 Task: Look for space in Tizayuca, Mexico from 12th August, 2023 to 16th August, 2023 for 8 adults in price range Rs.10000 to Rs.16000. Place can be private room with 8 bedrooms having 8 beds and 8 bathrooms. Property type can be house, flat, guest house, hotel. Amenities needed are: wifi, TV, free parkinig on premises, gym, breakfast. Booking option can be shelf check-in. Required host language is English.
Action: Mouse moved to (416, 81)
Screenshot: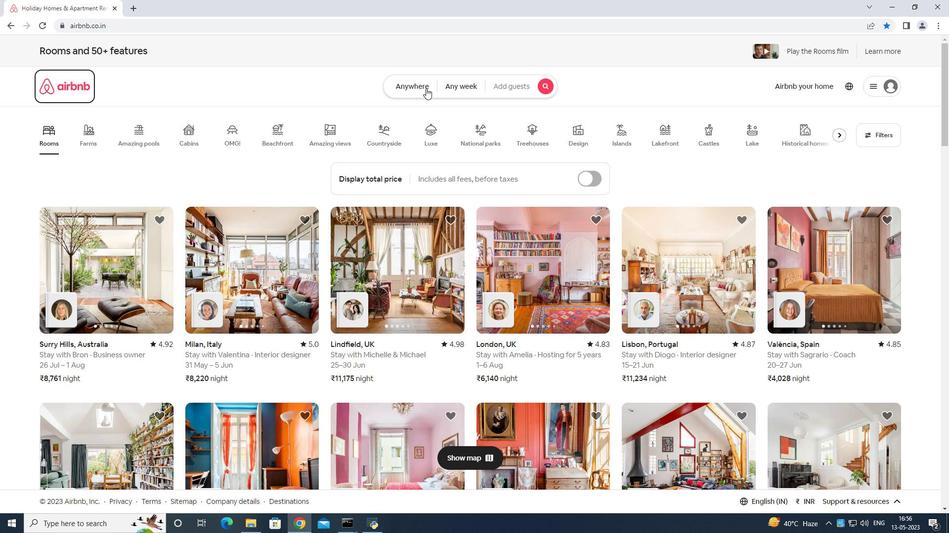 
Action: Mouse pressed left at (416, 81)
Screenshot: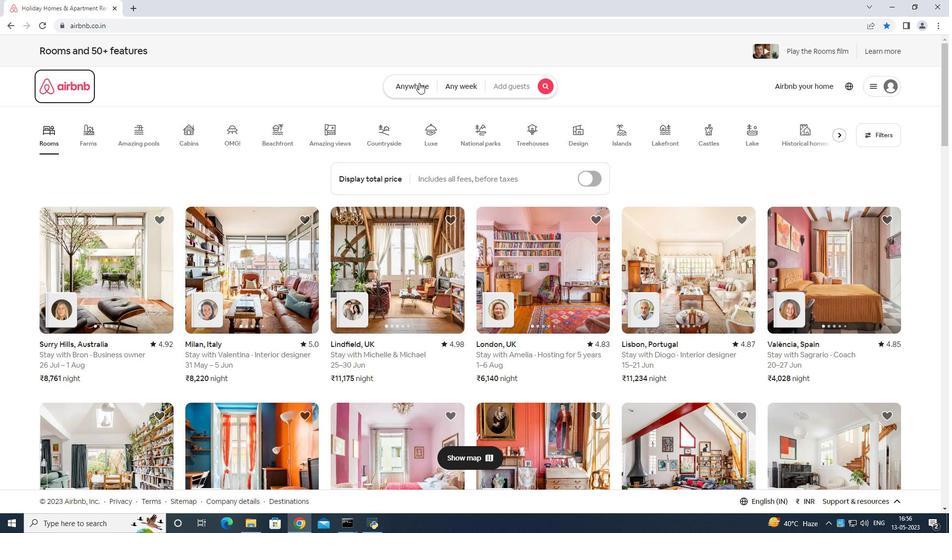 
Action: Mouse moved to (396, 117)
Screenshot: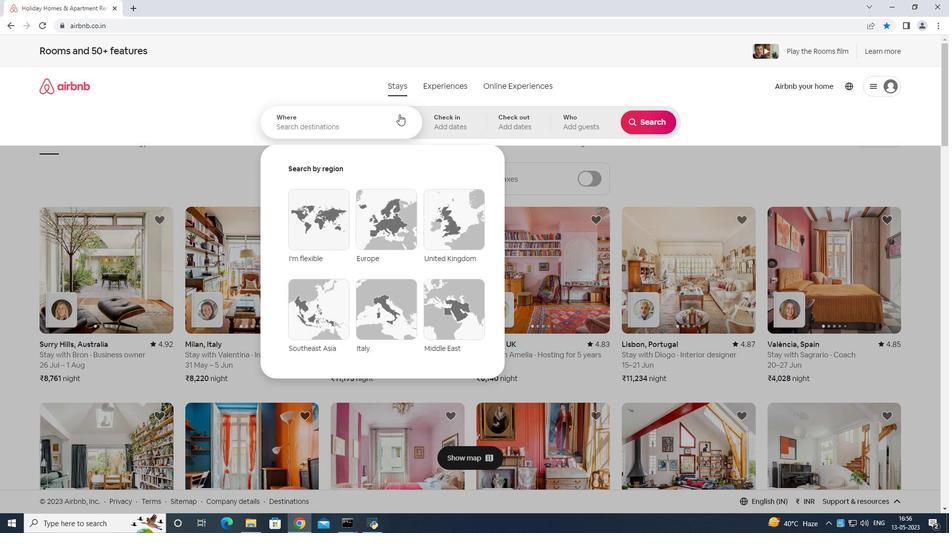 
Action: Mouse pressed left at (396, 117)
Screenshot: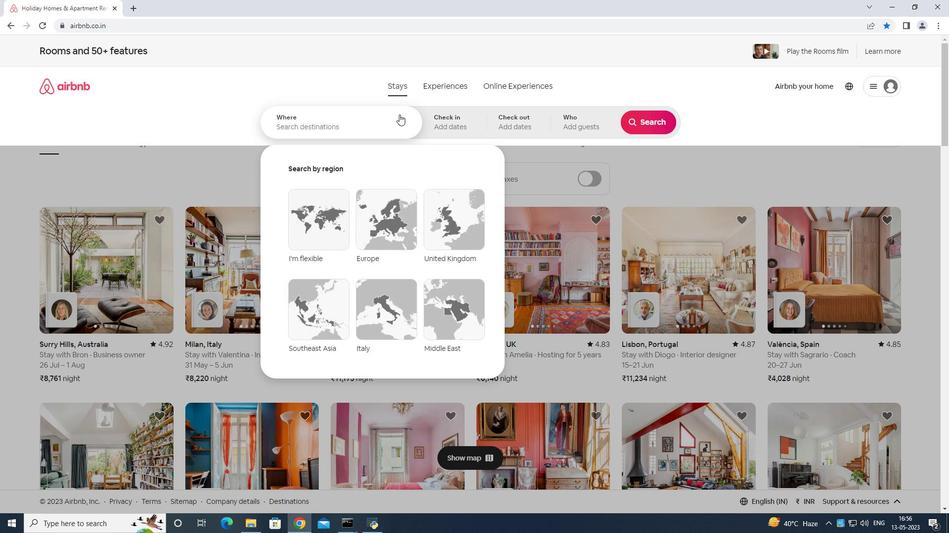 
Action: Mouse moved to (391, 118)
Screenshot: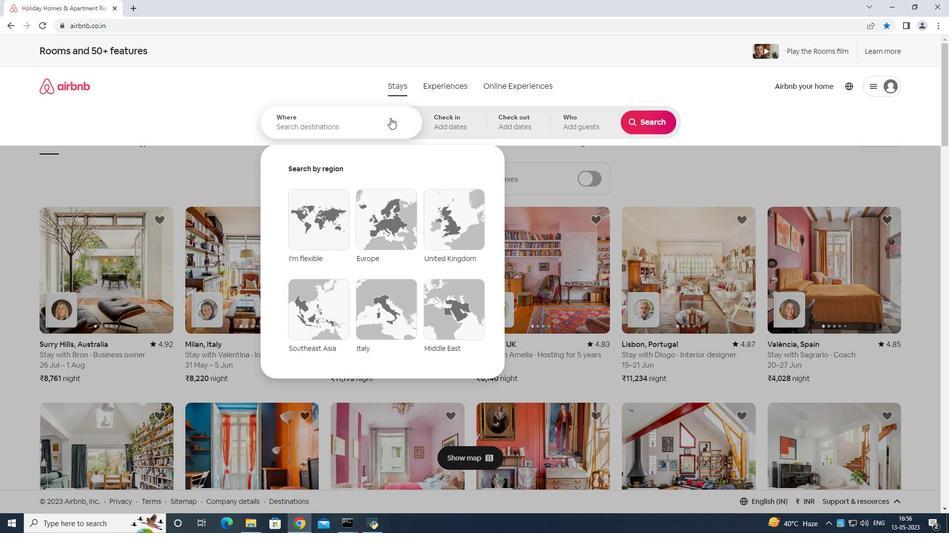 
Action: Key pressed <Key.shift>Tizayuca<Key.space>mexico<Key.enter>
Screenshot: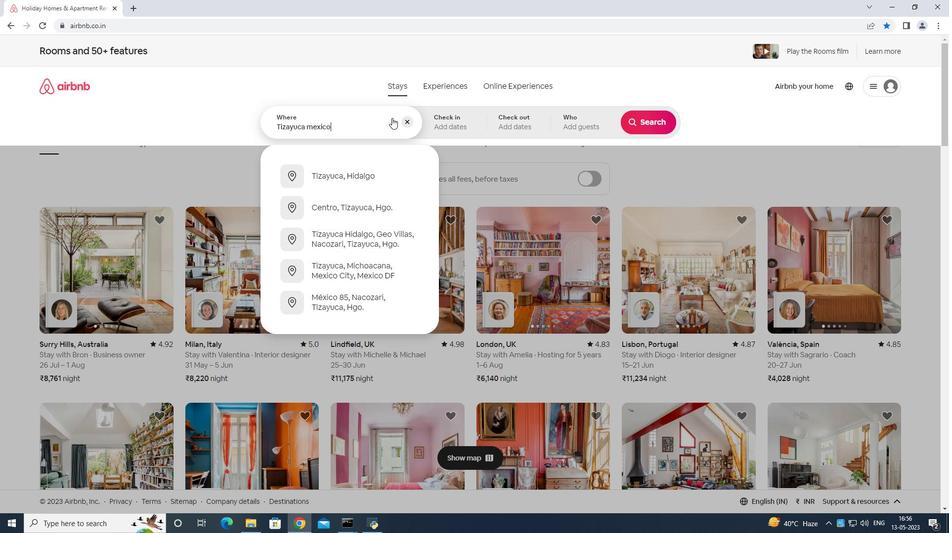
Action: Mouse moved to (639, 203)
Screenshot: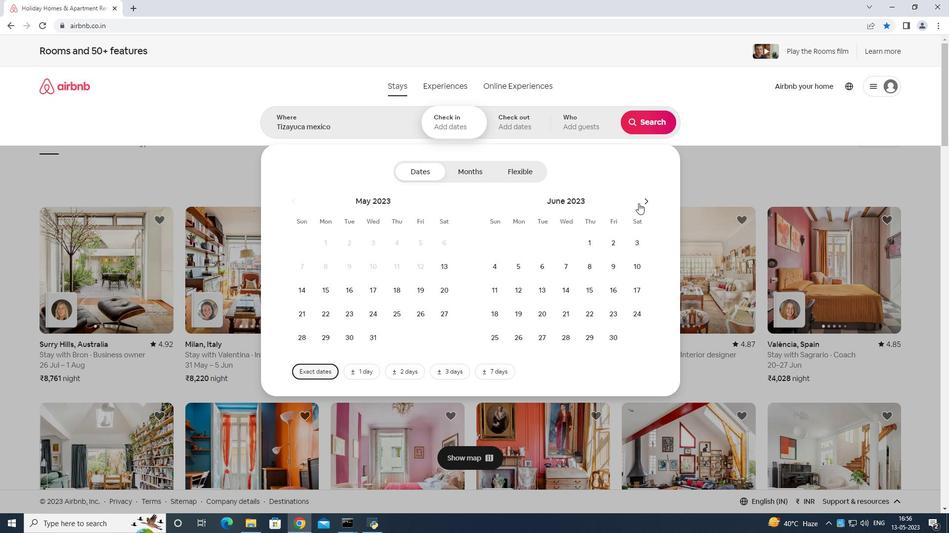 
Action: Mouse pressed left at (639, 203)
Screenshot: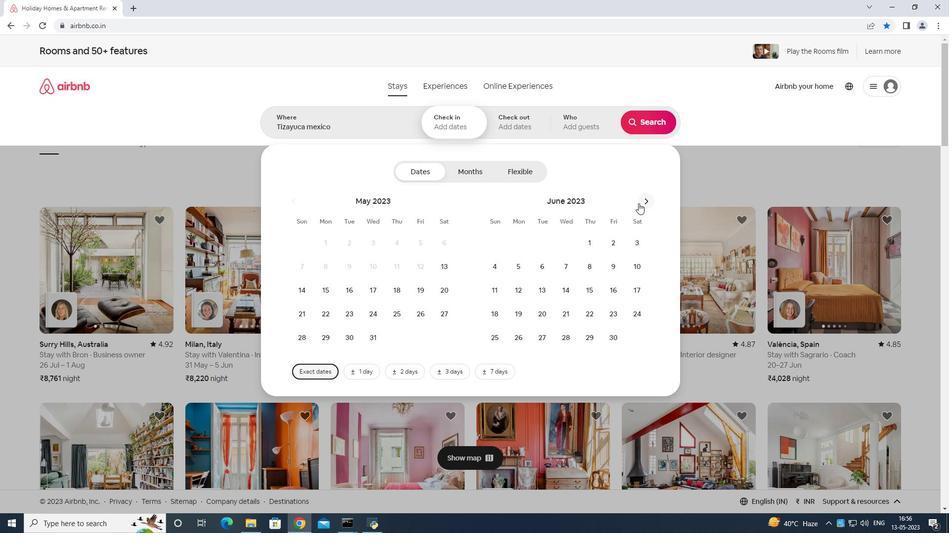 
Action: Mouse moved to (639, 203)
Screenshot: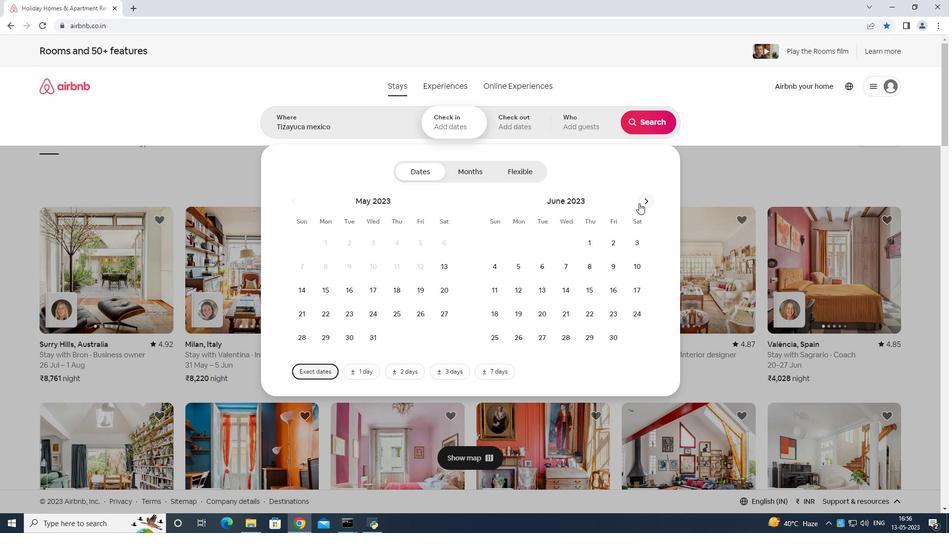 
Action: Mouse pressed left at (639, 203)
Screenshot: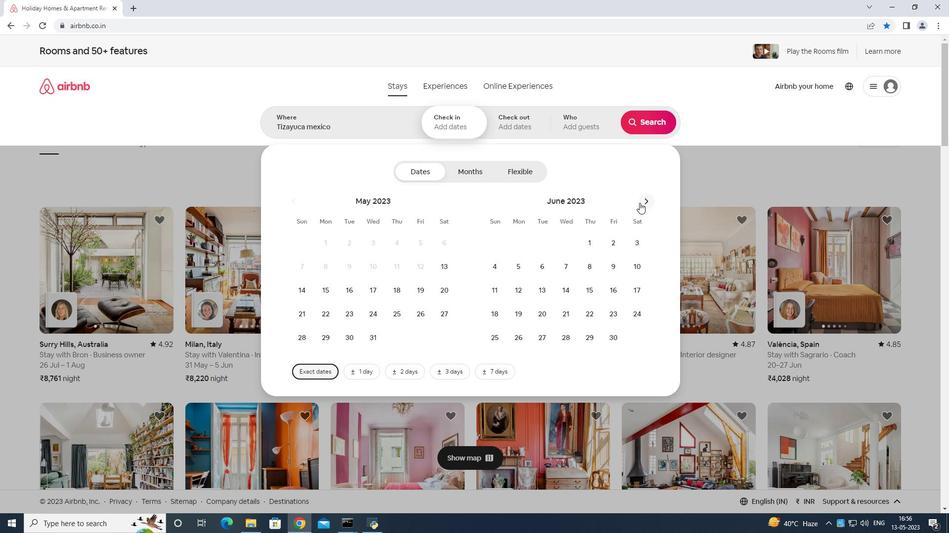 
Action: Mouse moved to (628, 263)
Screenshot: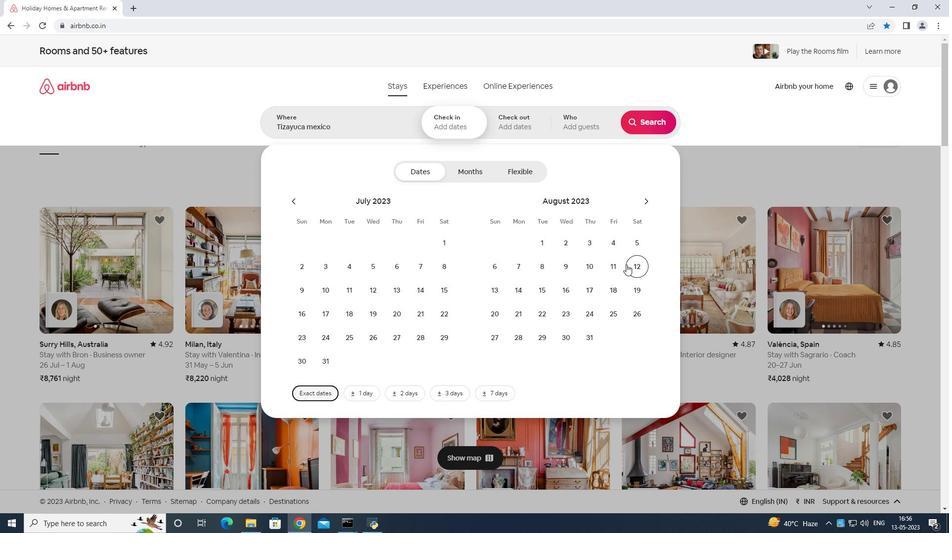 
Action: Mouse pressed left at (628, 263)
Screenshot: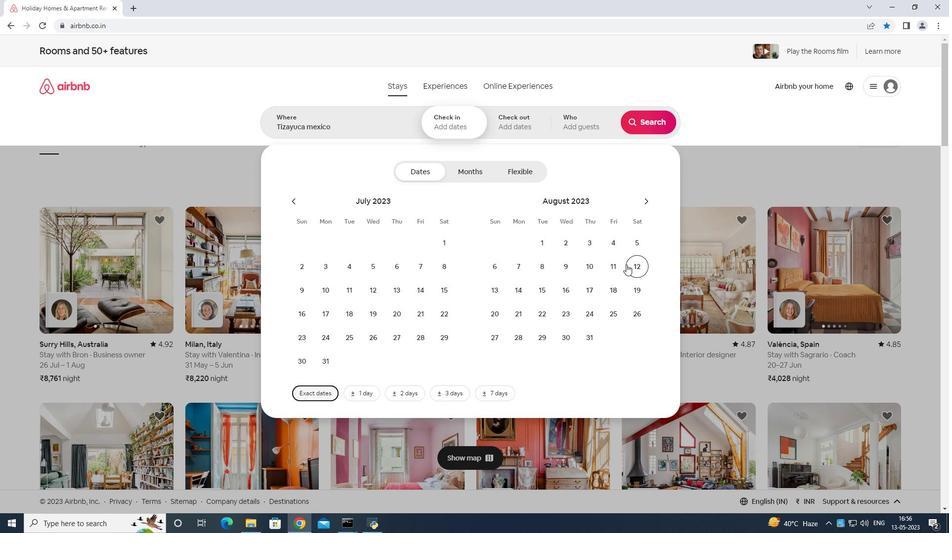 
Action: Mouse moved to (560, 288)
Screenshot: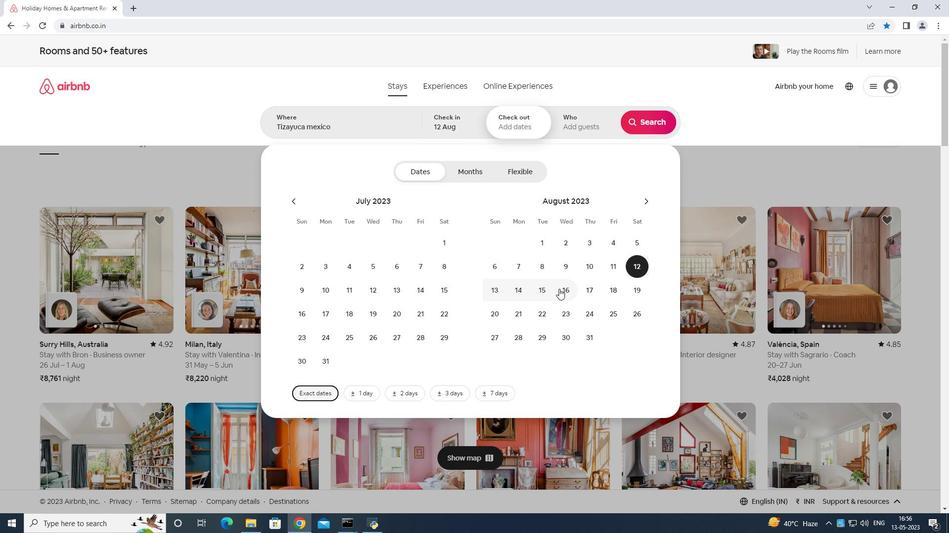 
Action: Mouse pressed left at (560, 288)
Screenshot: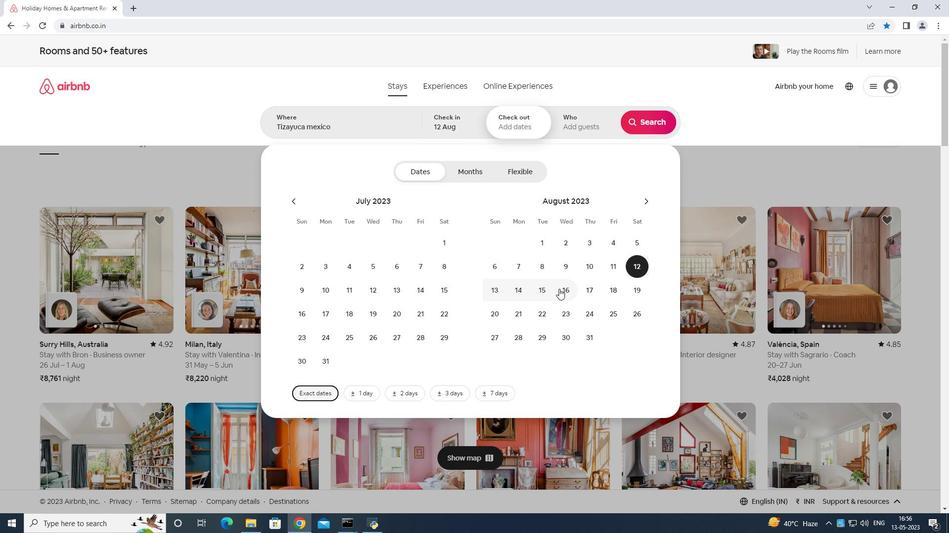 
Action: Mouse moved to (572, 121)
Screenshot: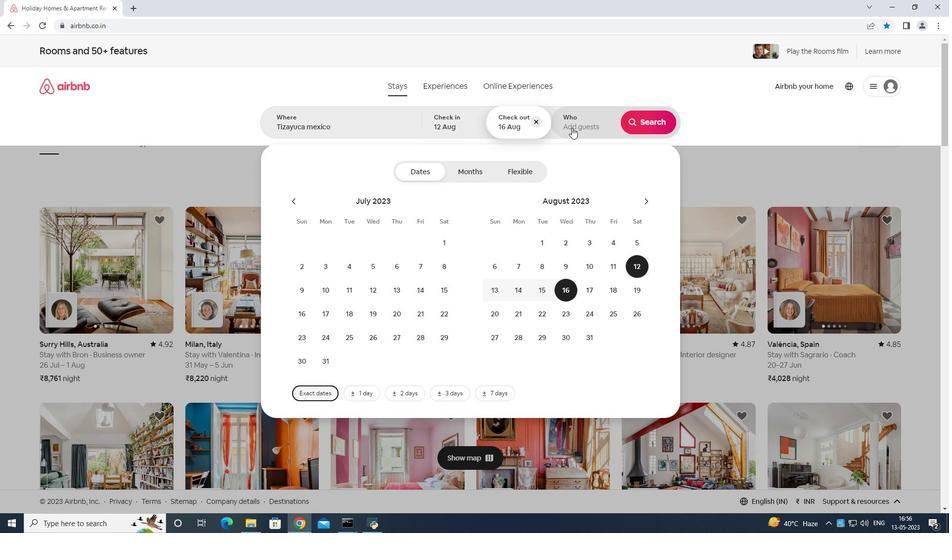 
Action: Mouse pressed left at (572, 121)
Screenshot: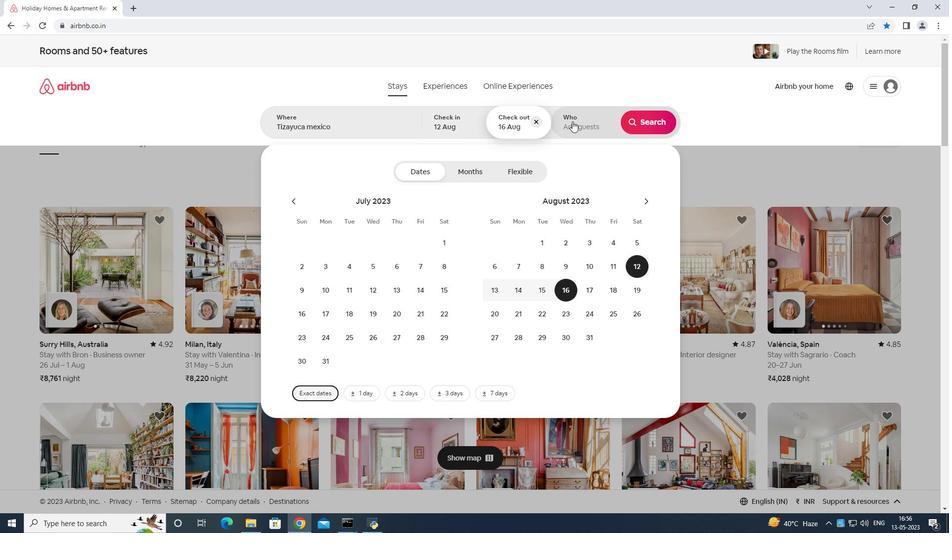 
Action: Mouse moved to (651, 176)
Screenshot: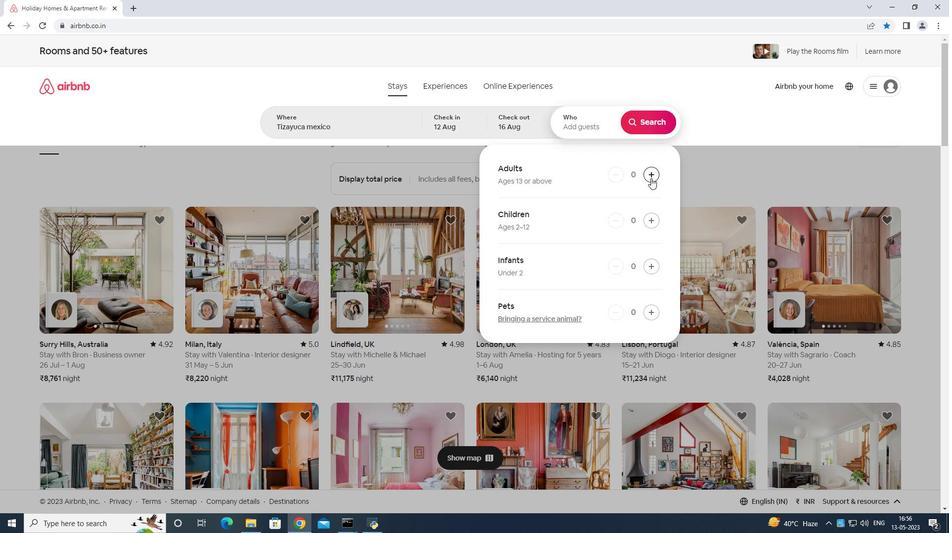 
Action: Mouse pressed left at (651, 176)
Screenshot: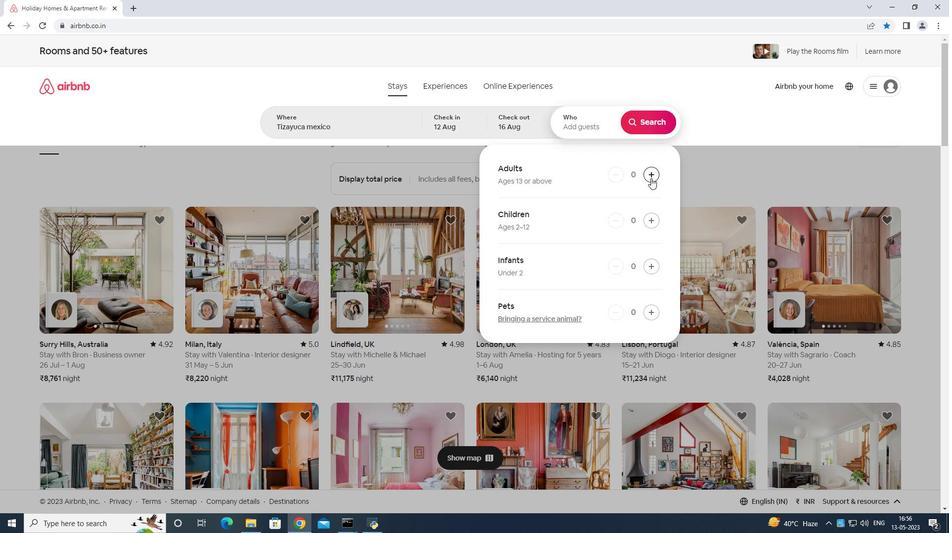 
Action: Mouse moved to (651, 176)
Screenshot: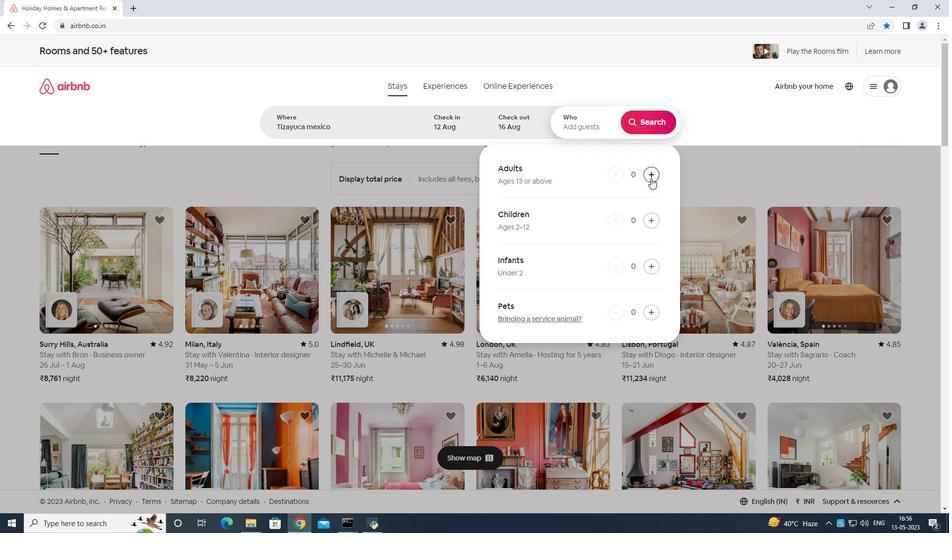 
Action: Mouse pressed left at (651, 176)
Screenshot: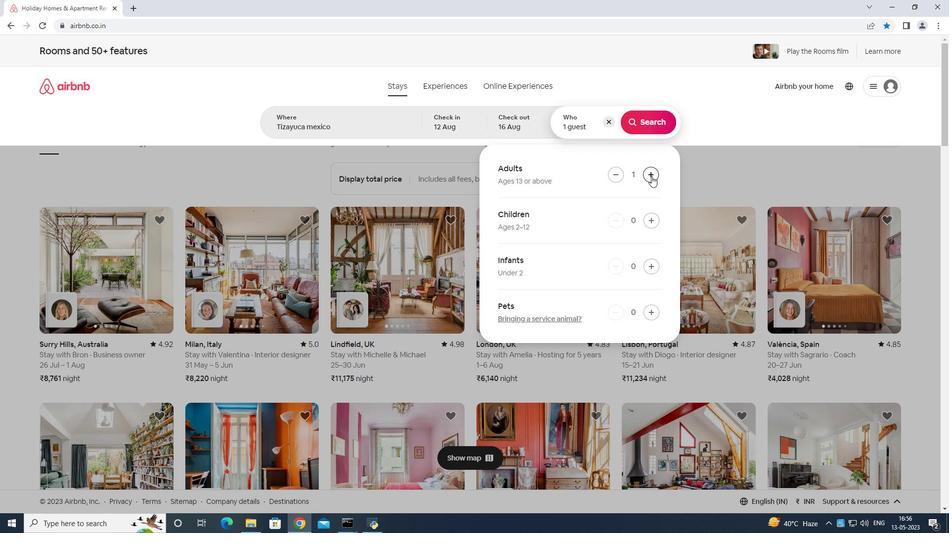 
Action: Mouse pressed left at (651, 176)
Screenshot: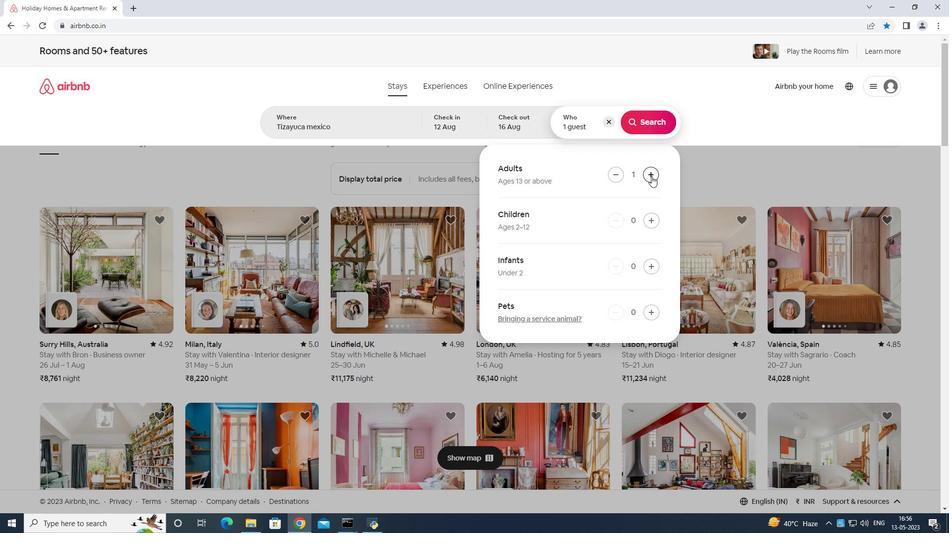 
Action: Mouse pressed left at (651, 176)
Screenshot: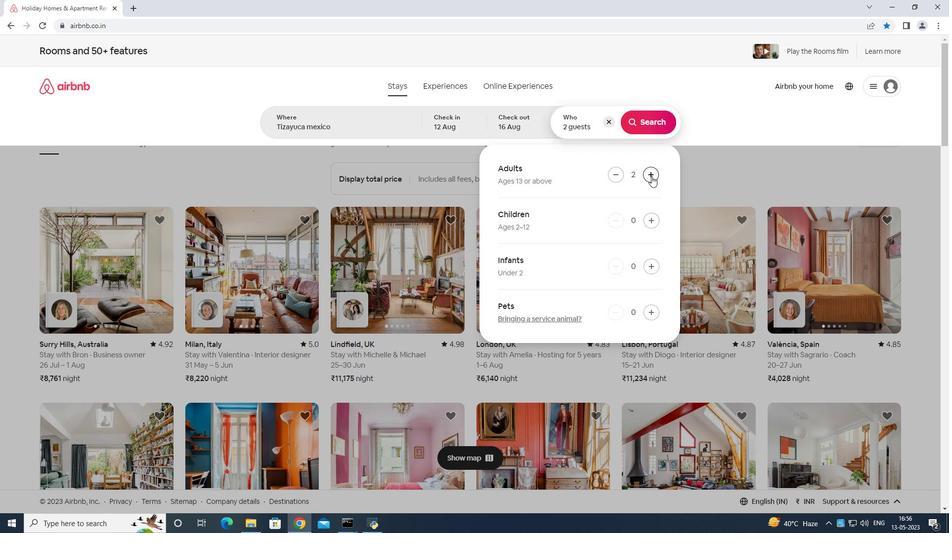 
Action: Mouse pressed left at (651, 176)
Screenshot: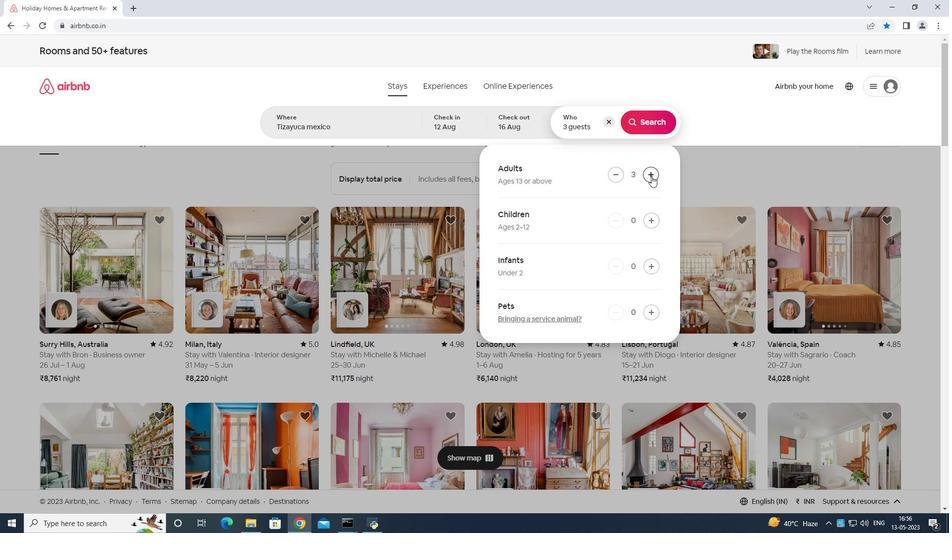 
Action: Mouse pressed left at (651, 176)
Screenshot: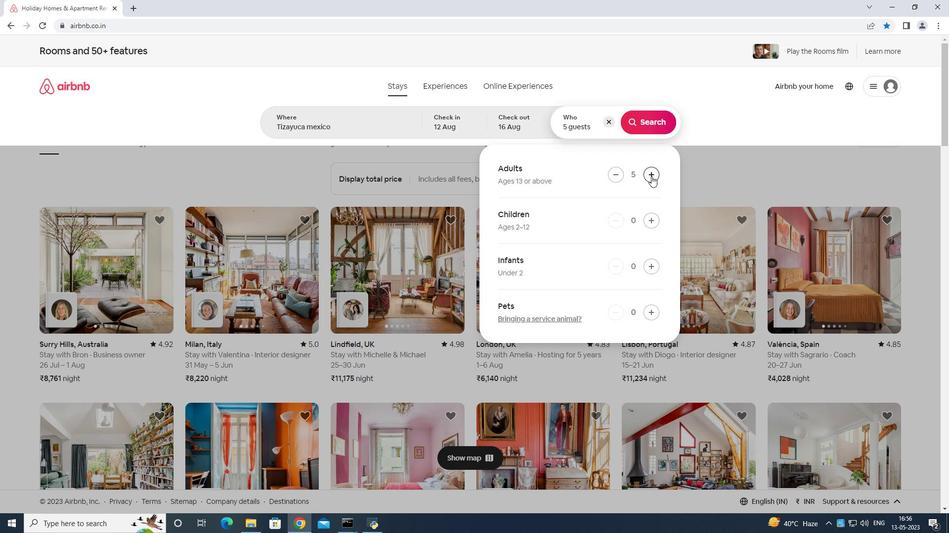 
Action: Mouse pressed left at (651, 176)
Screenshot: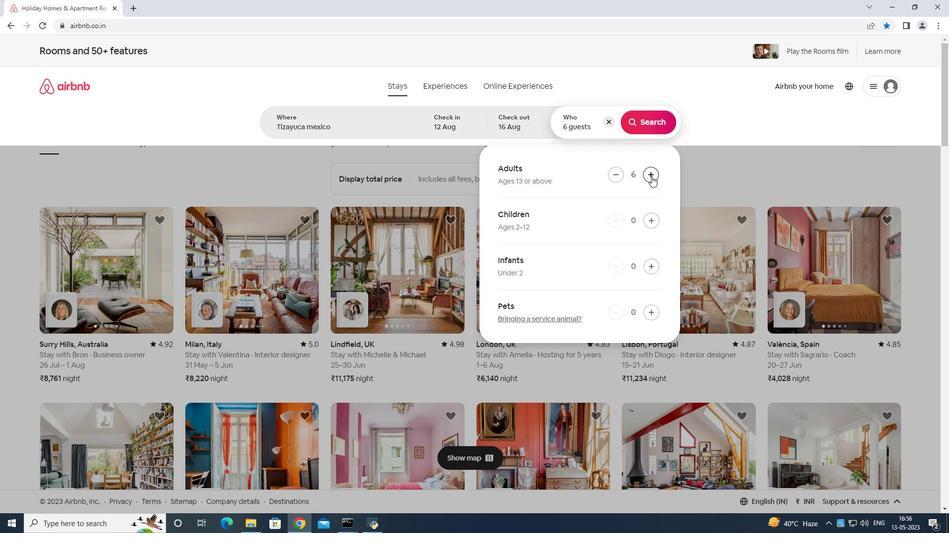 
Action: Mouse moved to (650, 175)
Screenshot: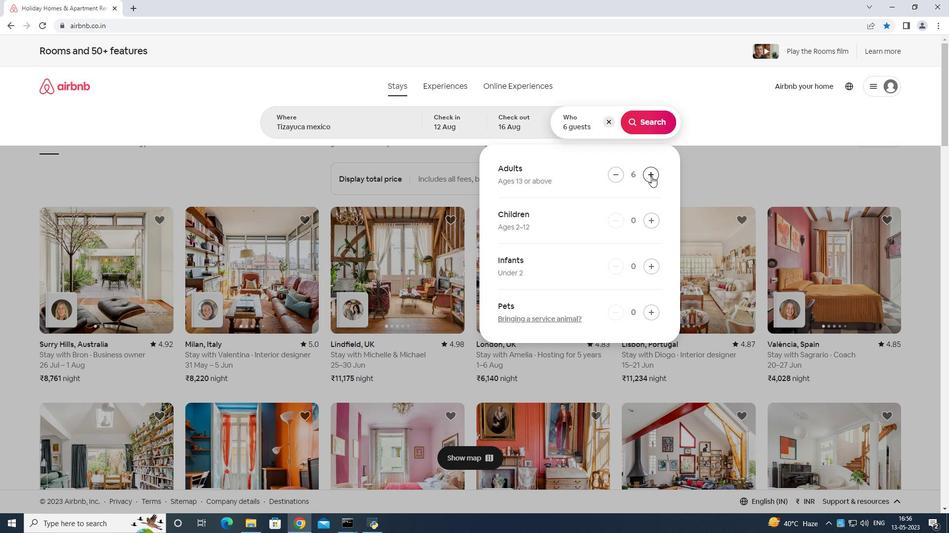 
Action: Mouse pressed left at (650, 175)
Screenshot: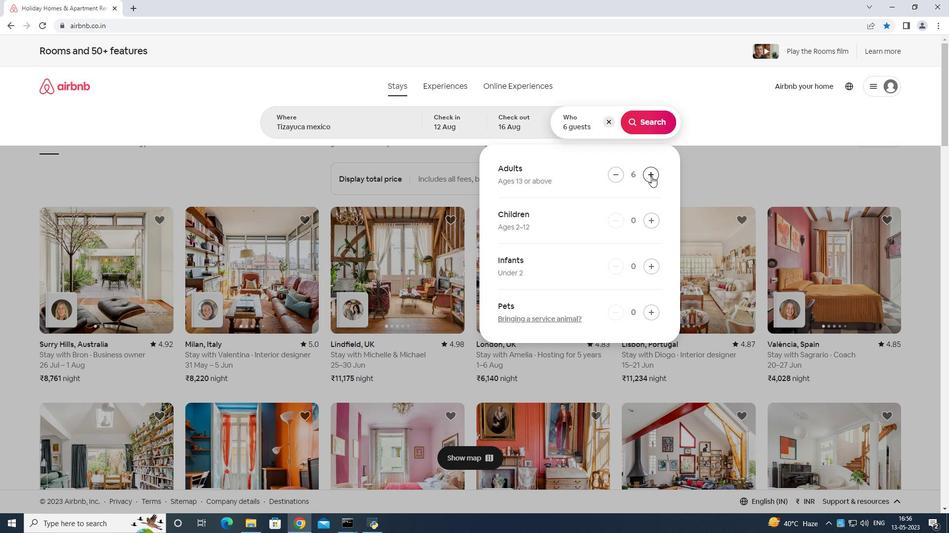 
Action: Mouse moved to (652, 123)
Screenshot: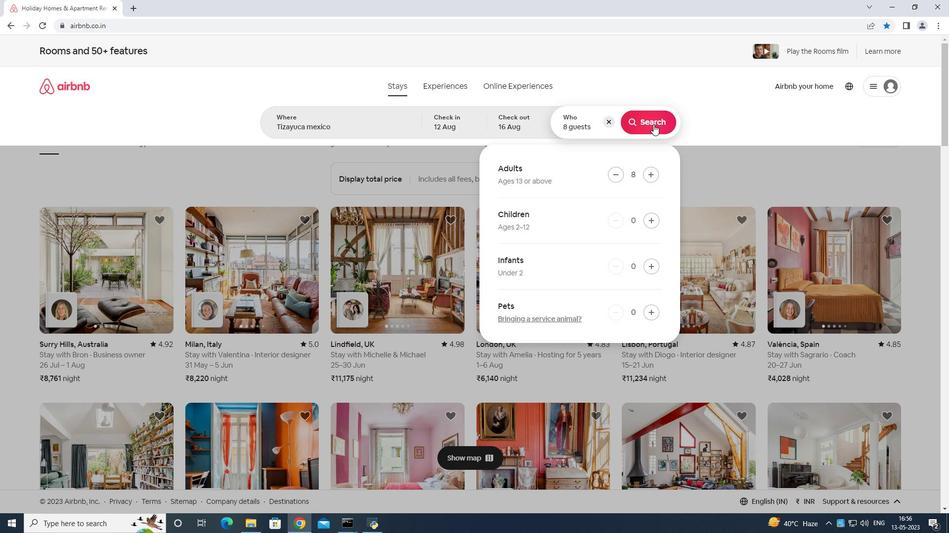 
Action: Mouse pressed left at (652, 123)
Screenshot: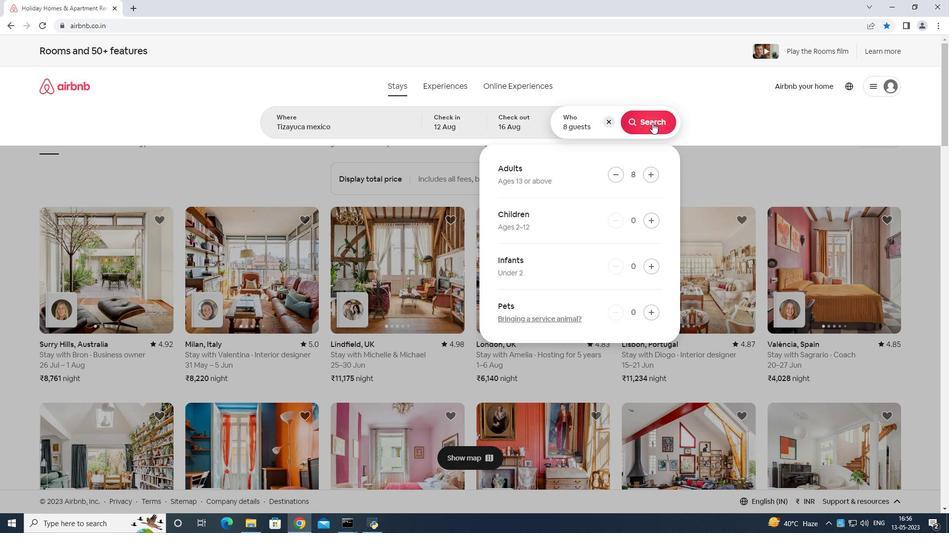 
Action: Mouse moved to (900, 91)
Screenshot: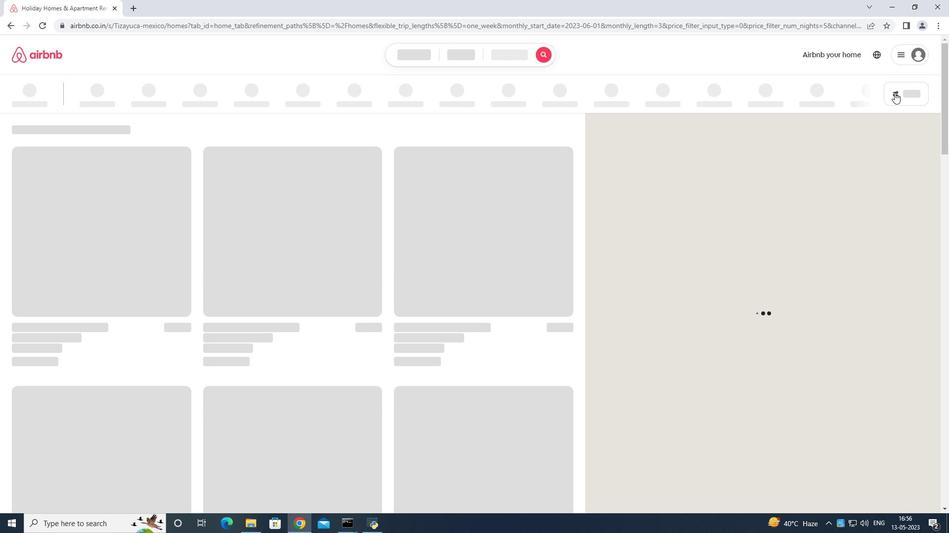 
Action: Mouse pressed left at (900, 91)
Screenshot: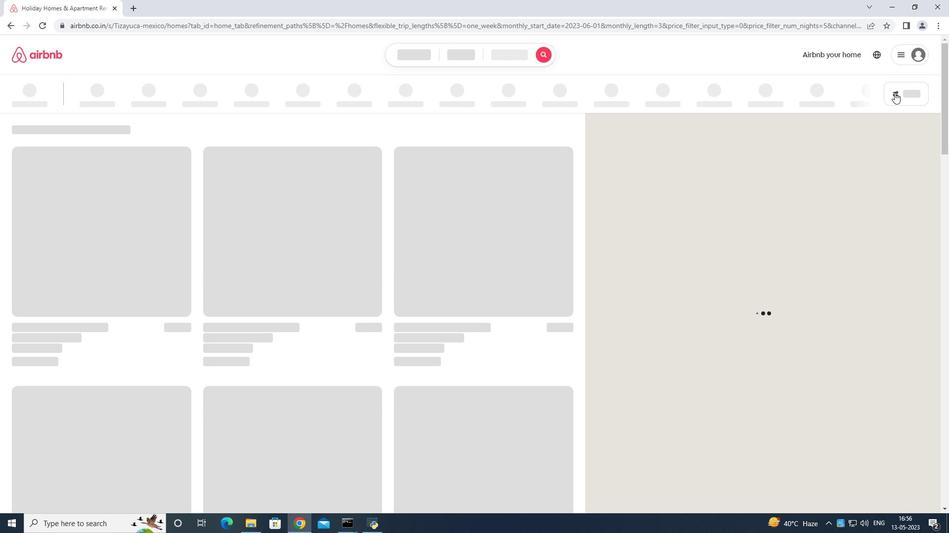 
Action: Mouse moved to (376, 331)
Screenshot: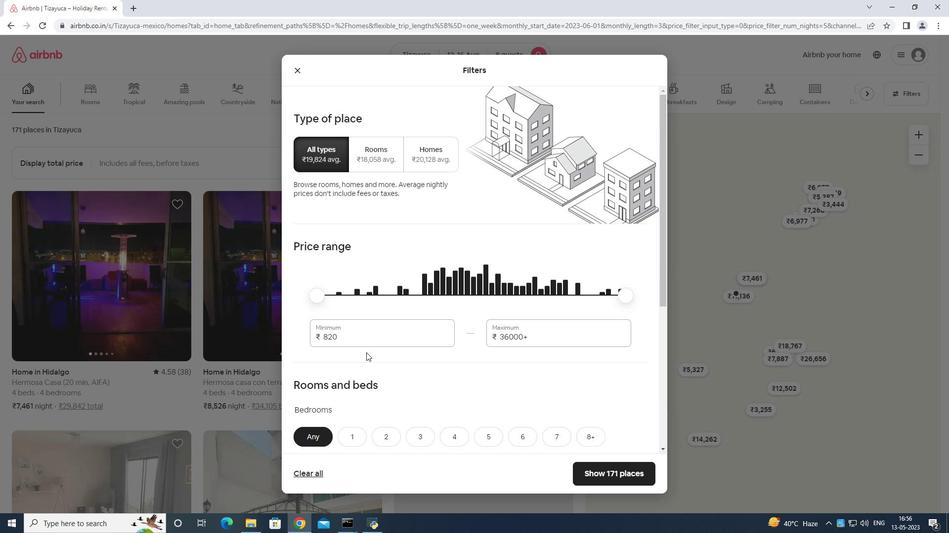 
Action: Mouse pressed left at (376, 331)
Screenshot: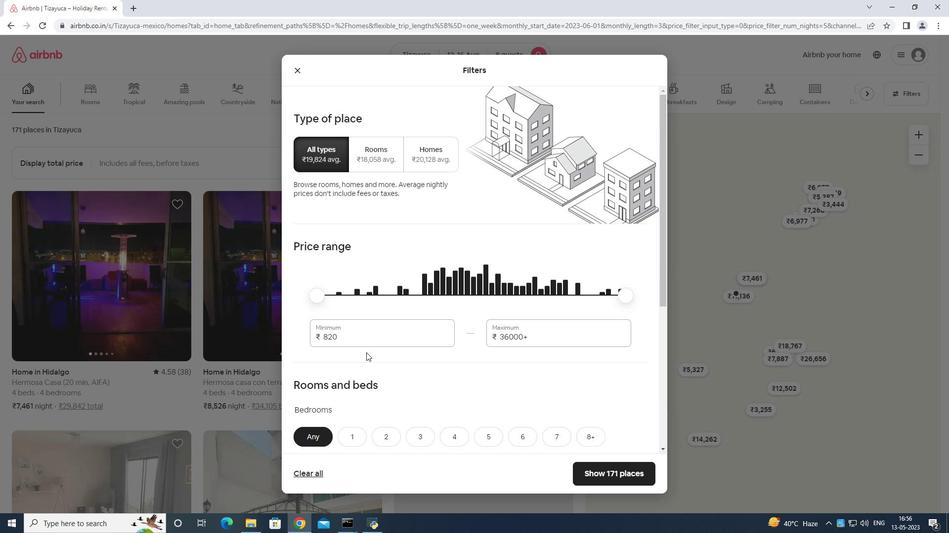 
Action: Mouse moved to (378, 332)
Screenshot: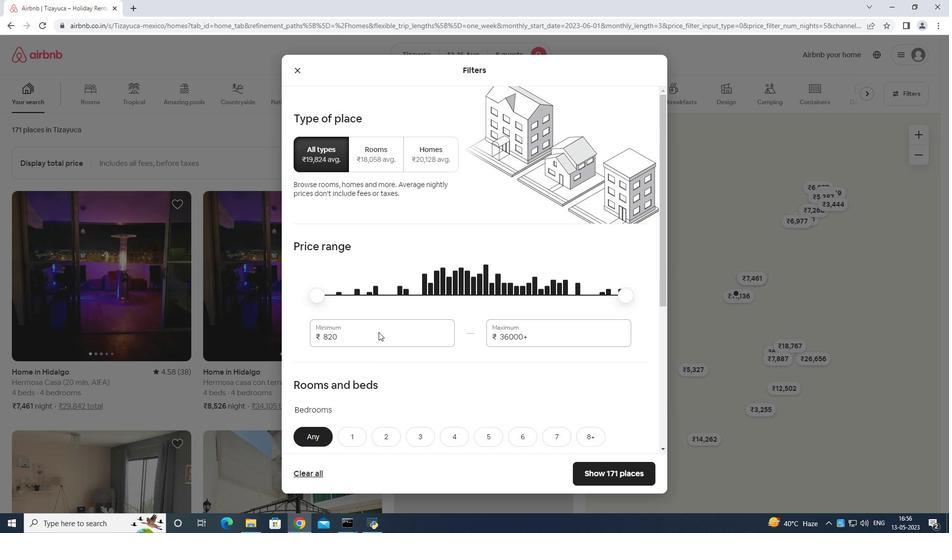 
Action: Key pressed <Key.backspace><Key.backspace><Key.backspace><Key.backspace><Key.backspace><Key.backspace><Key.backspace><Key.backspace>
Screenshot: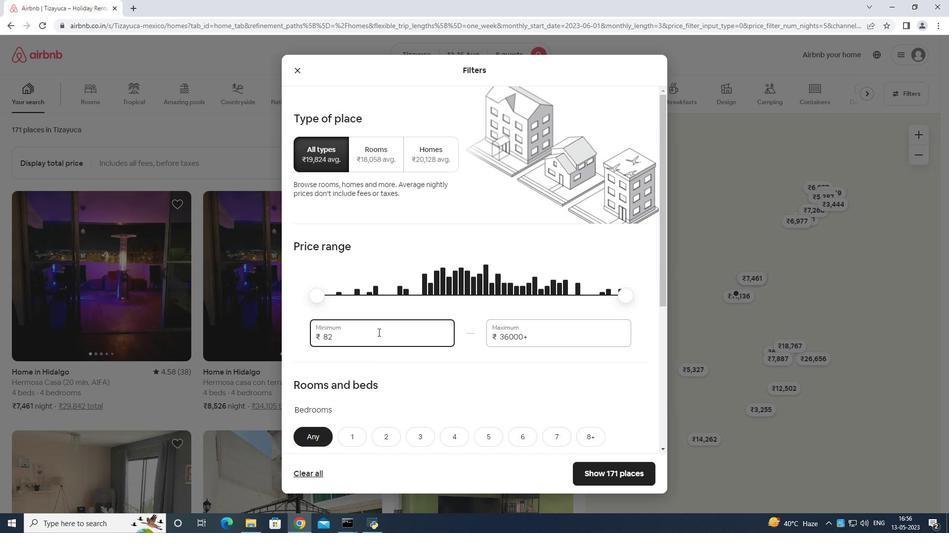 
Action: Mouse moved to (378, 332)
Screenshot: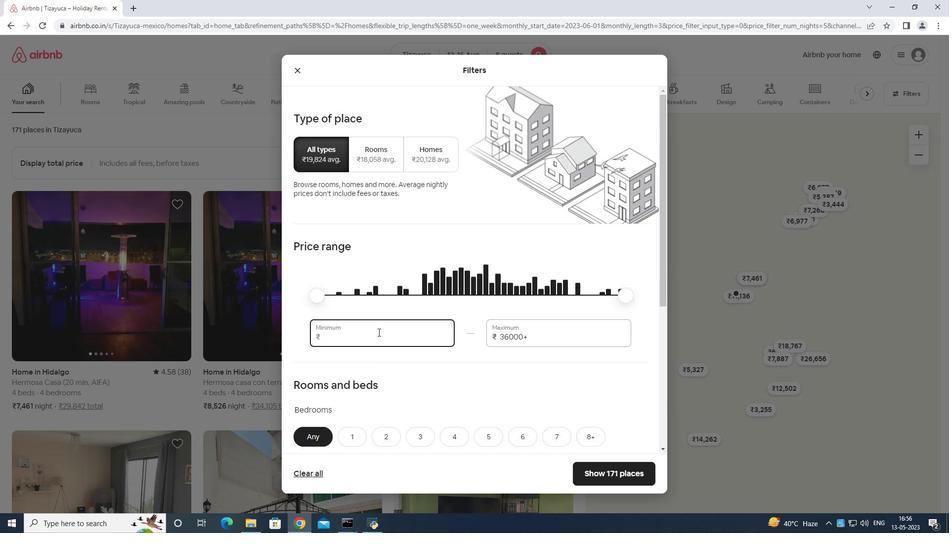 
Action: Key pressed 1
Screenshot: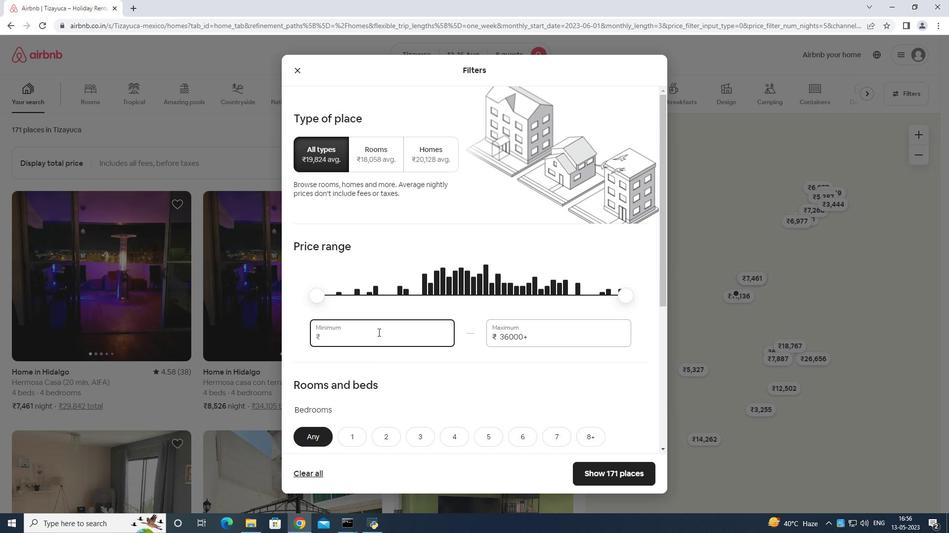 
Action: Mouse moved to (378, 332)
Screenshot: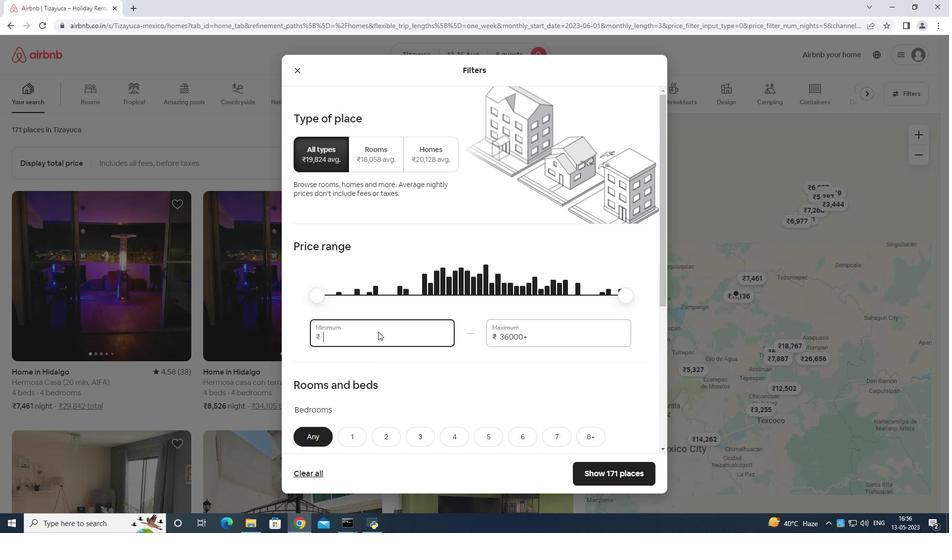 
Action: Key pressed 000
Screenshot: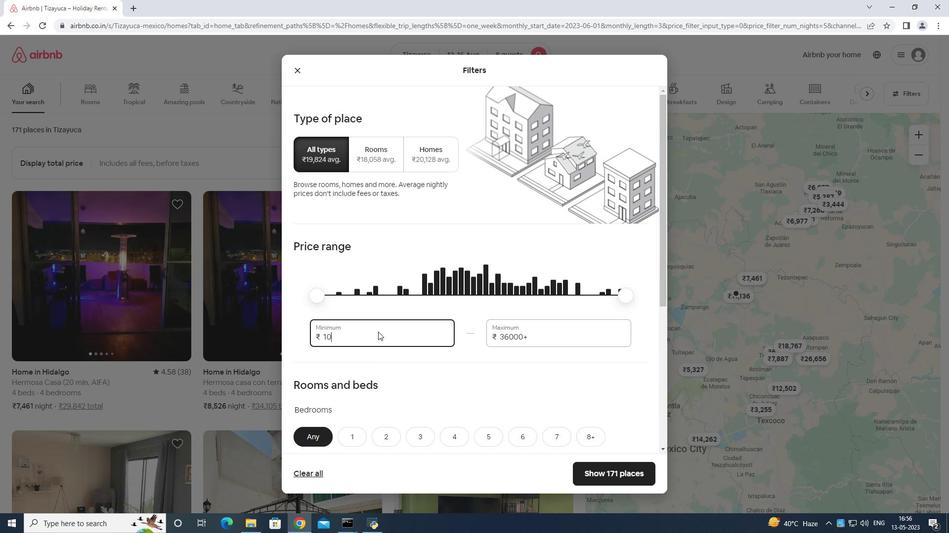 
Action: Mouse moved to (398, 332)
Screenshot: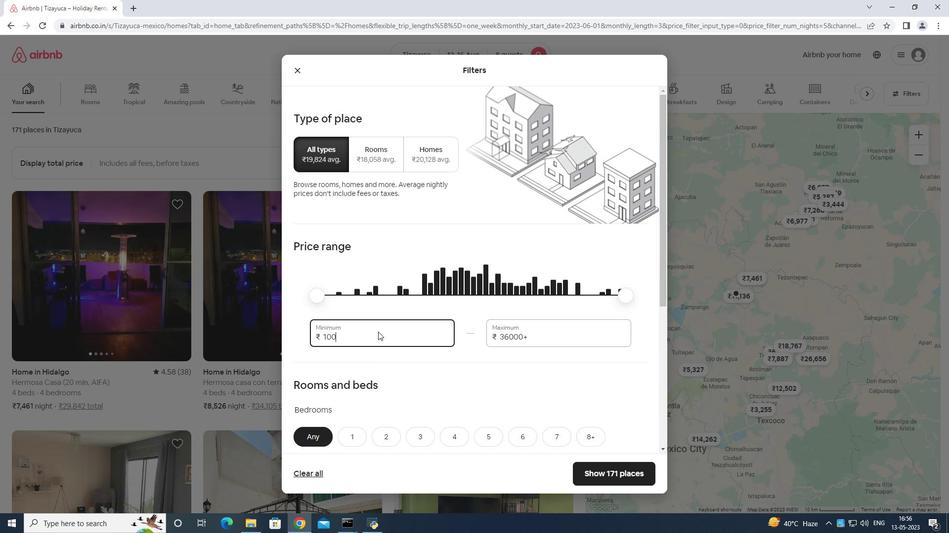 
Action: Key pressed 0
Screenshot: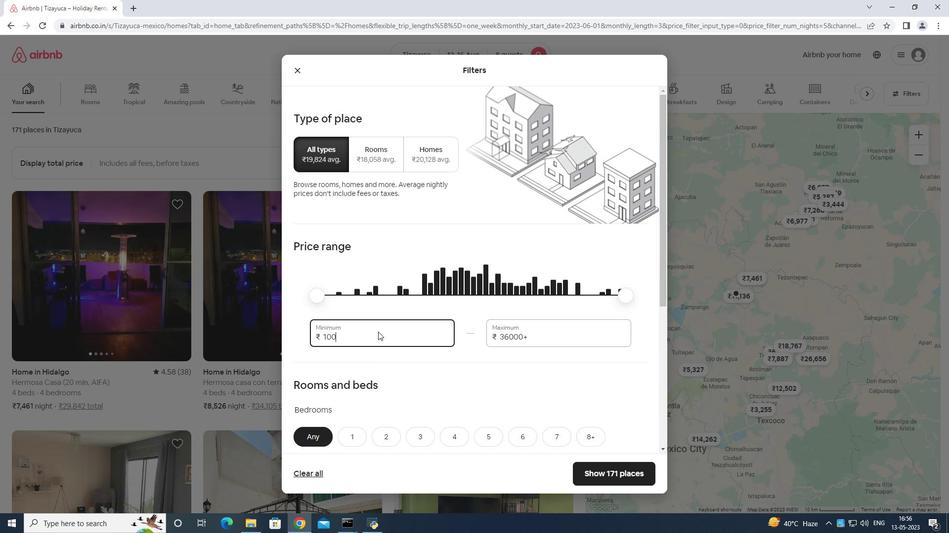 
Action: Mouse moved to (569, 328)
Screenshot: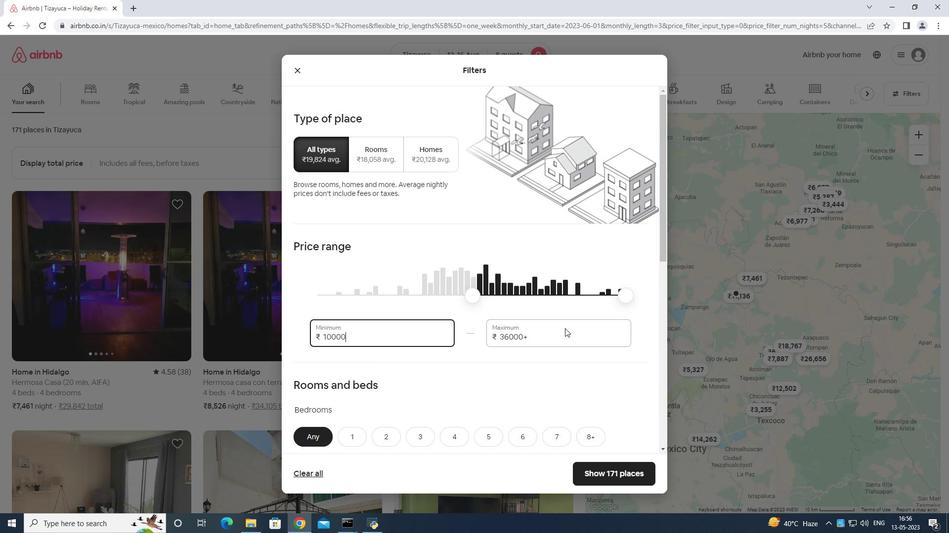 
Action: Mouse pressed left at (569, 328)
Screenshot: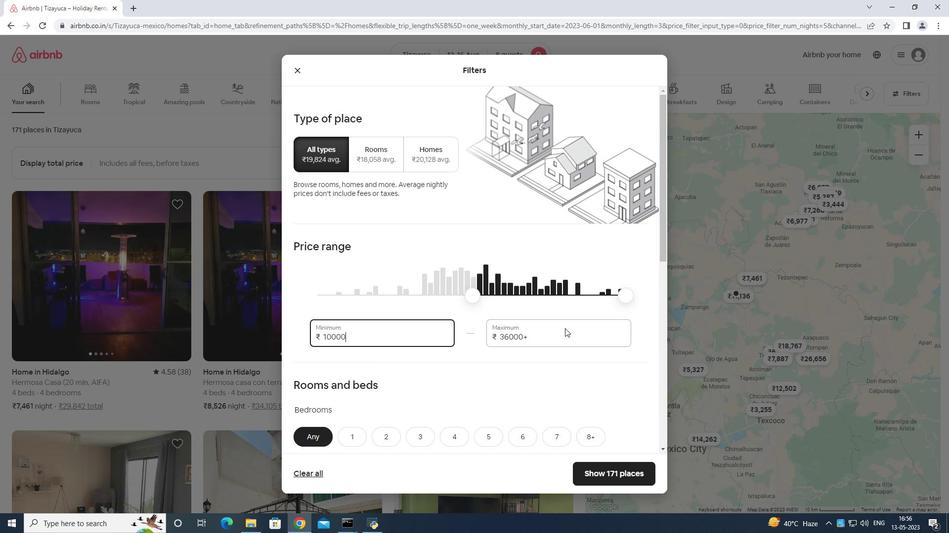 
Action: Mouse moved to (568, 328)
Screenshot: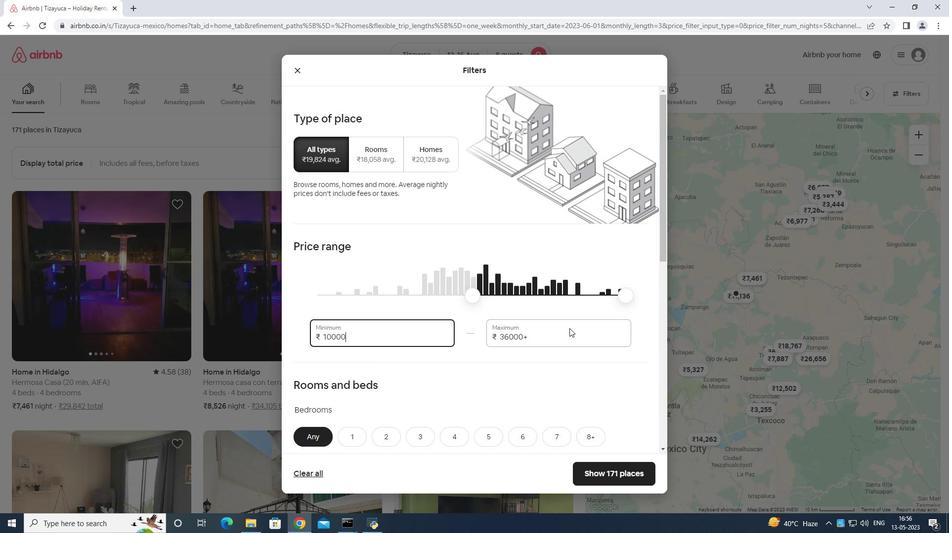
Action: Key pressed <Key.backspace><Key.backspace><Key.backspace><Key.backspace><Key.backspace>
Screenshot: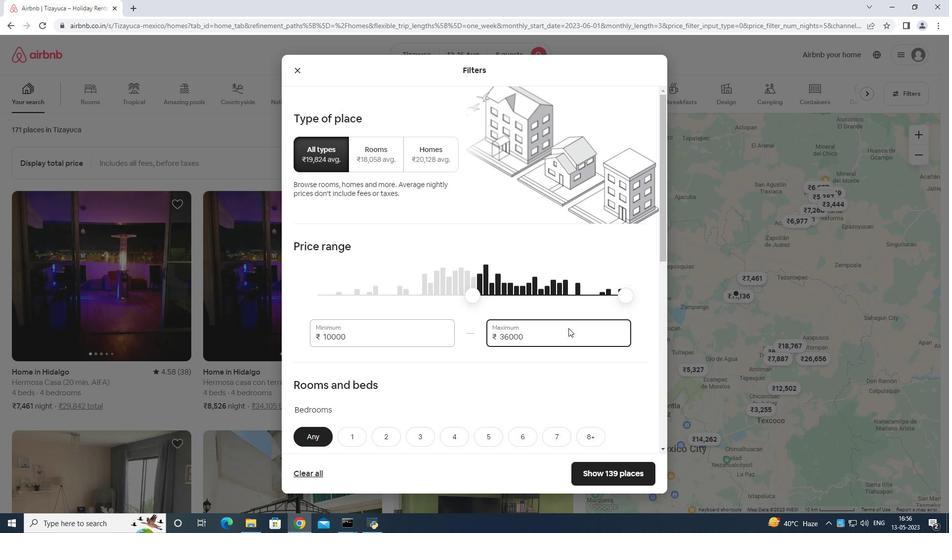 
Action: Mouse moved to (567, 328)
Screenshot: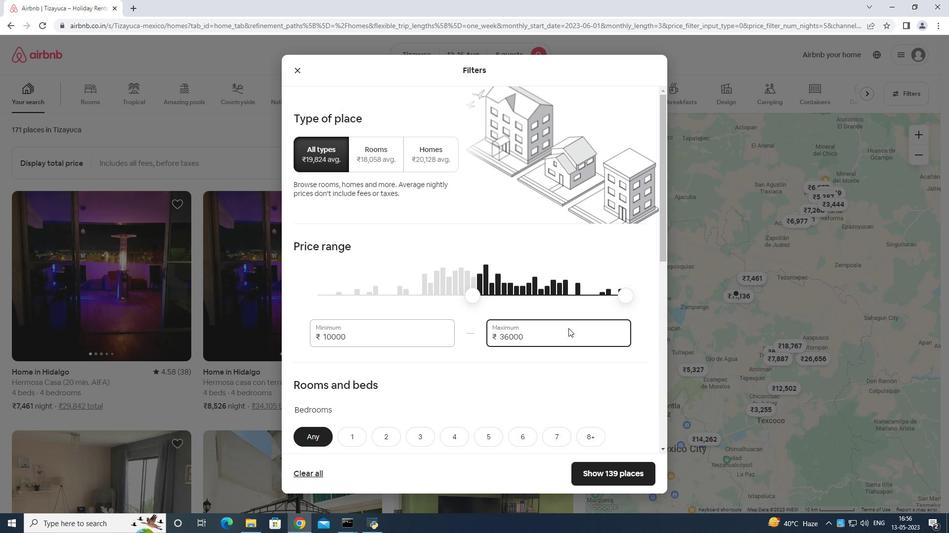 
Action: Key pressed <Key.backspace><Key.backspace><Key.backspace><Key.backspace><Key.backspace><Key.backspace><Key.backspace><Key.backspace>
Screenshot: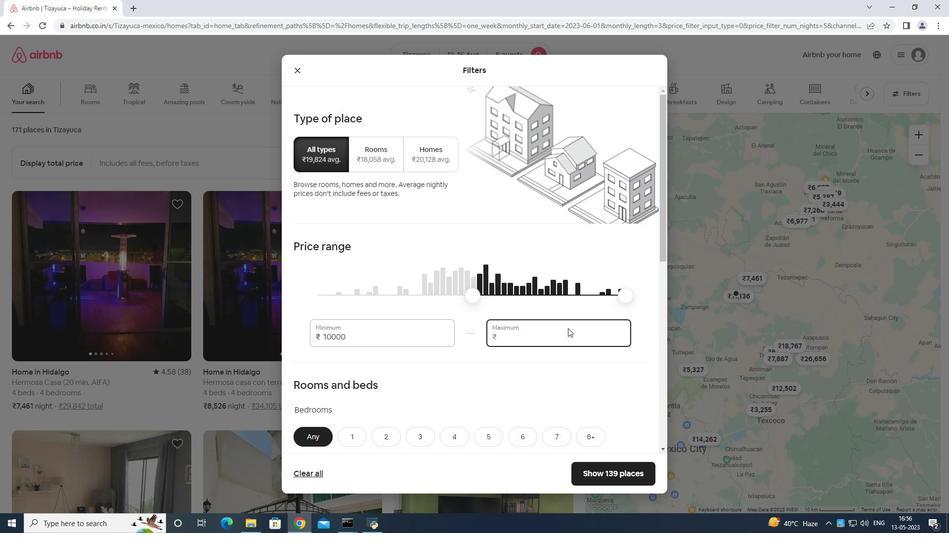
Action: Mouse moved to (567, 328)
Screenshot: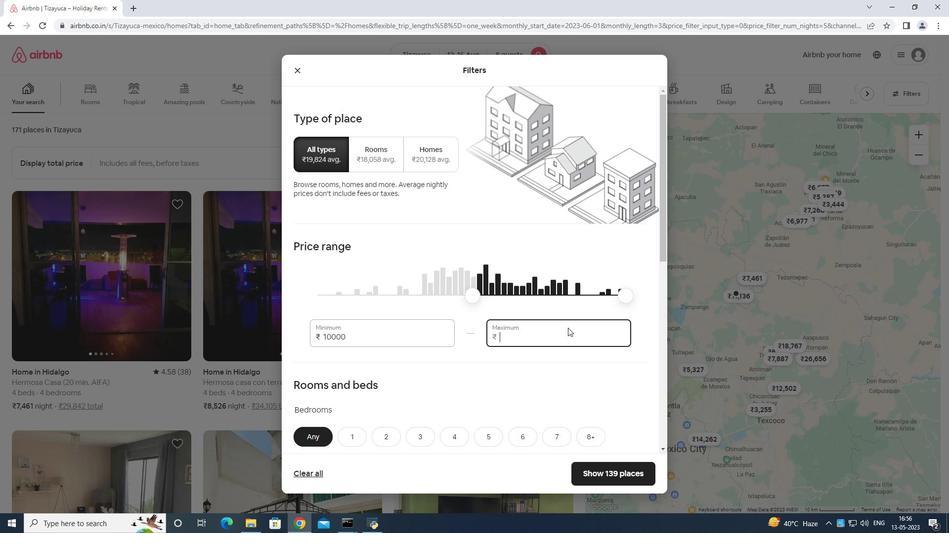 
Action: Key pressed 1
Screenshot: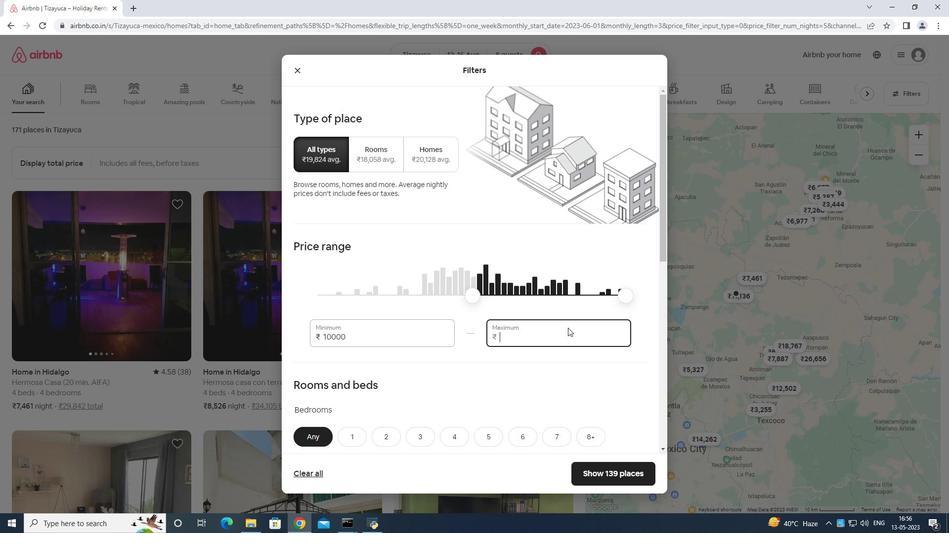
Action: Mouse moved to (567, 327)
Screenshot: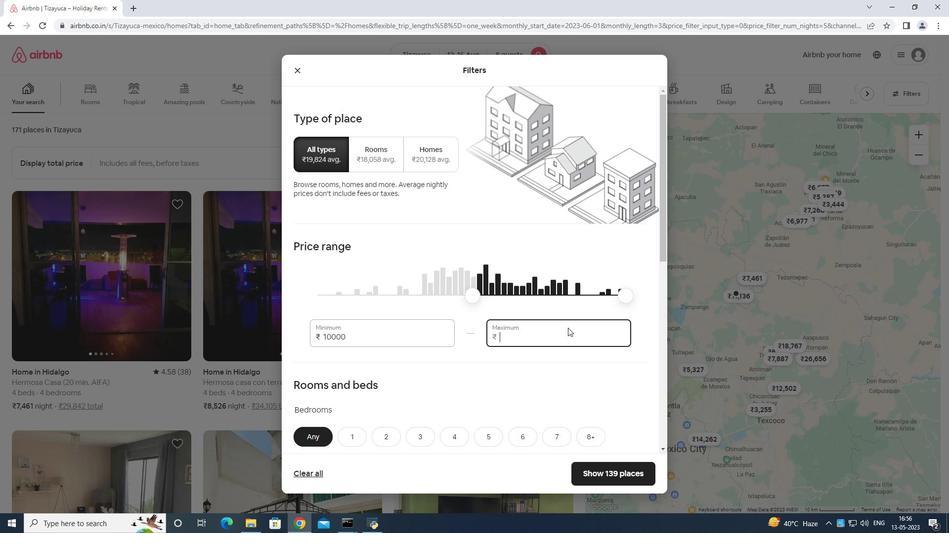
Action: Key pressed 6000
Screenshot: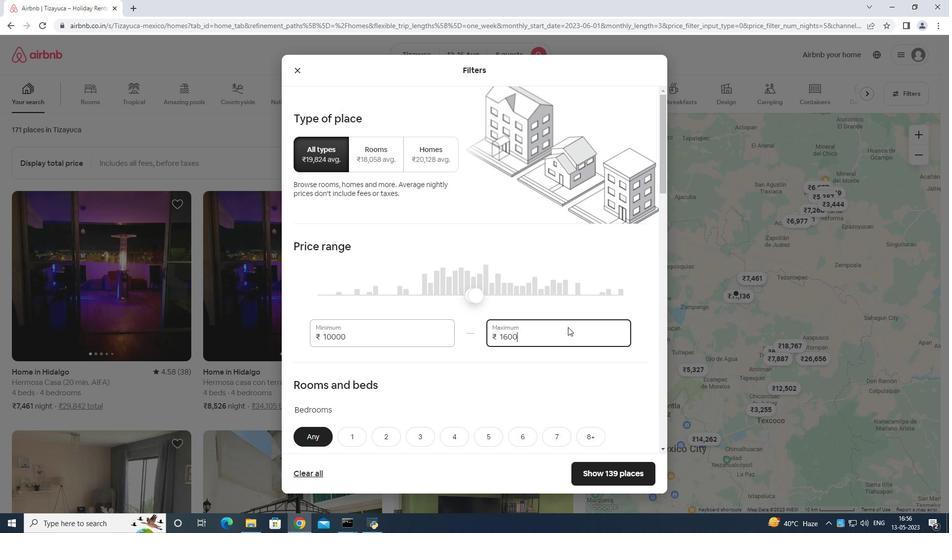 
Action: Mouse moved to (567, 323)
Screenshot: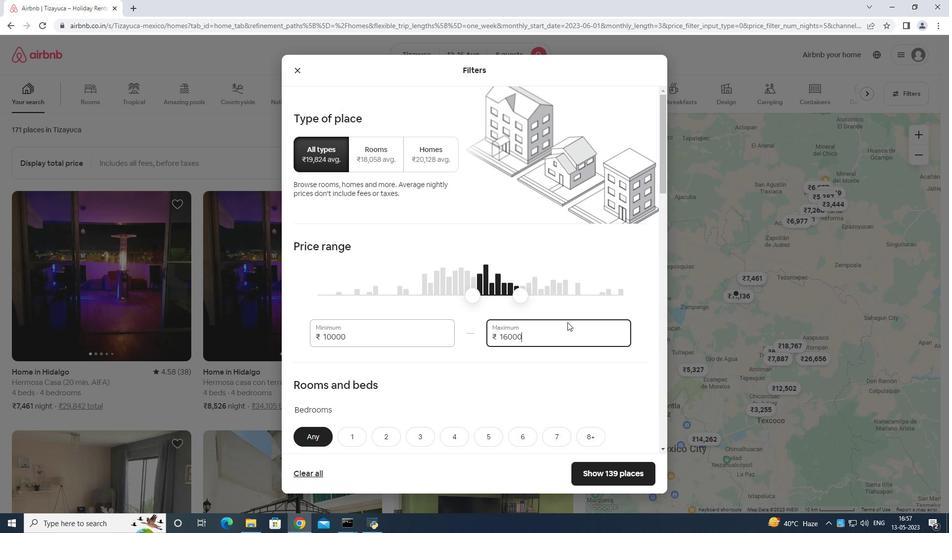 
Action: Mouse scrolled (567, 322) with delta (0, 0)
Screenshot: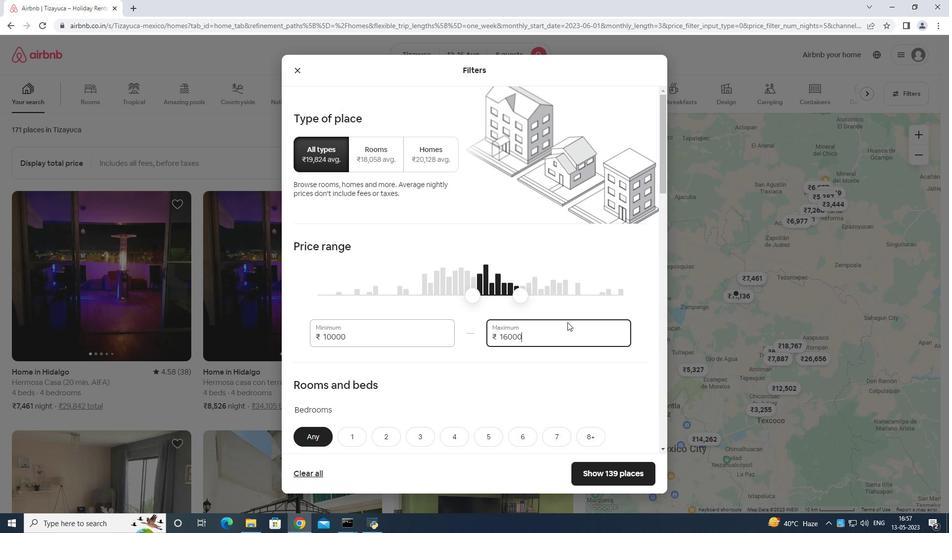 
Action: Mouse moved to (567, 324)
Screenshot: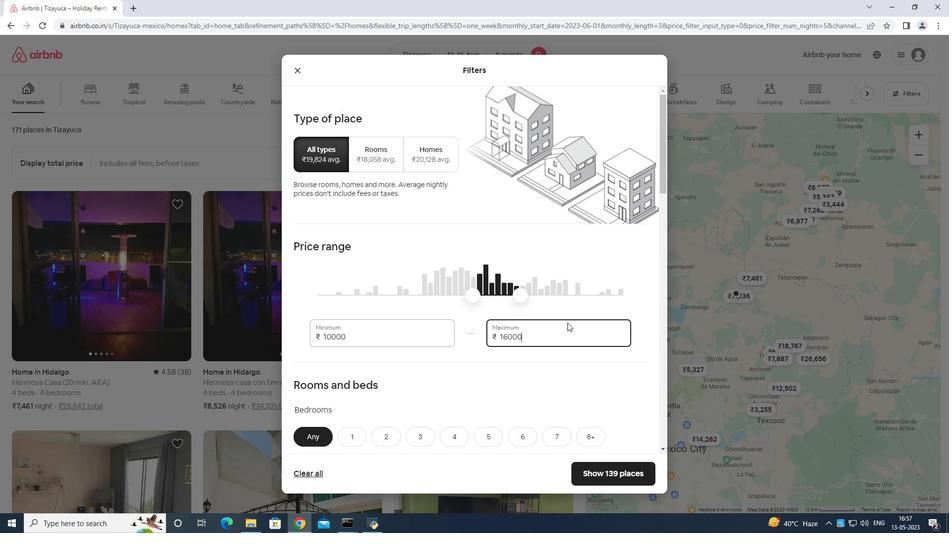 
Action: Mouse scrolled (567, 324) with delta (0, 0)
Screenshot: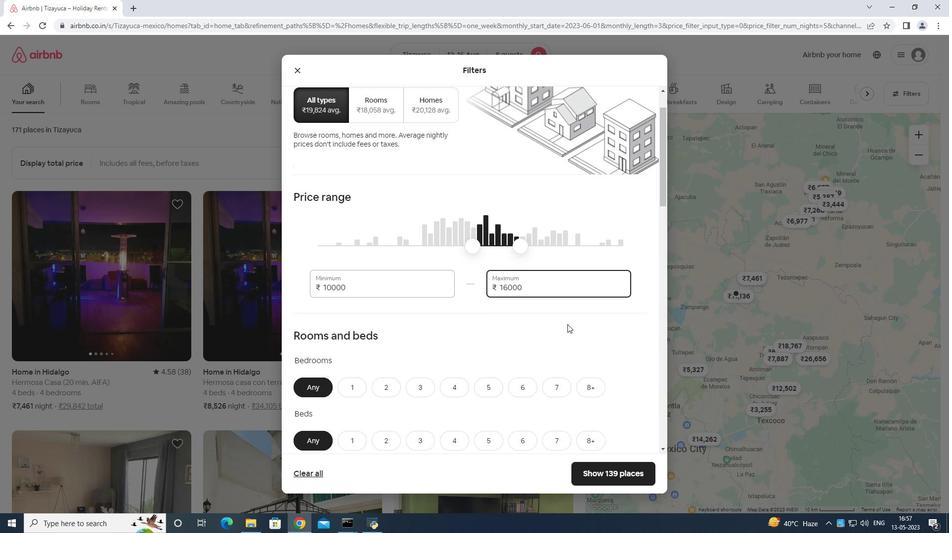 
Action: Mouse moved to (581, 332)
Screenshot: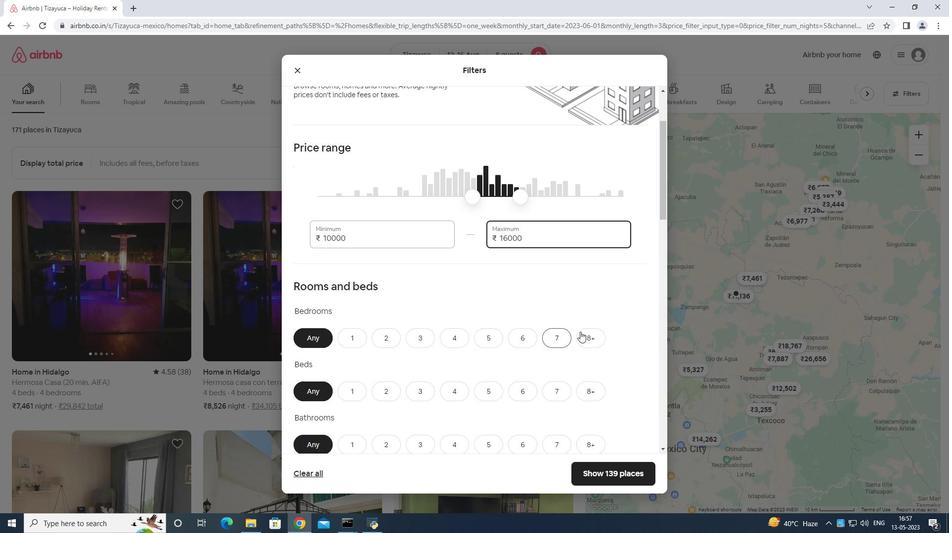 
Action: Mouse pressed left at (581, 332)
Screenshot: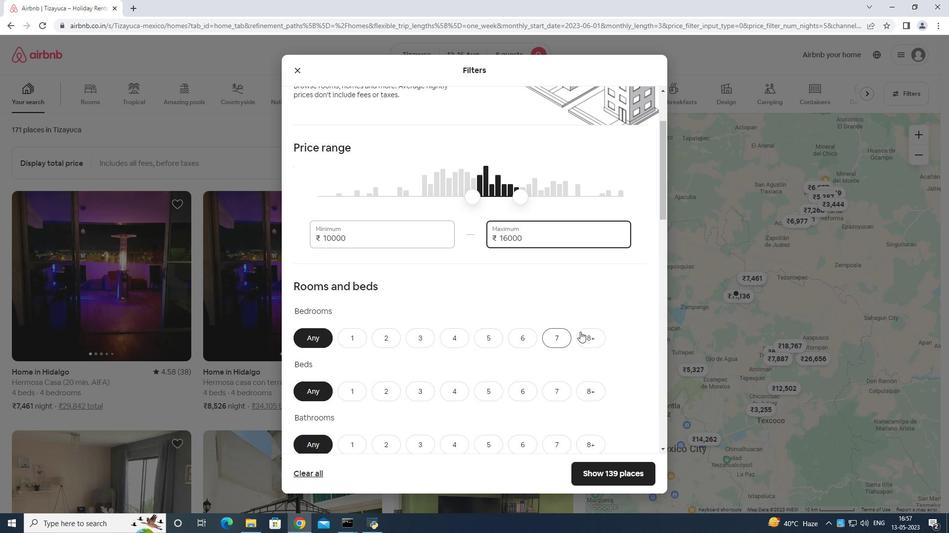 
Action: Mouse moved to (589, 389)
Screenshot: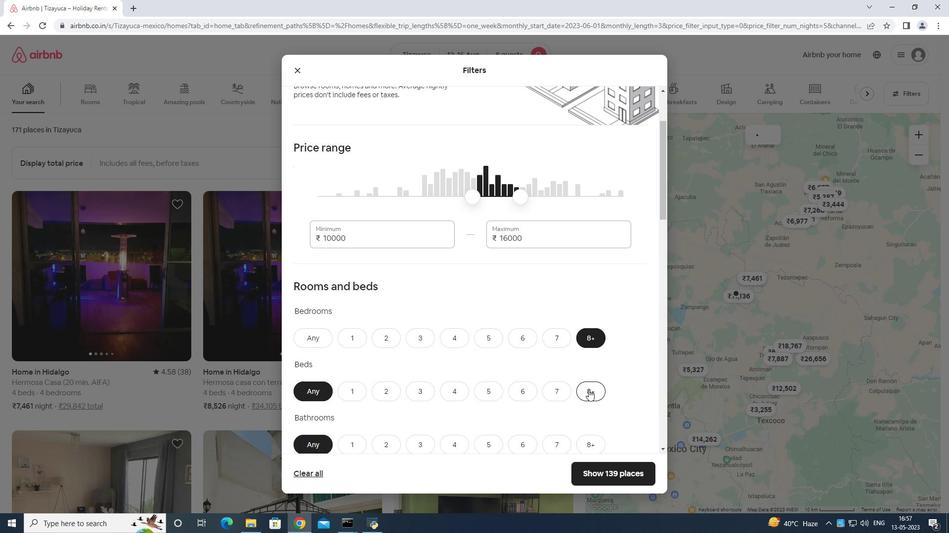 
Action: Mouse pressed left at (589, 389)
Screenshot: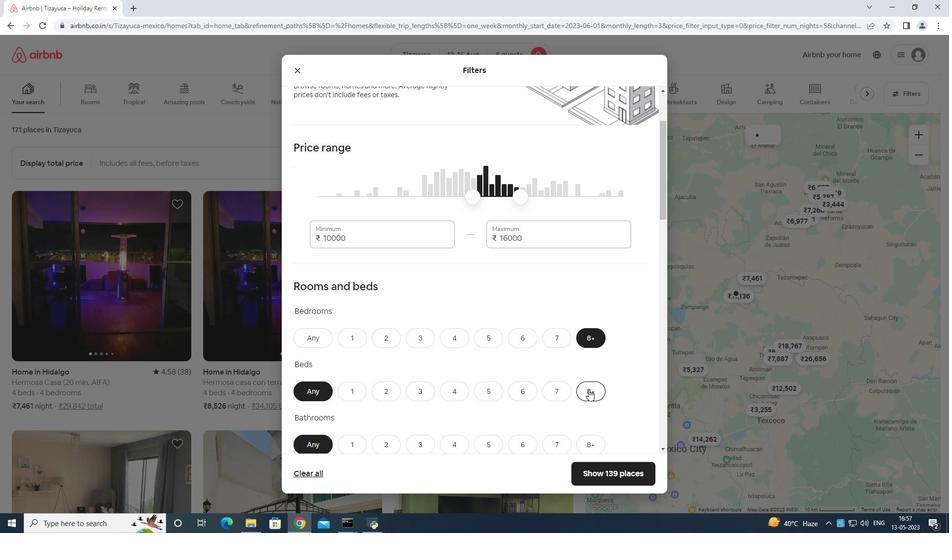 
Action: Mouse moved to (586, 446)
Screenshot: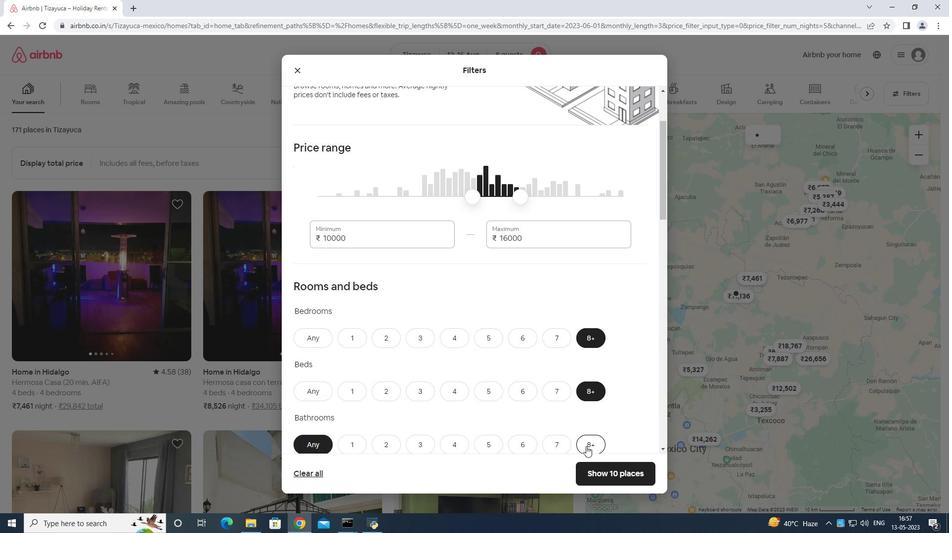 
Action: Mouse pressed left at (586, 446)
Screenshot: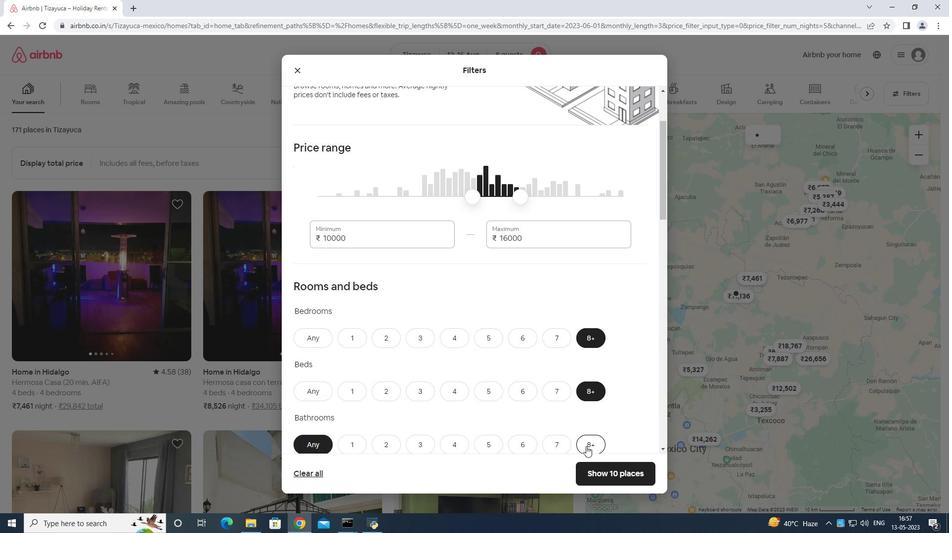 
Action: Mouse moved to (589, 428)
Screenshot: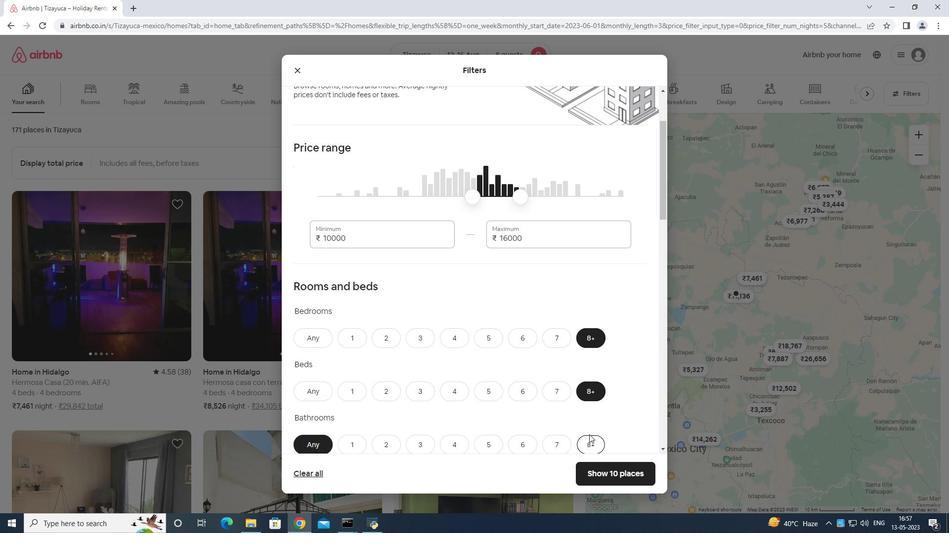 
Action: Mouse scrolled (589, 428) with delta (0, 0)
Screenshot: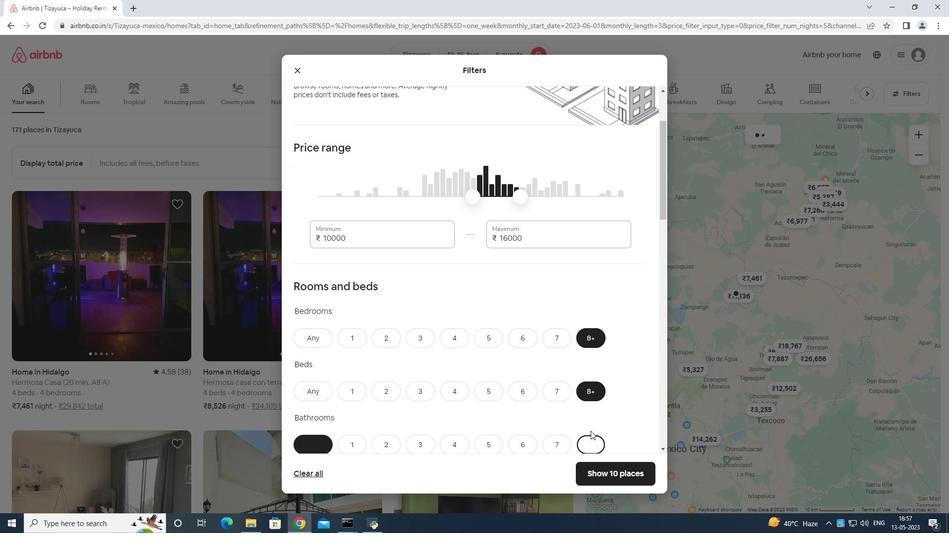 
Action: Mouse moved to (588, 428)
Screenshot: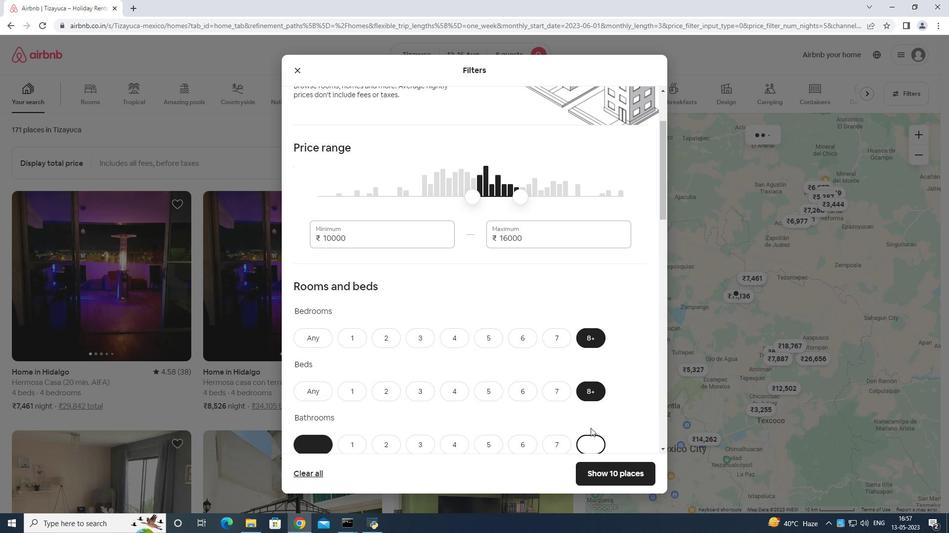 
Action: Mouse scrolled (588, 428) with delta (0, 0)
Screenshot: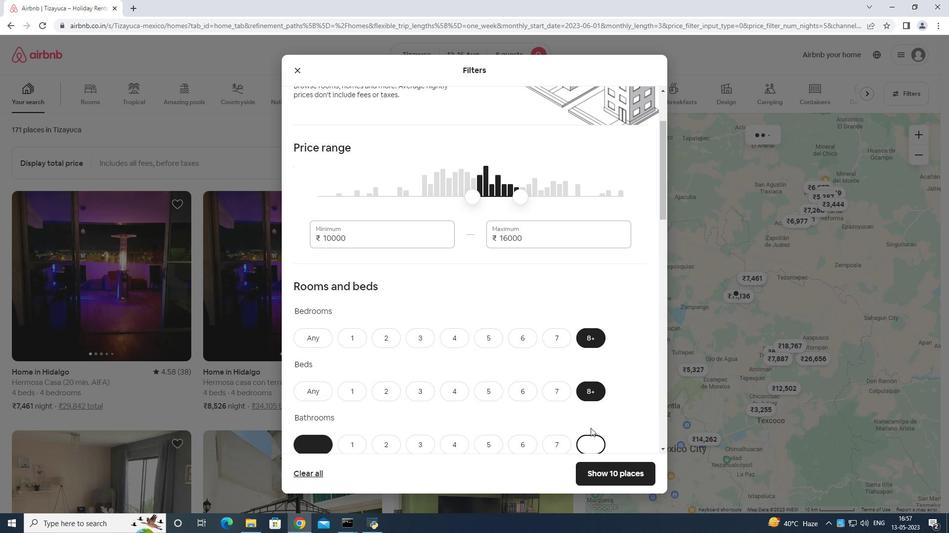
Action: Mouse moved to (587, 429)
Screenshot: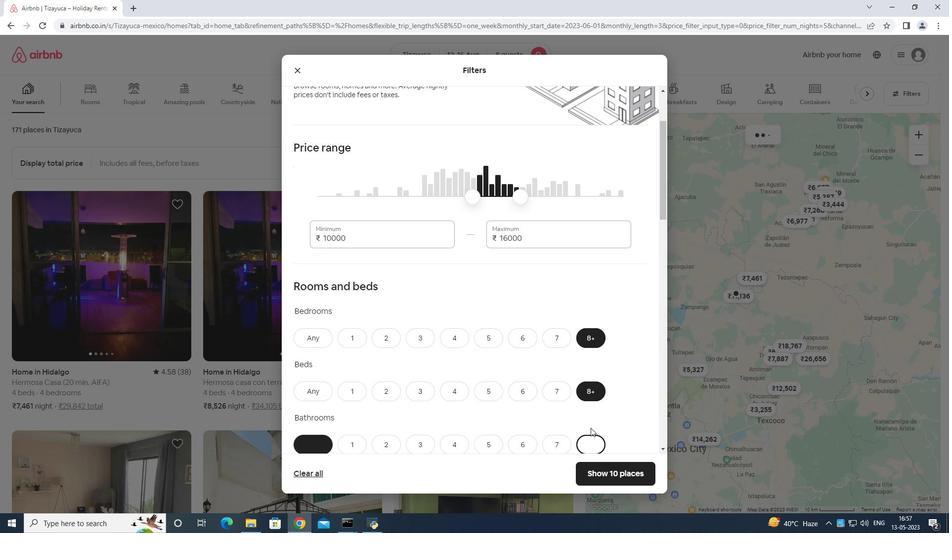 
Action: Mouse scrolled (587, 428) with delta (0, 0)
Screenshot: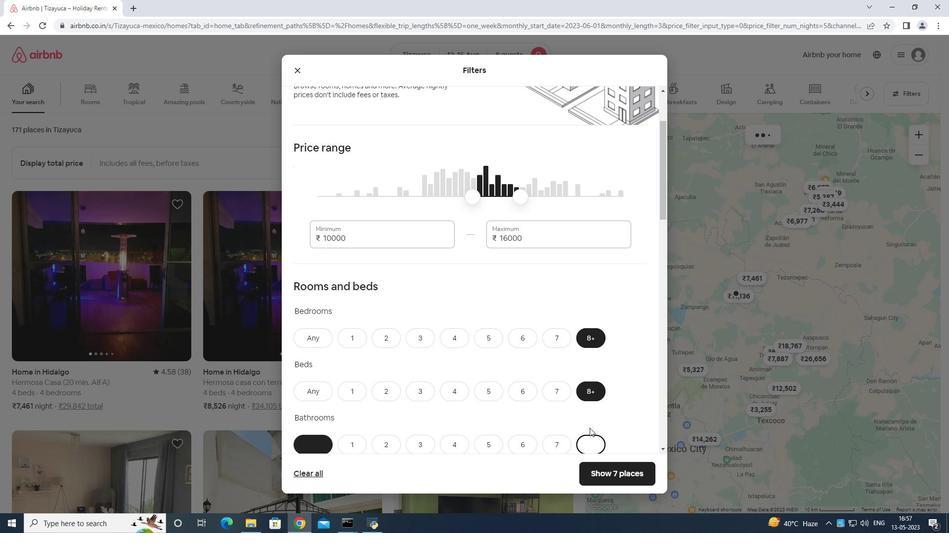 
Action: Mouse moved to (586, 428)
Screenshot: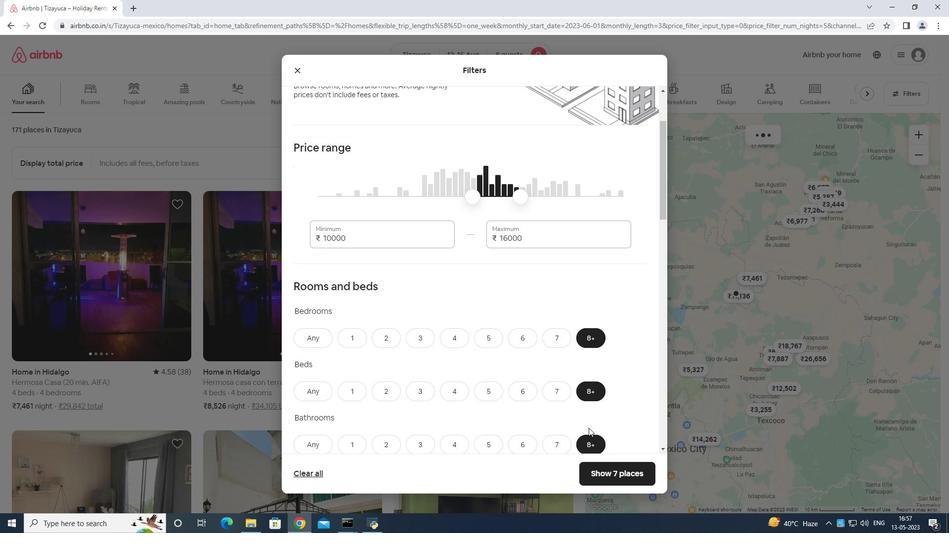 
Action: Mouse scrolled (586, 428) with delta (0, 0)
Screenshot: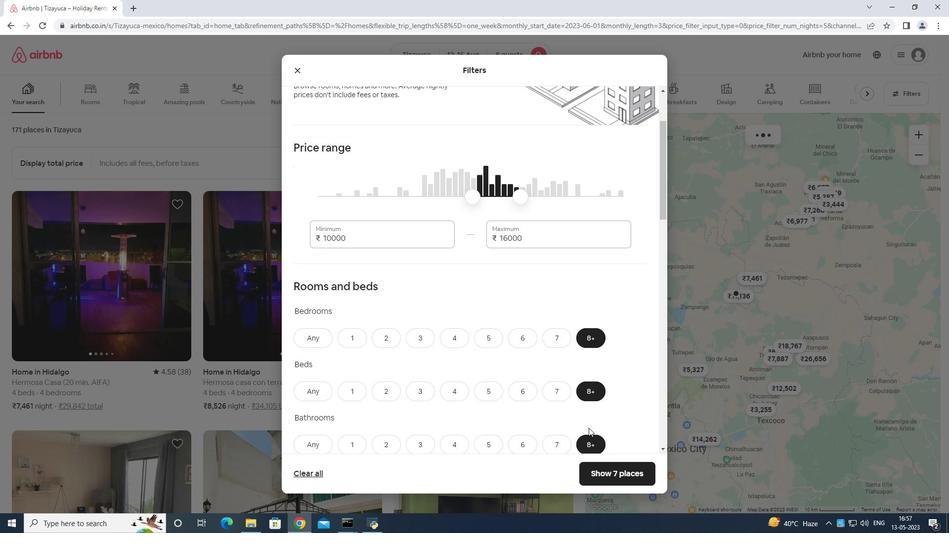 
Action: Mouse moved to (586, 425)
Screenshot: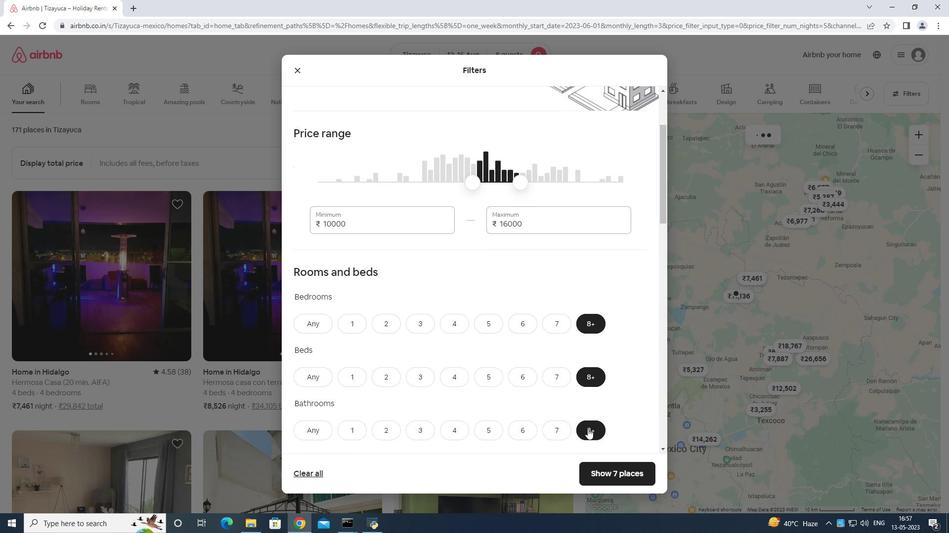 
Action: Mouse scrolled (586, 425) with delta (0, 0)
Screenshot: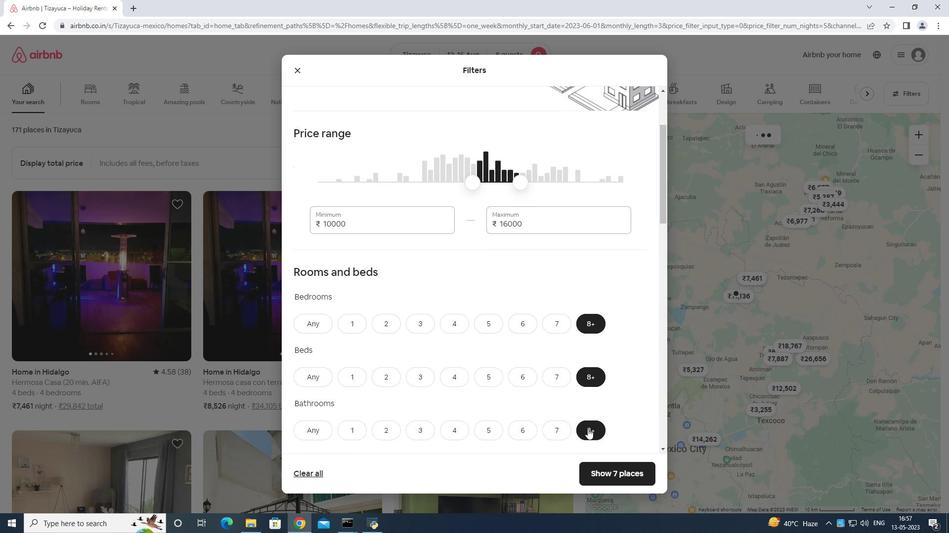 
Action: Mouse moved to (327, 306)
Screenshot: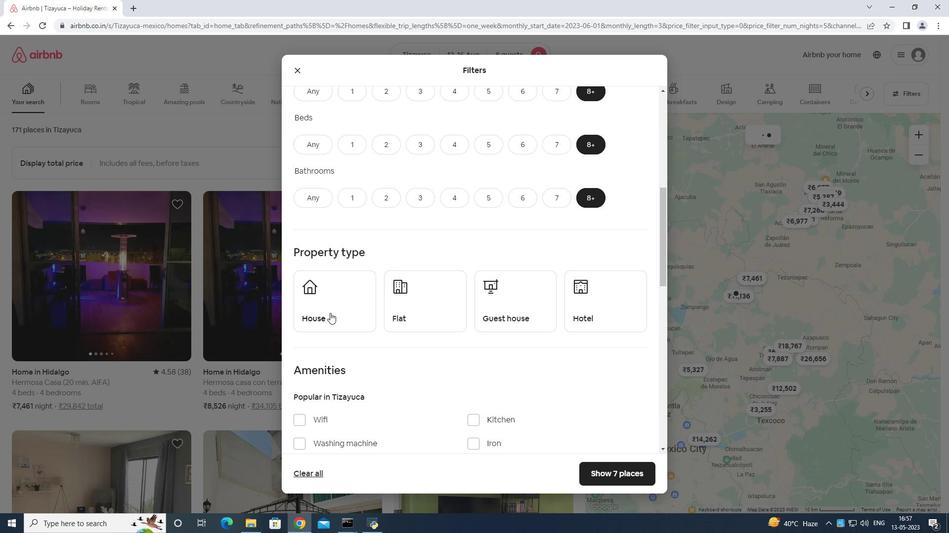 
Action: Mouse pressed left at (327, 306)
Screenshot: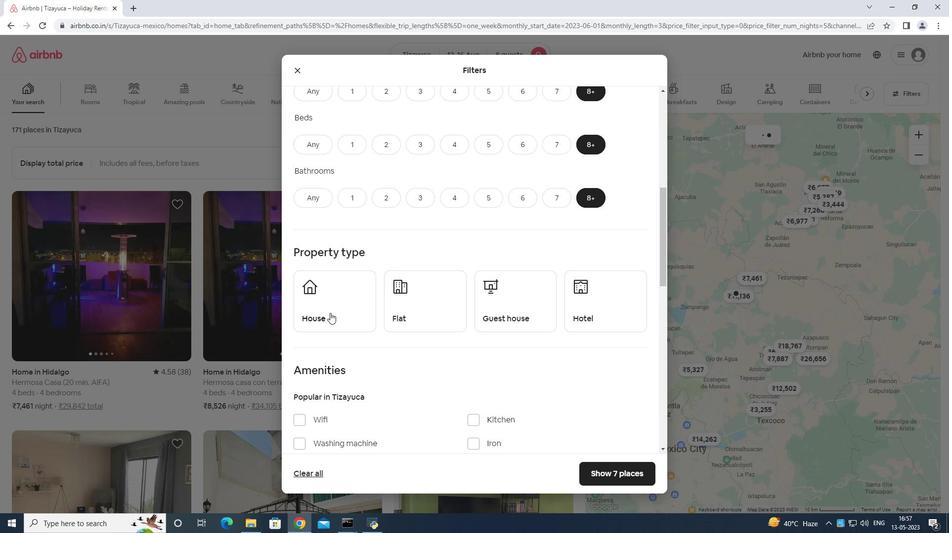
Action: Mouse moved to (412, 295)
Screenshot: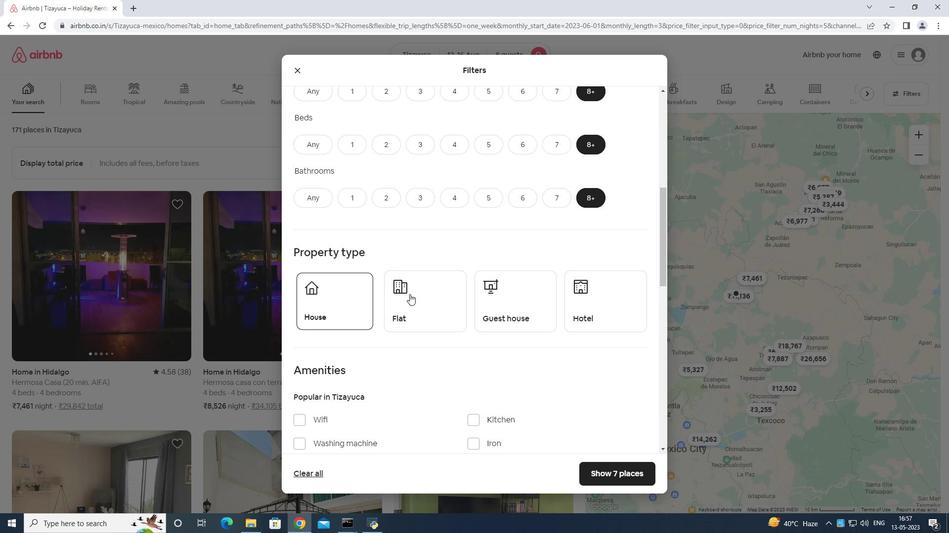 
Action: Mouse pressed left at (411, 294)
Screenshot: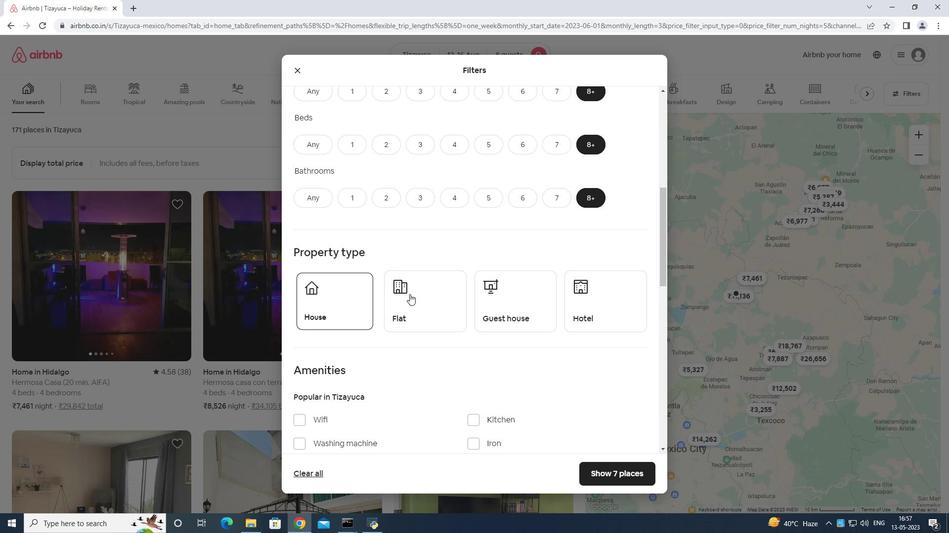 
Action: Mouse moved to (497, 297)
Screenshot: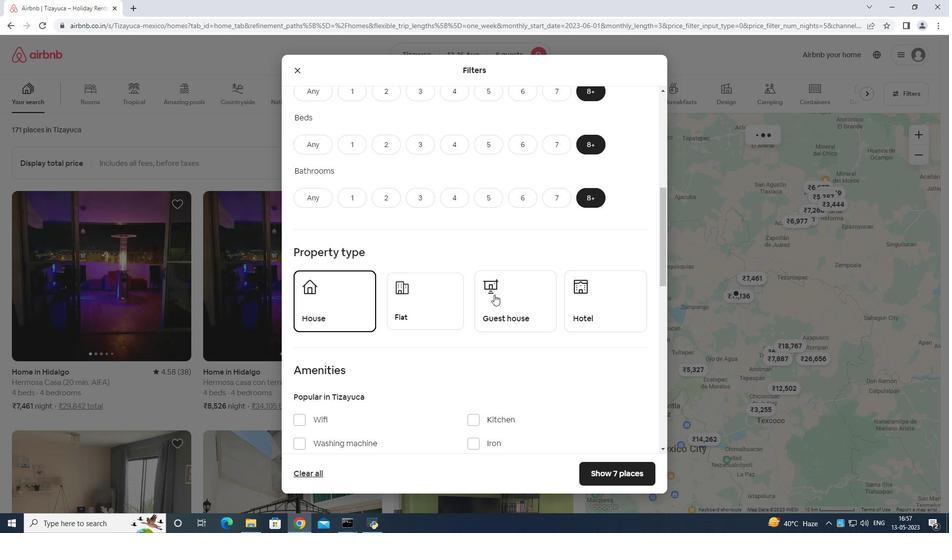 
Action: Mouse pressed left at (497, 297)
Screenshot: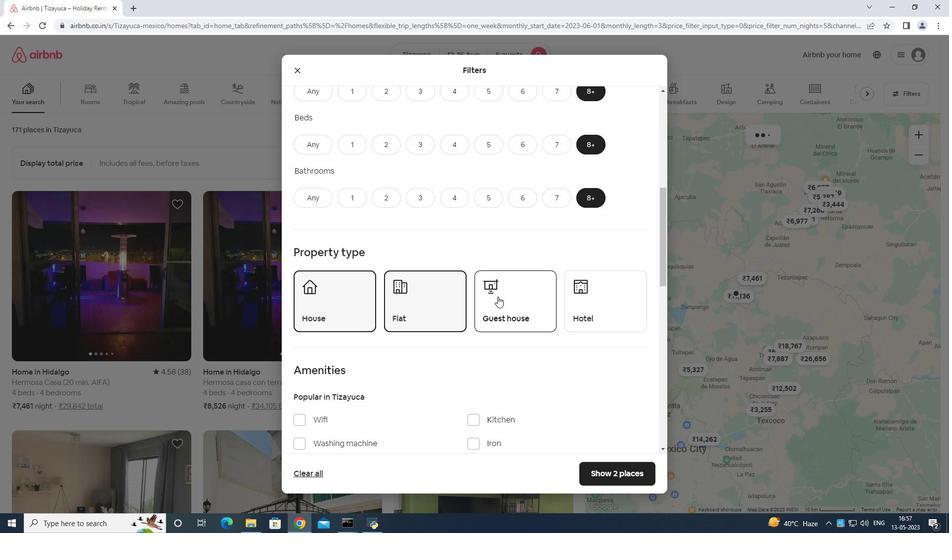 
Action: Mouse moved to (616, 311)
Screenshot: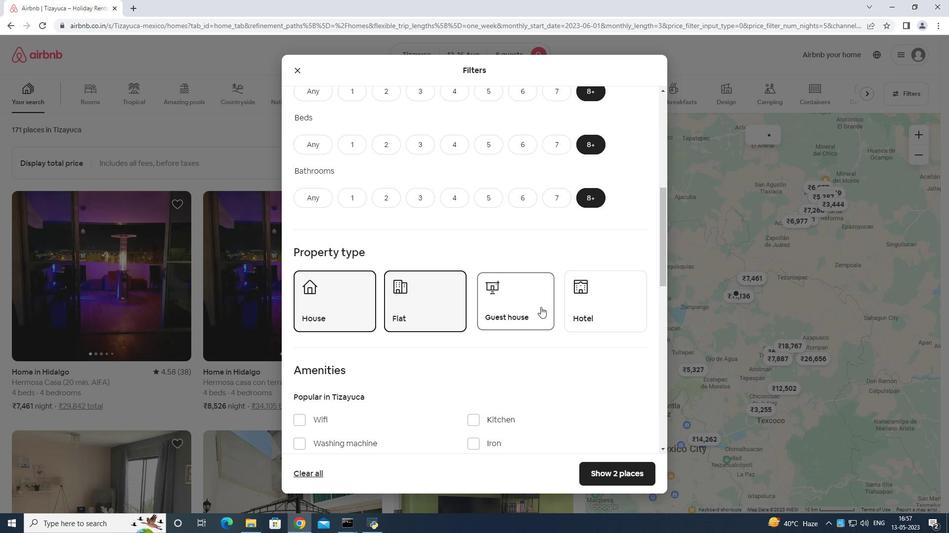 
Action: Mouse pressed left at (616, 311)
Screenshot: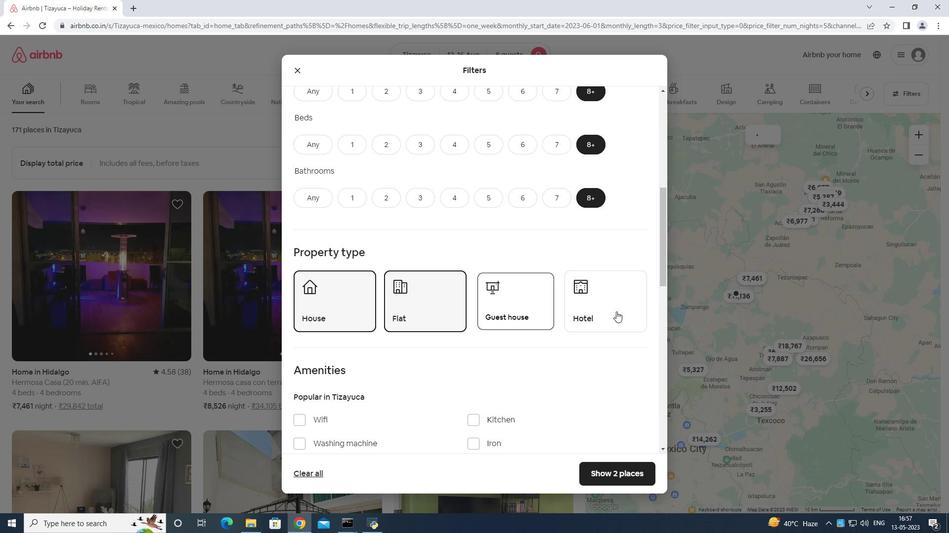 
Action: Mouse moved to (605, 307)
Screenshot: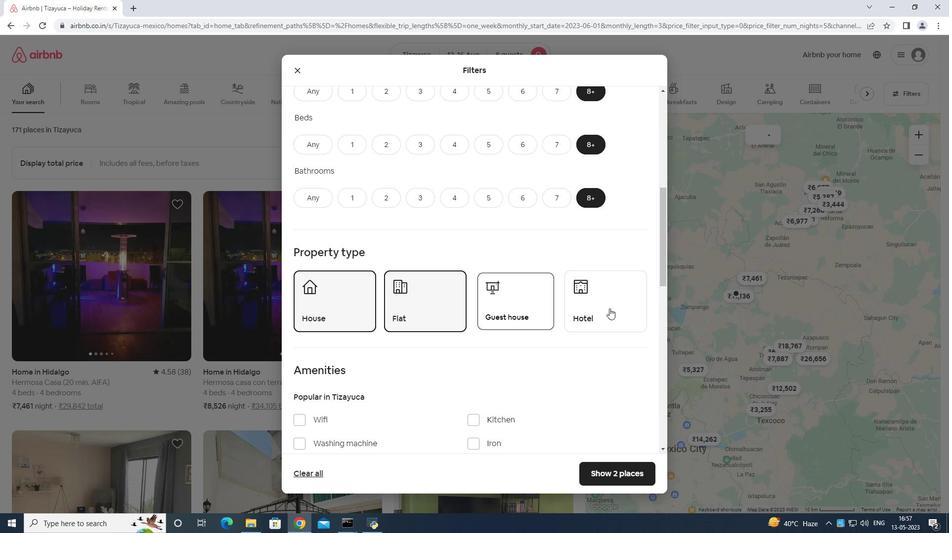 
Action: Mouse pressed left at (605, 307)
Screenshot: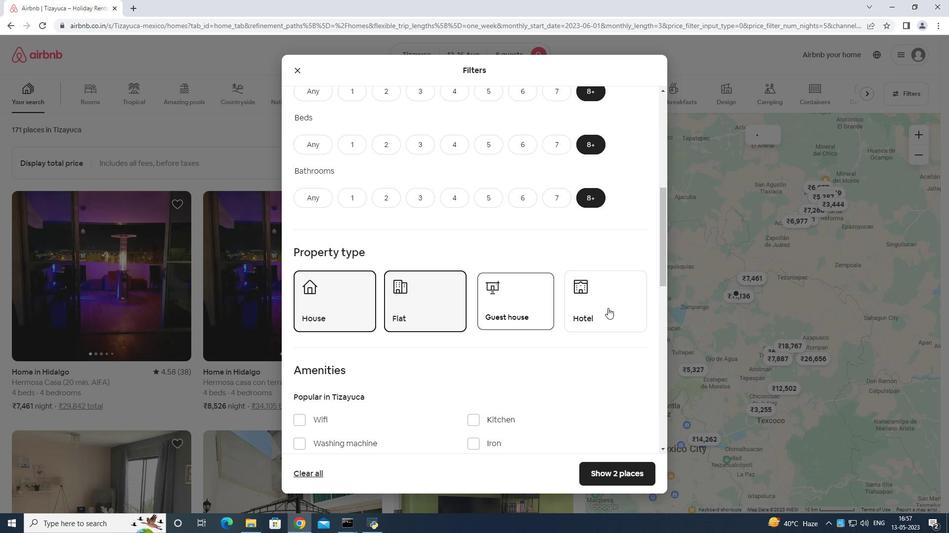
Action: Mouse moved to (602, 296)
Screenshot: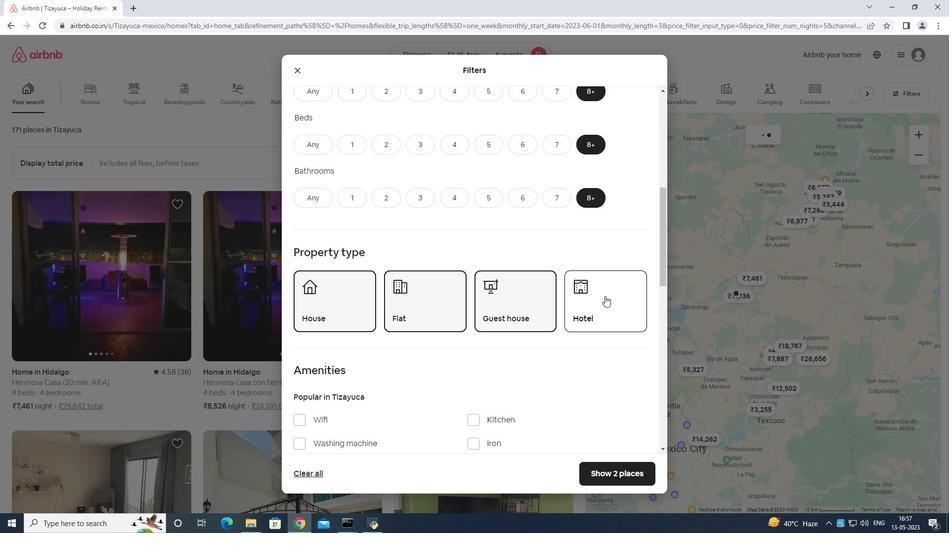 
Action: Mouse scrolled (602, 296) with delta (0, 0)
Screenshot: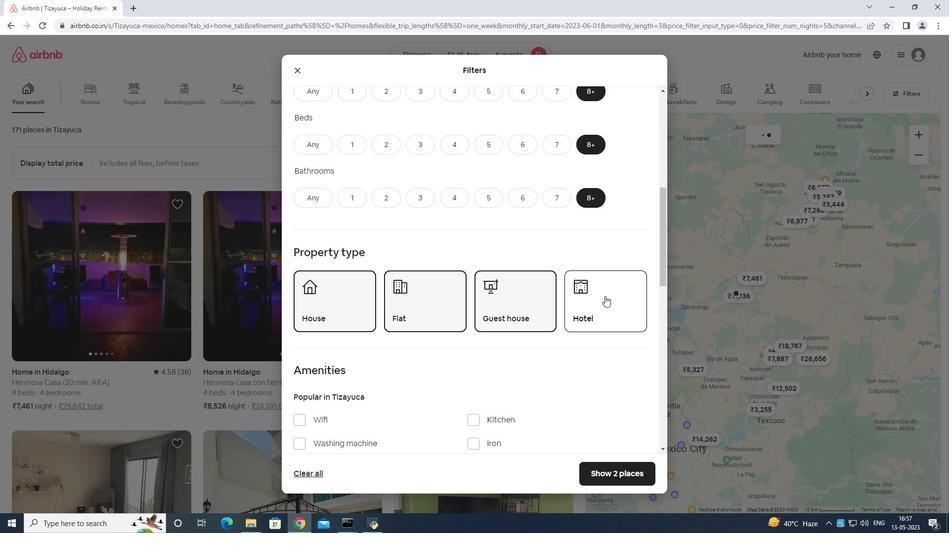 
Action: Mouse moved to (602, 298)
Screenshot: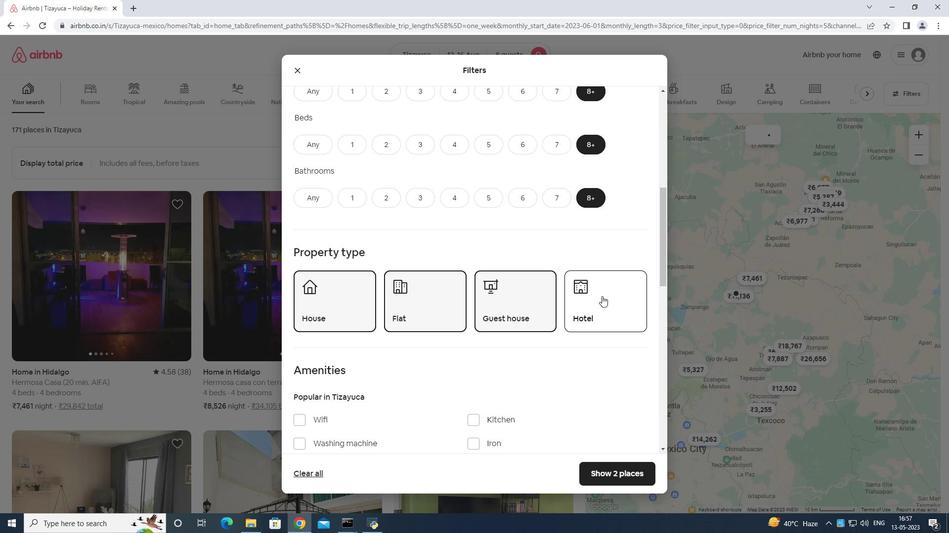 
Action: Mouse scrolled (602, 297) with delta (0, 0)
Screenshot: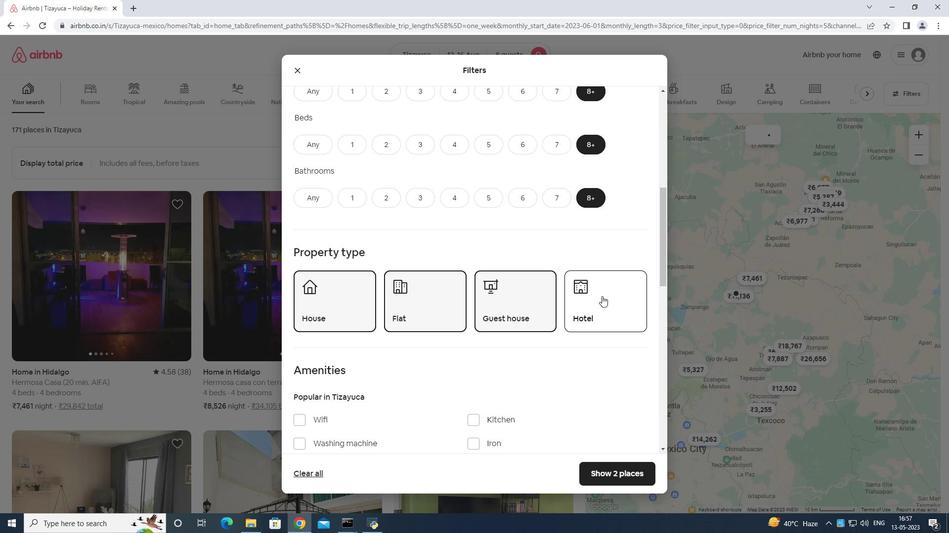 
Action: Mouse moved to (602, 298)
Screenshot: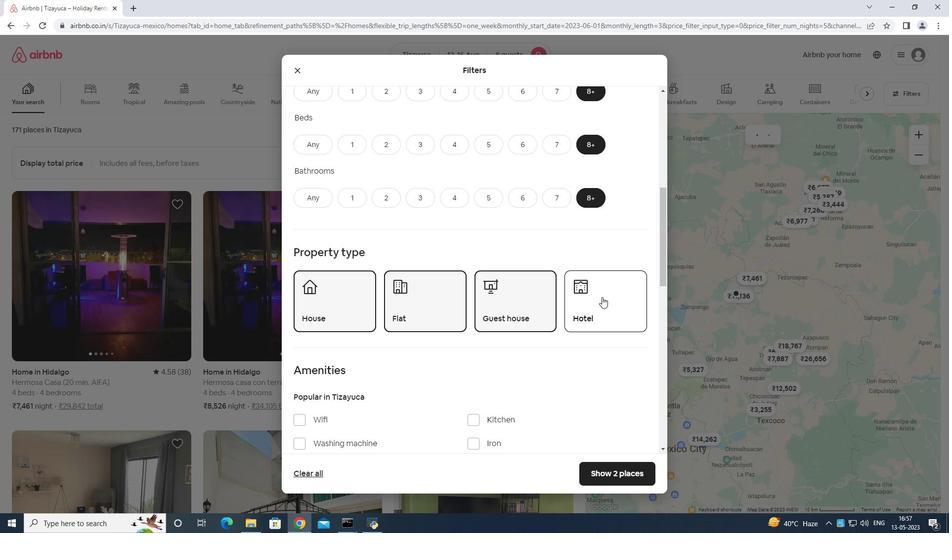
Action: Mouse scrolled (602, 297) with delta (0, 0)
Screenshot: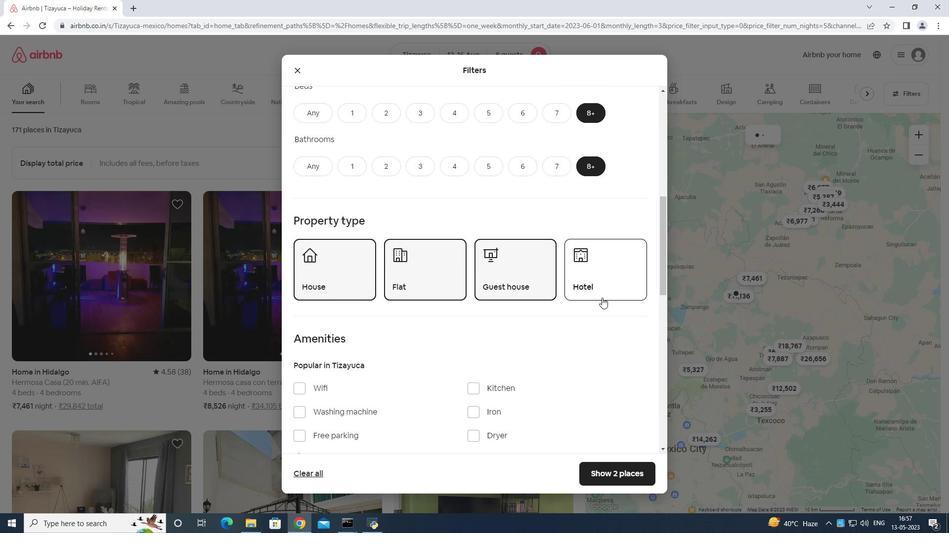 
Action: Mouse moved to (295, 270)
Screenshot: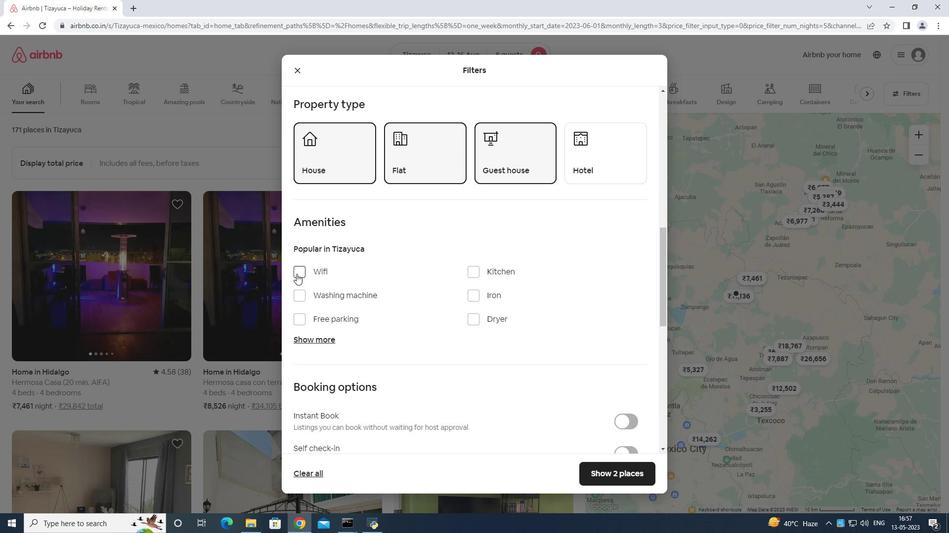 
Action: Mouse pressed left at (295, 270)
Screenshot: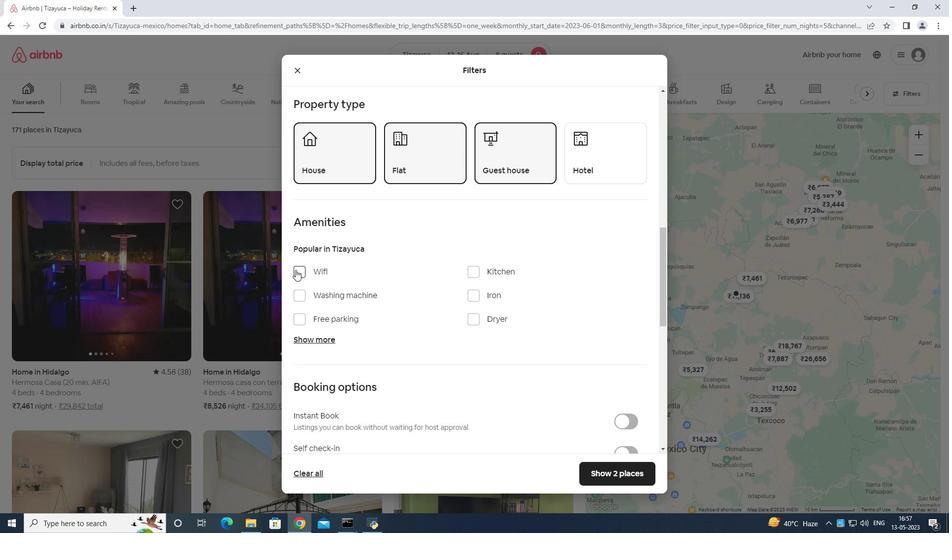 
Action: Mouse moved to (303, 317)
Screenshot: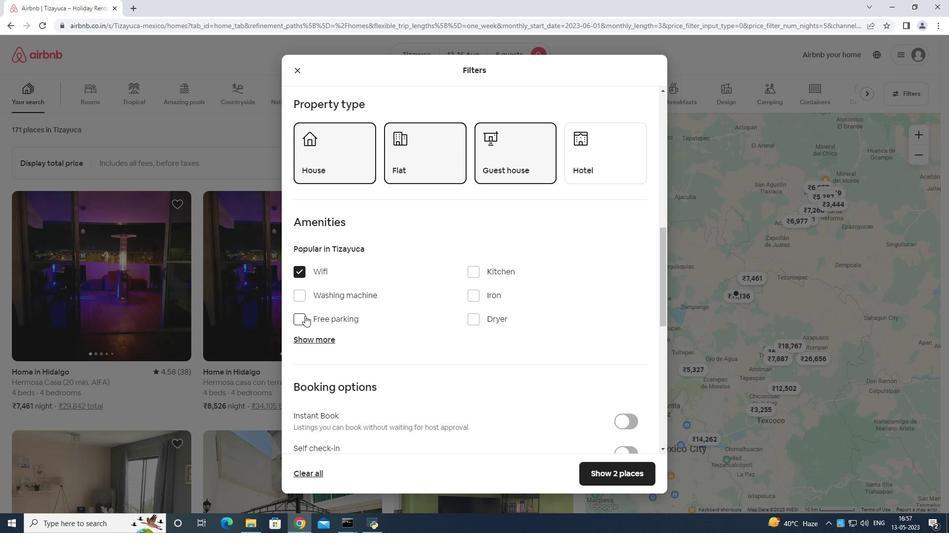 
Action: Mouse pressed left at (303, 317)
Screenshot: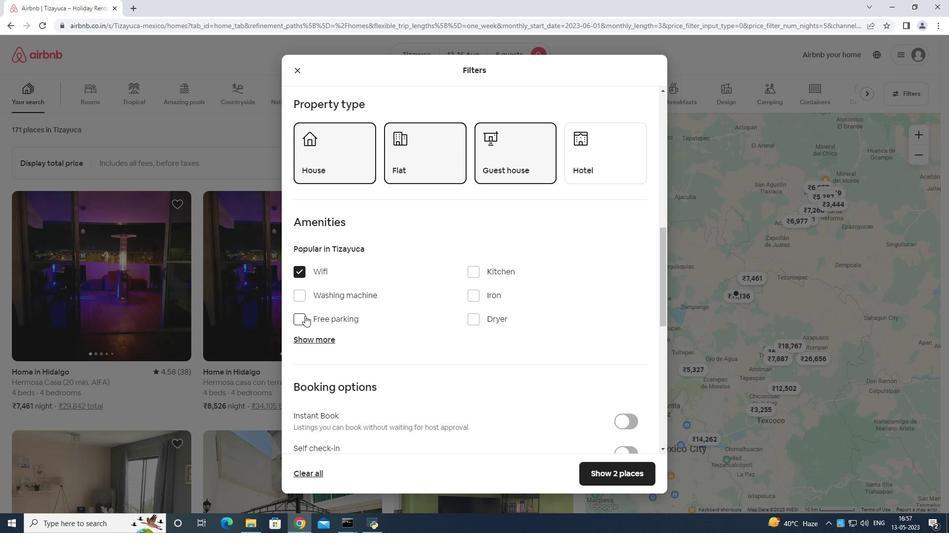 
Action: Mouse moved to (299, 339)
Screenshot: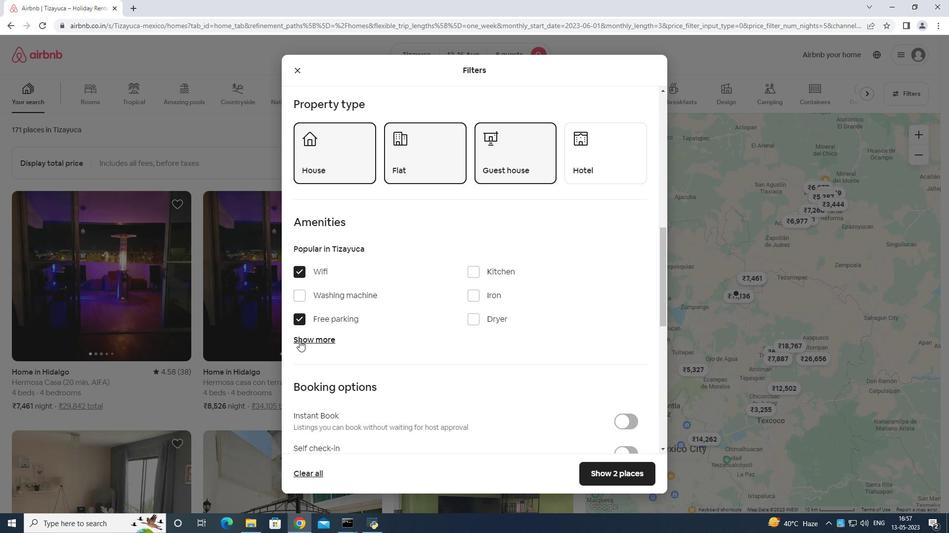 
Action: Mouse pressed left at (299, 339)
Screenshot: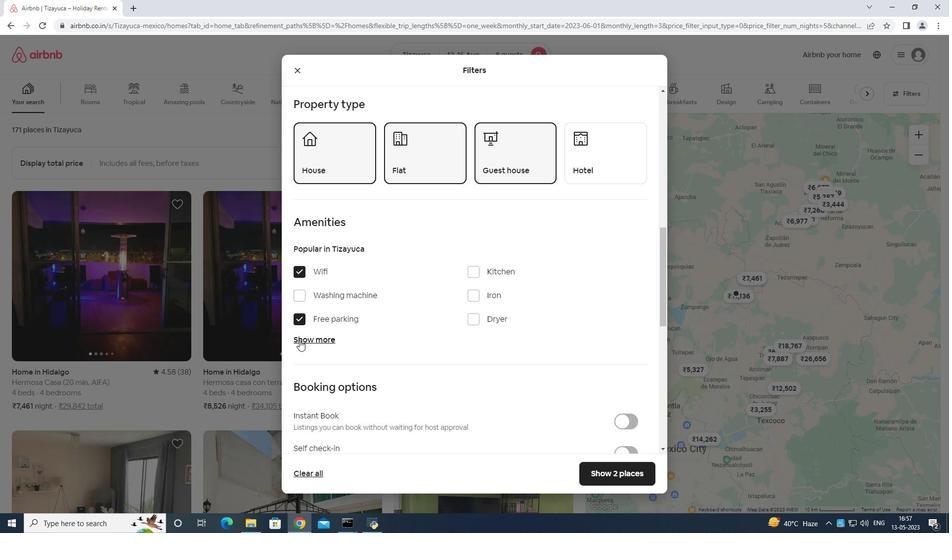 
Action: Mouse moved to (320, 325)
Screenshot: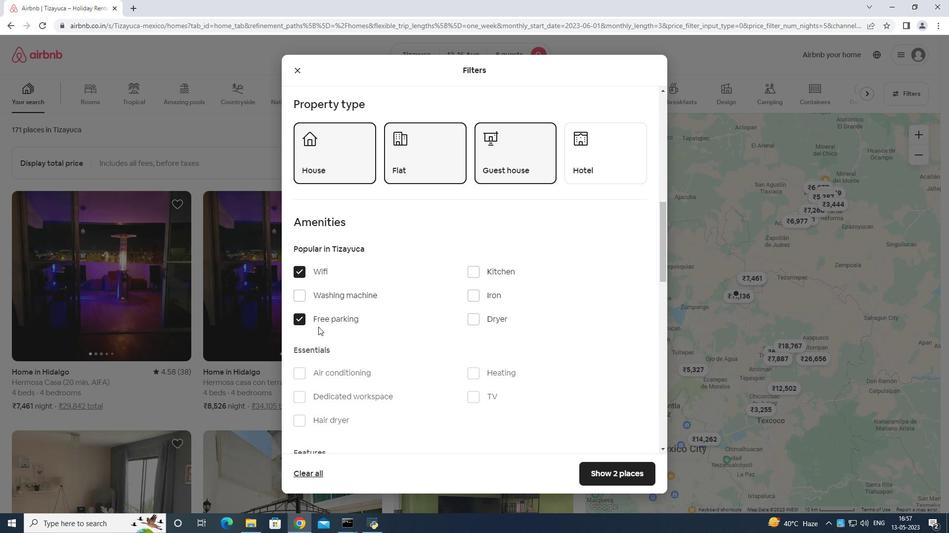 
Action: Mouse scrolled (320, 325) with delta (0, 0)
Screenshot: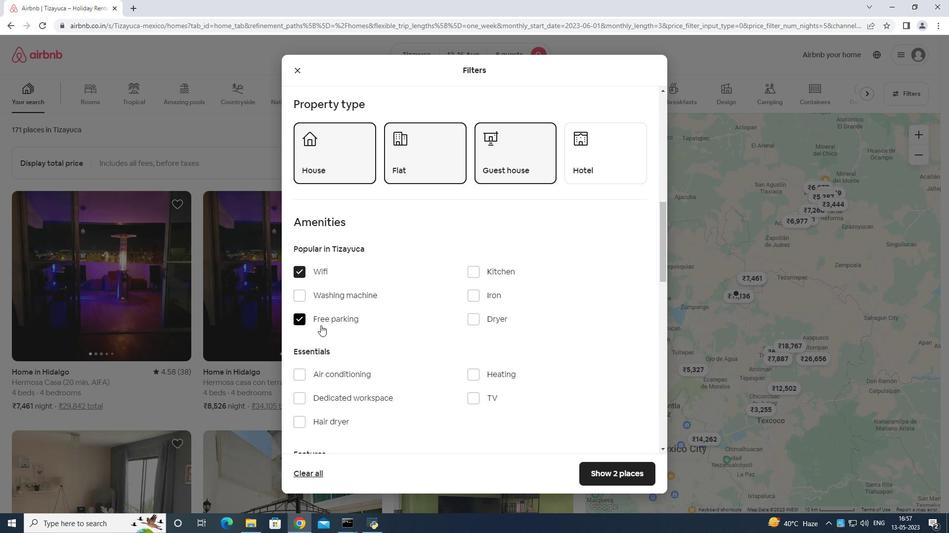 
Action: Mouse scrolled (320, 325) with delta (0, 0)
Screenshot: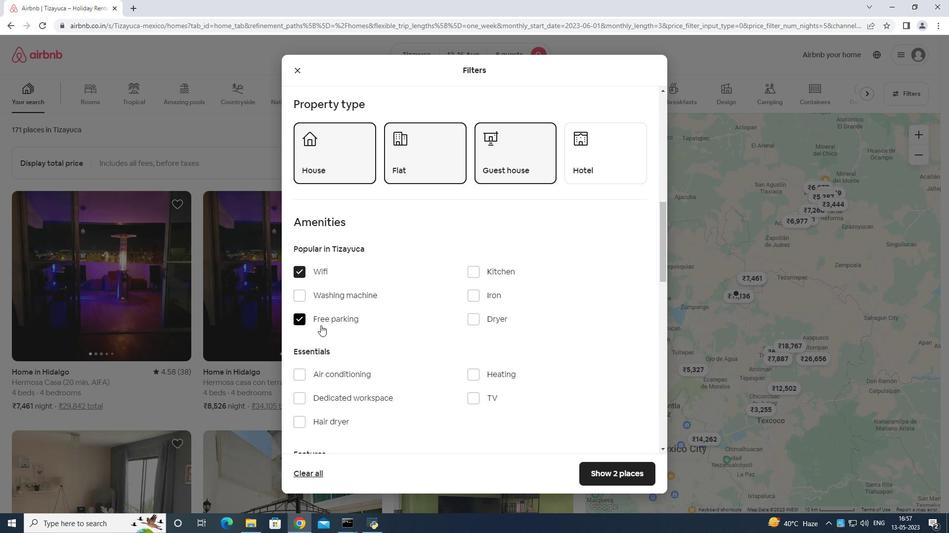 
Action: Mouse moved to (472, 302)
Screenshot: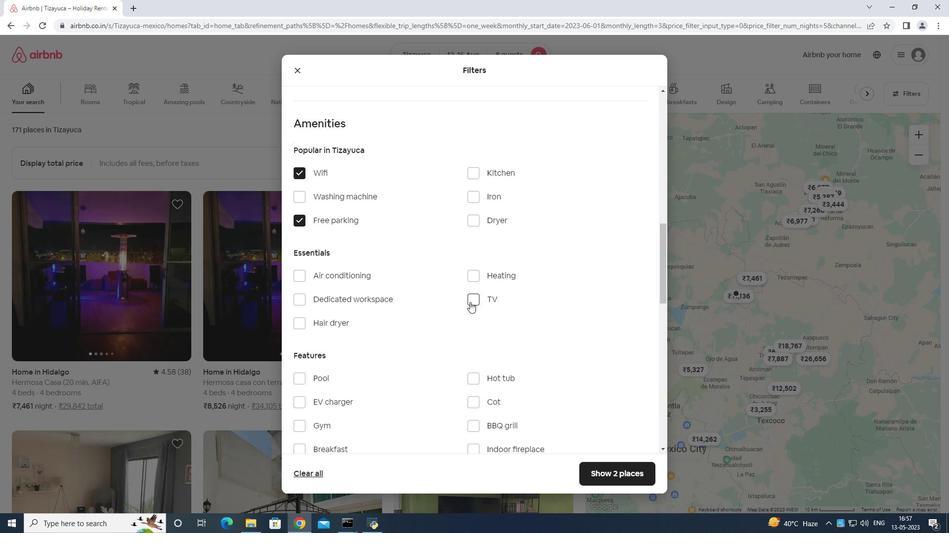 
Action: Mouse pressed left at (472, 302)
Screenshot: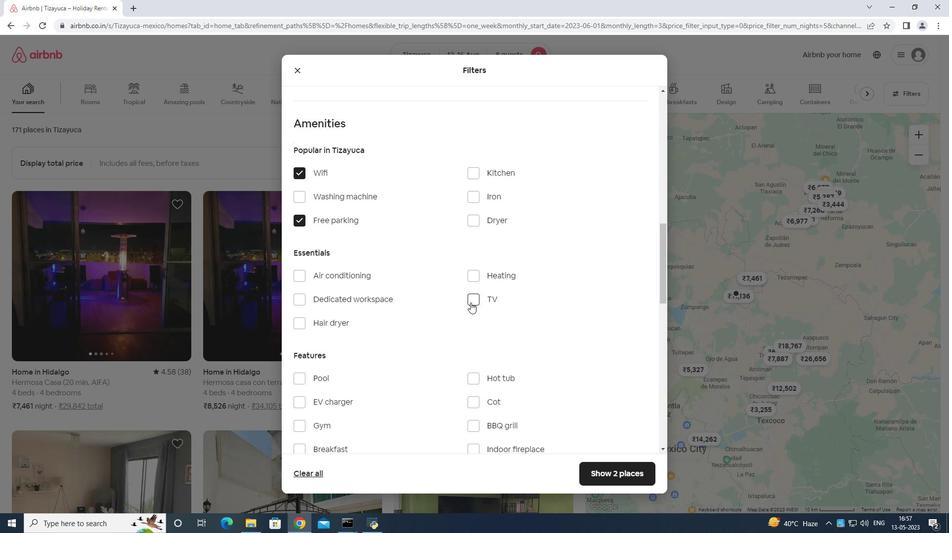 
Action: Mouse moved to (474, 300)
Screenshot: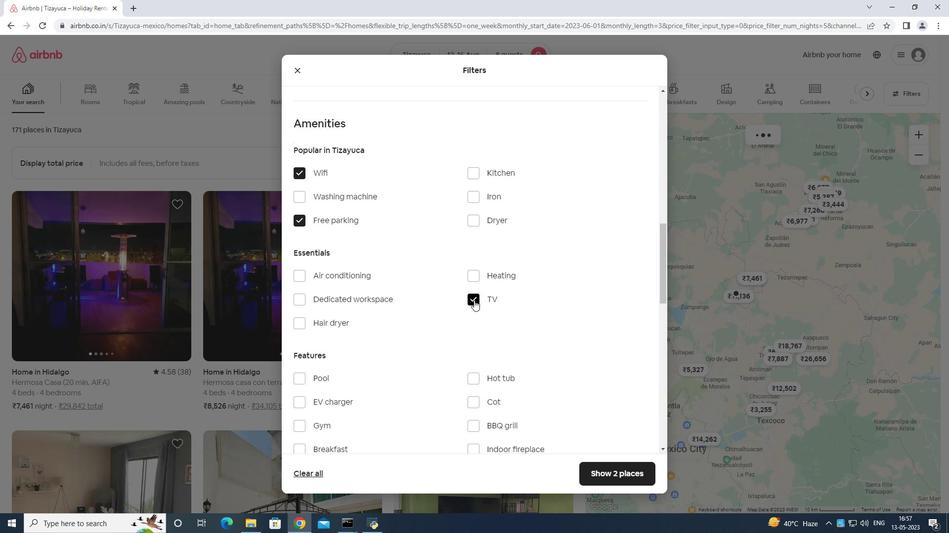 
Action: Mouse scrolled (474, 299) with delta (0, 0)
Screenshot: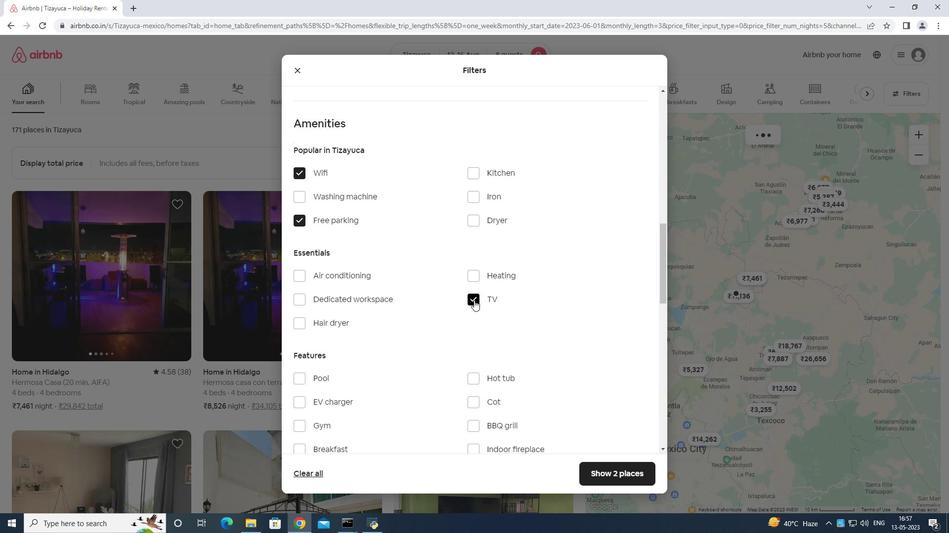 
Action: Mouse moved to (473, 301)
Screenshot: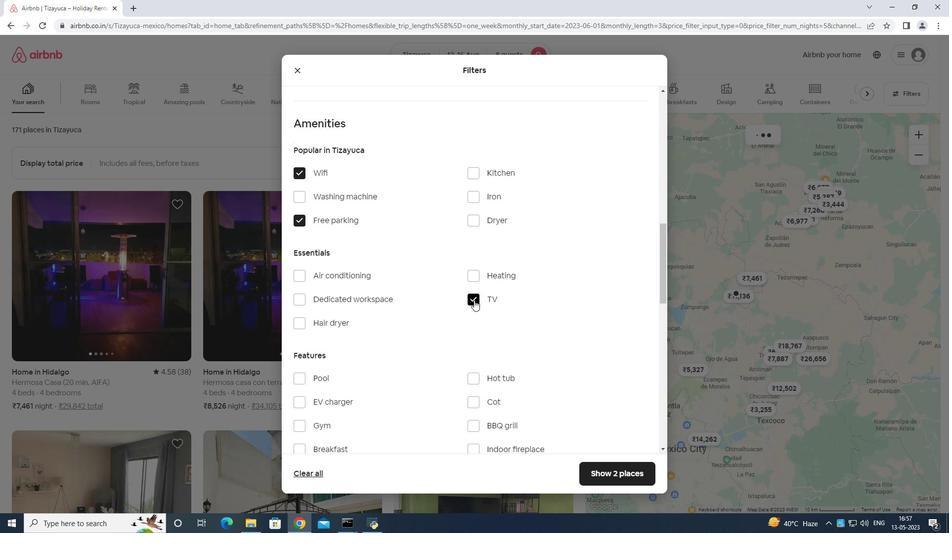 
Action: Mouse scrolled (473, 300) with delta (0, 0)
Screenshot: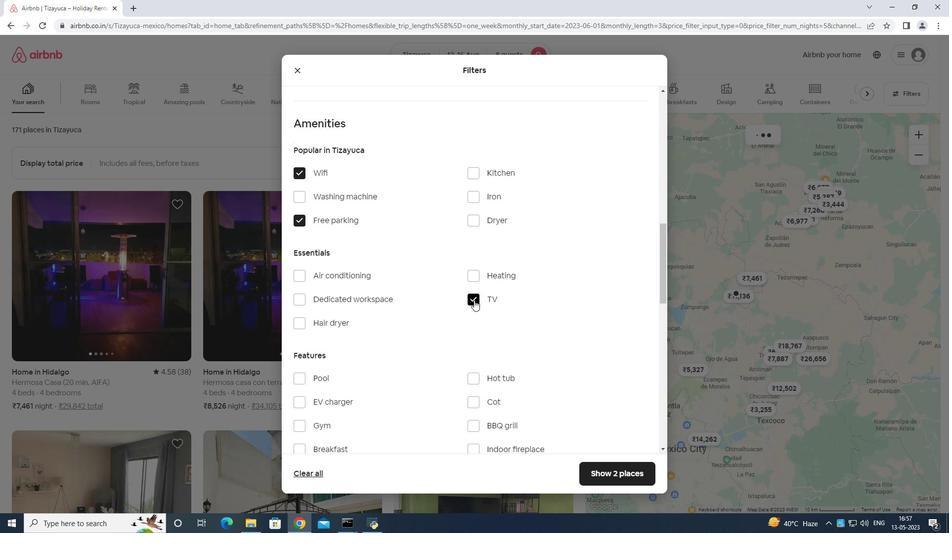 
Action: Mouse scrolled (473, 300) with delta (0, 0)
Screenshot: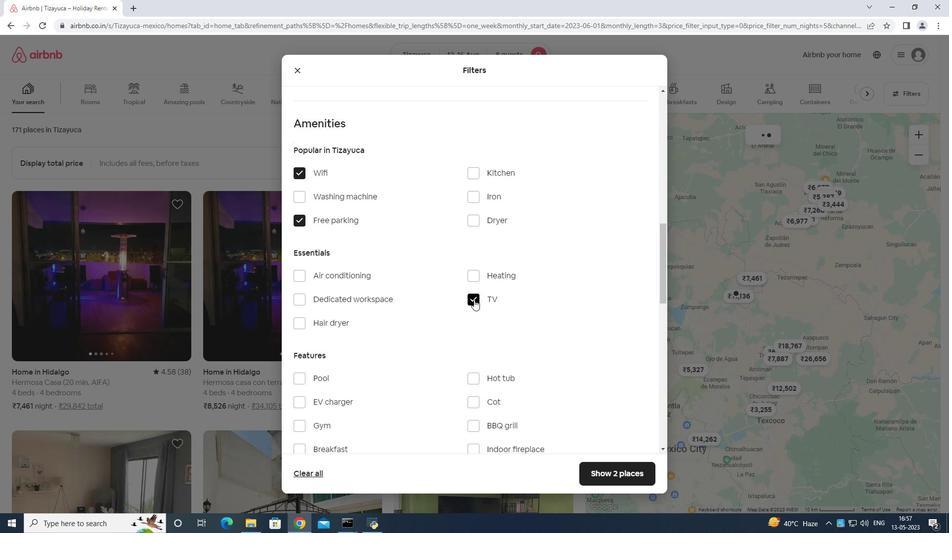 
Action: Mouse moved to (299, 279)
Screenshot: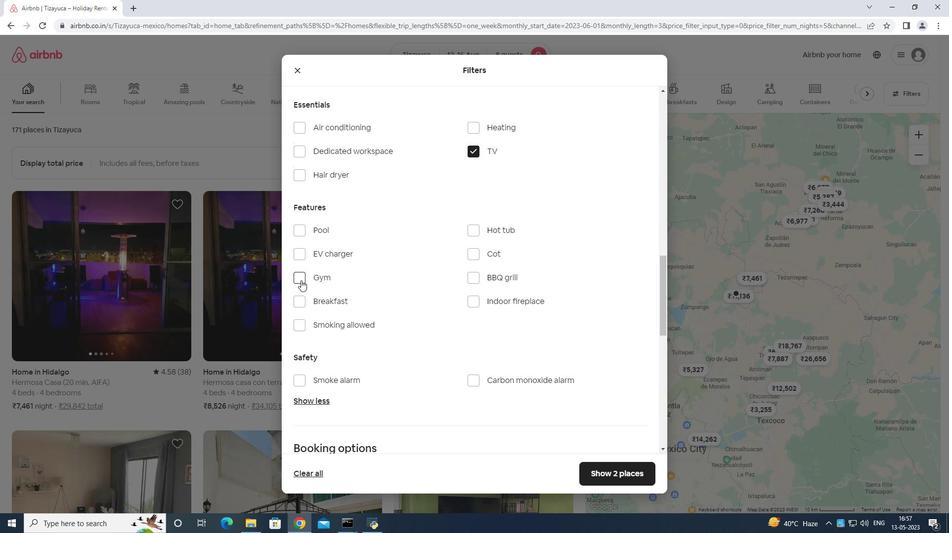 
Action: Mouse pressed left at (299, 279)
Screenshot: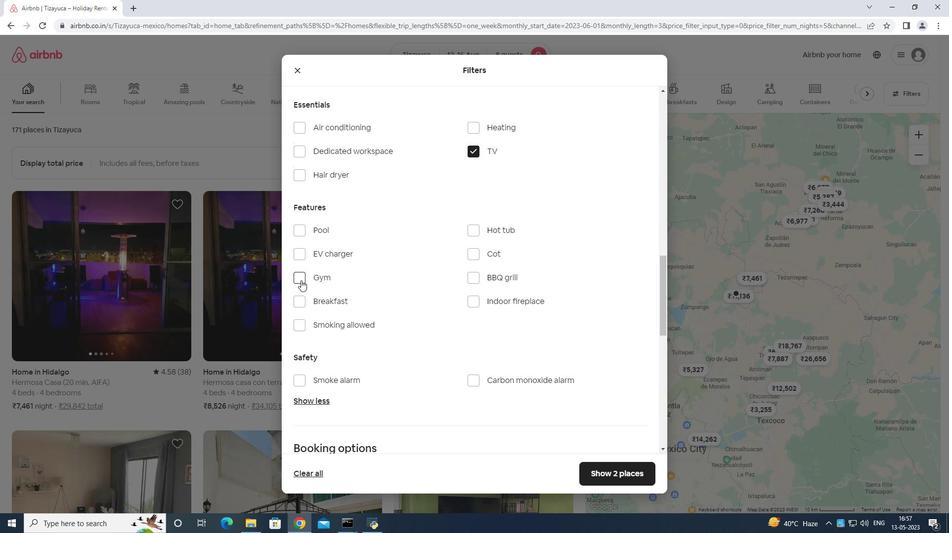 
Action: Mouse moved to (300, 299)
Screenshot: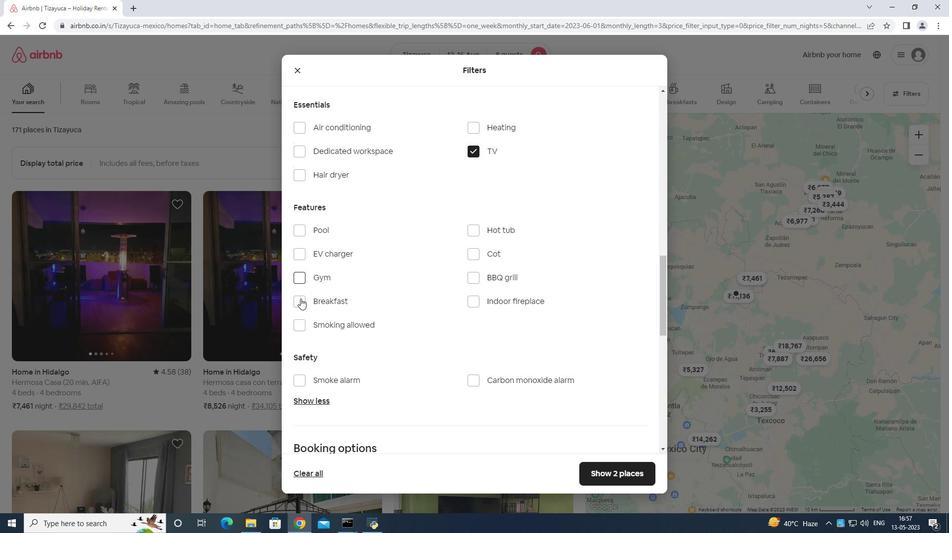 
Action: Mouse pressed left at (300, 299)
Screenshot: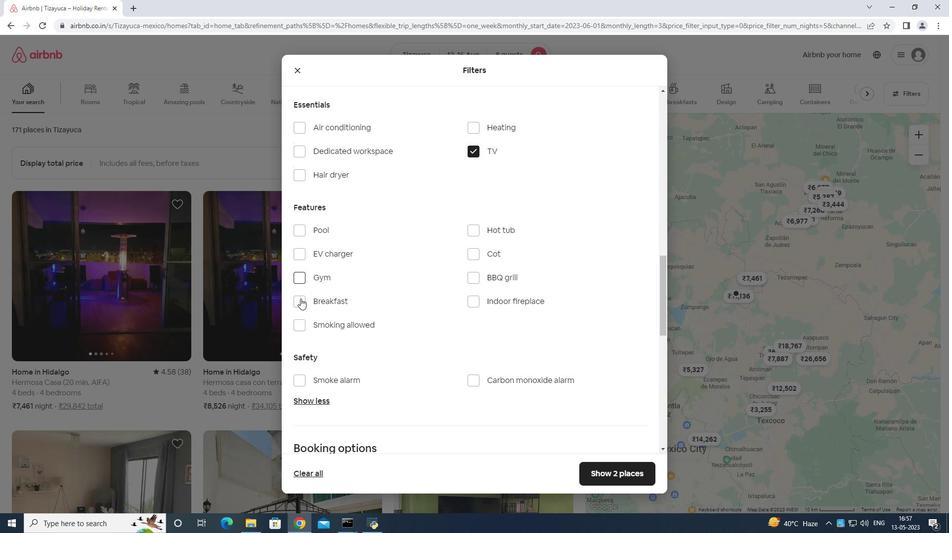 
Action: Mouse moved to (324, 304)
Screenshot: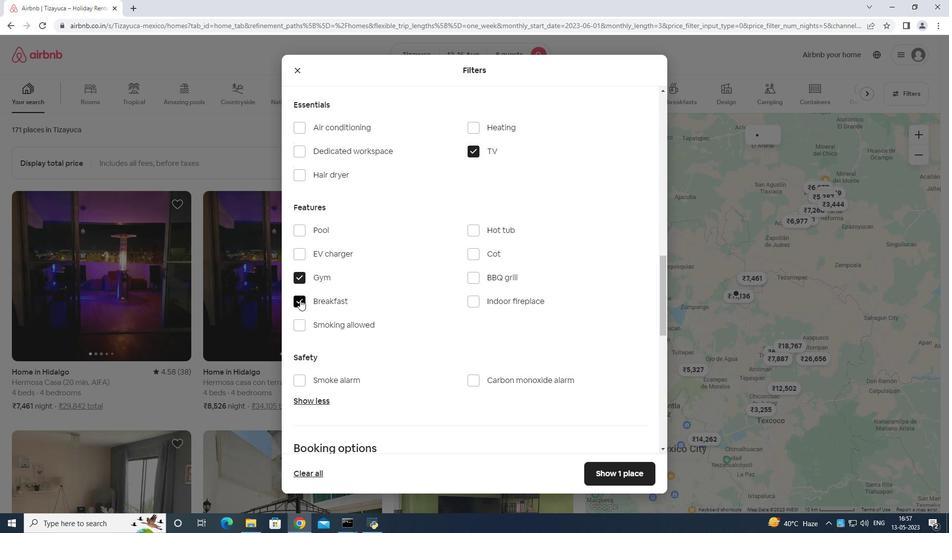 
Action: Mouse scrolled (324, 304) with delta (0, 0)
Screenshot: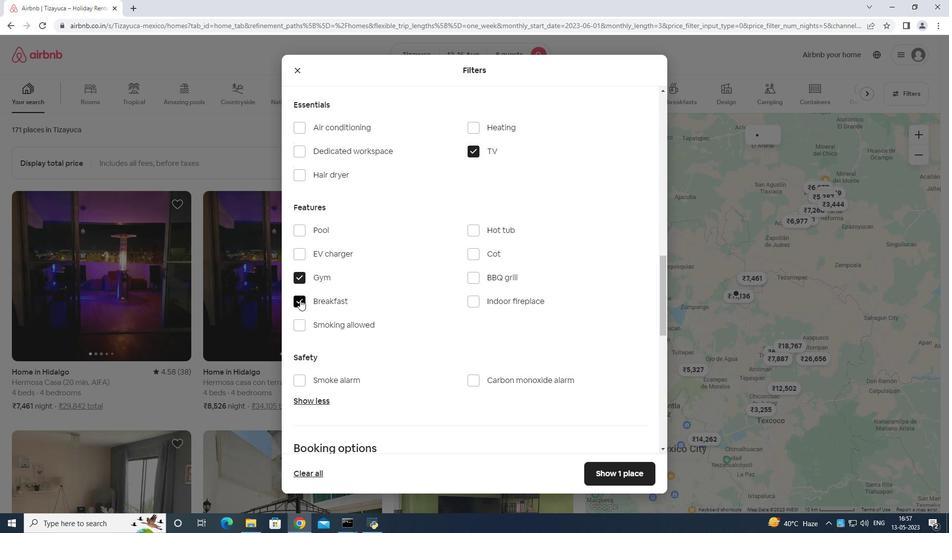 
Action: Mouse moved to (356, 312)
Screenshot: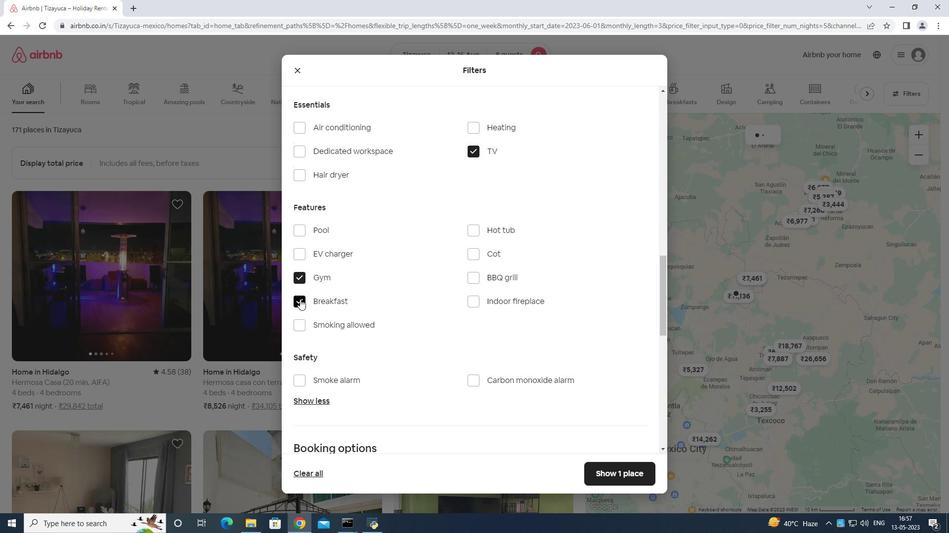 
Action: Mouse scrolled (356, 312) with delta (0, 0)
Screenshot: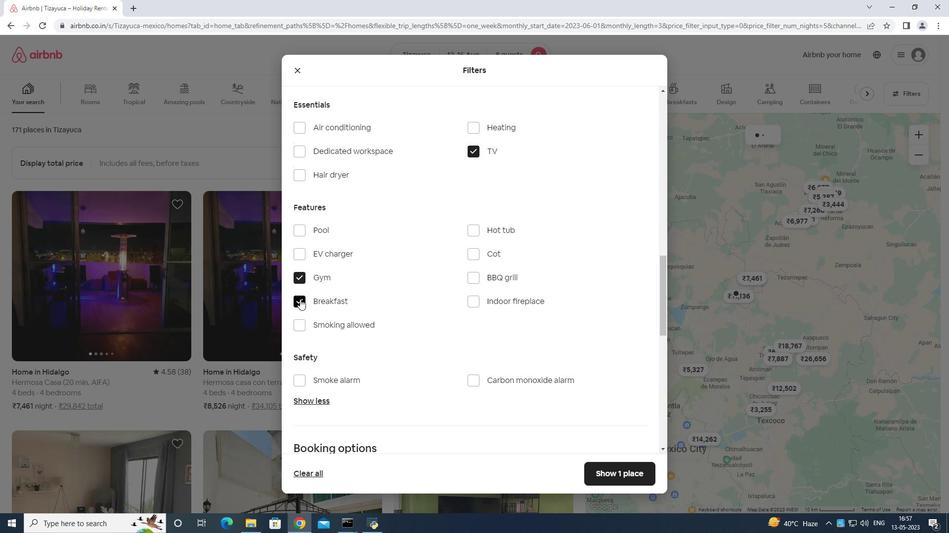 
Action: Mouse moved to (377, 313)
Screenshot: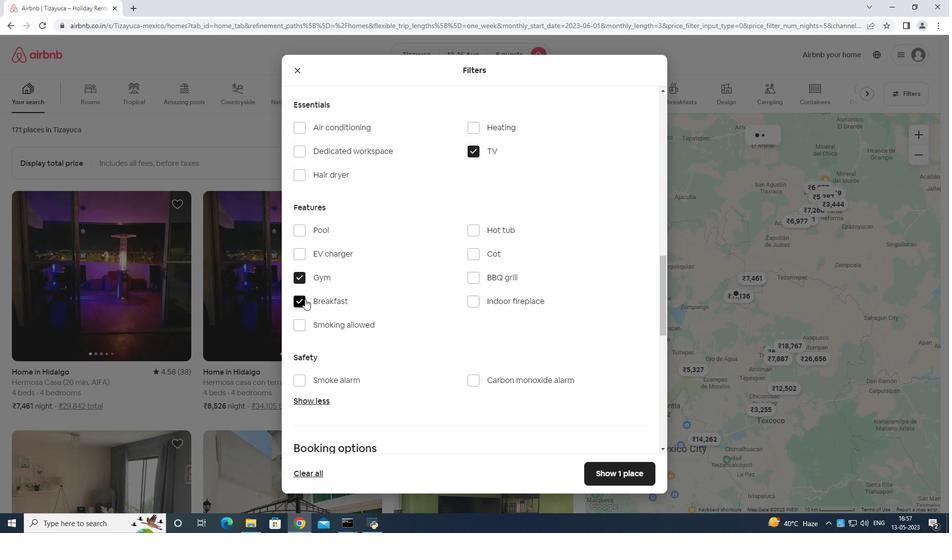 
Action: Mouse scrolled (377, 312) with delta (0, 0)
Screenshot: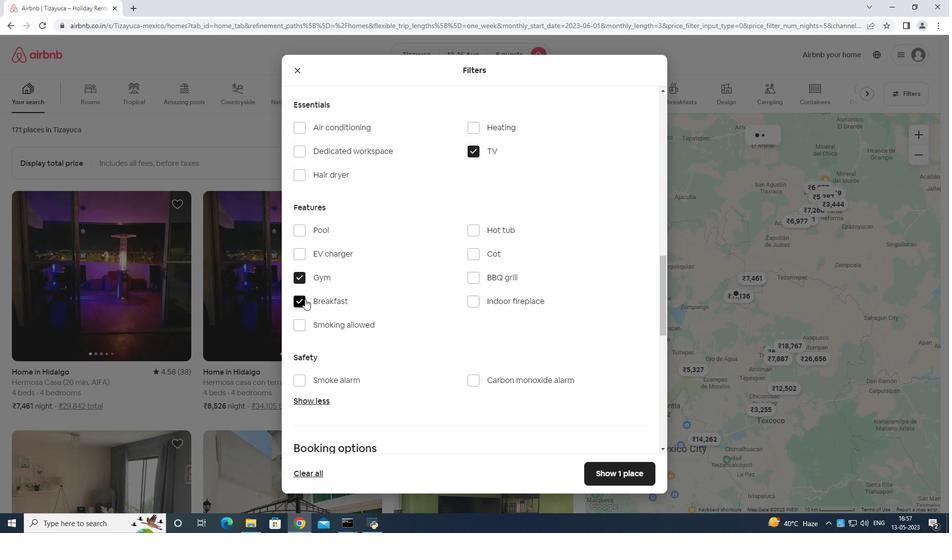 
Action: Mouse moved to (624, 369)
Screenshot: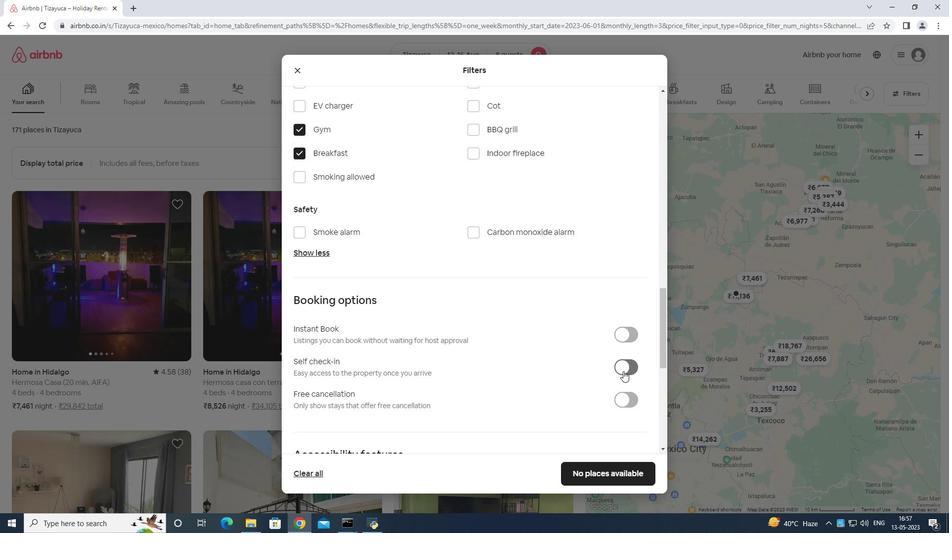 
Action: Mouse pressed left at (624, 369)
Screenshot: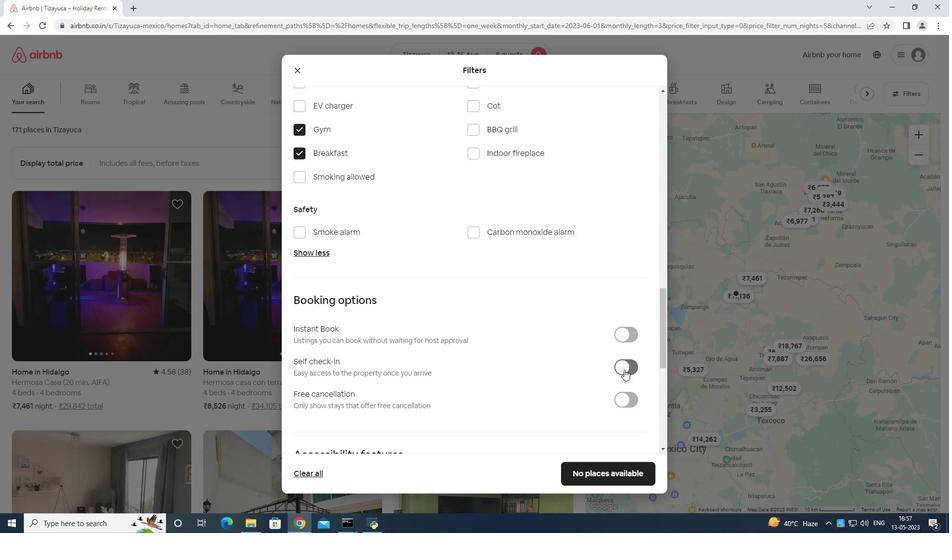 
Action: Mouse moved to (616, 368)
Screenshot: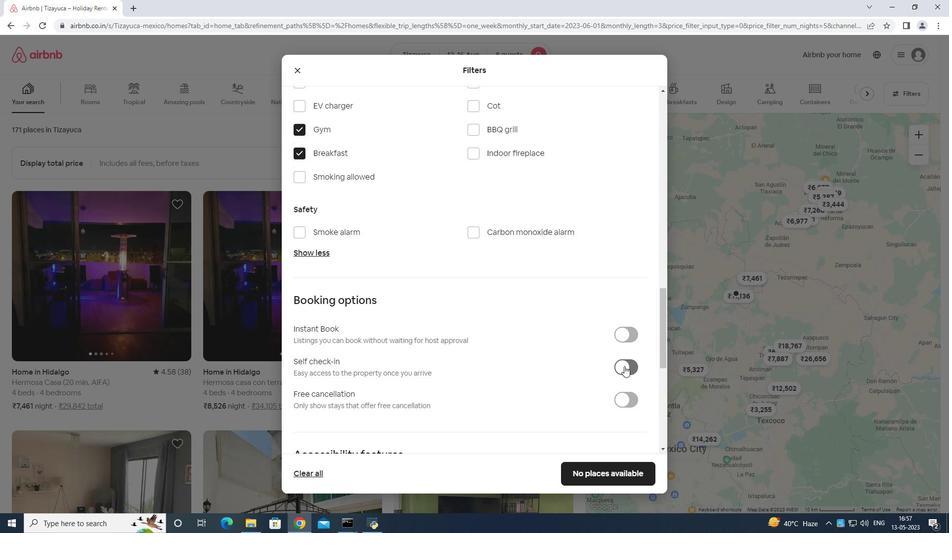
Action: Mouse scrolled (616, 368) with delta (0, 0)
Screenshot: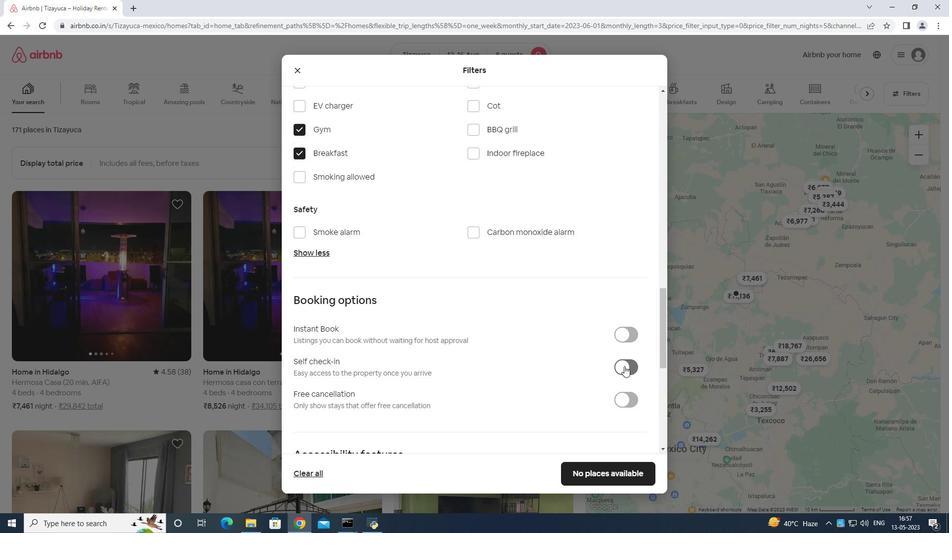 
Action: Mouse moved to (614, 374)
Screenshot: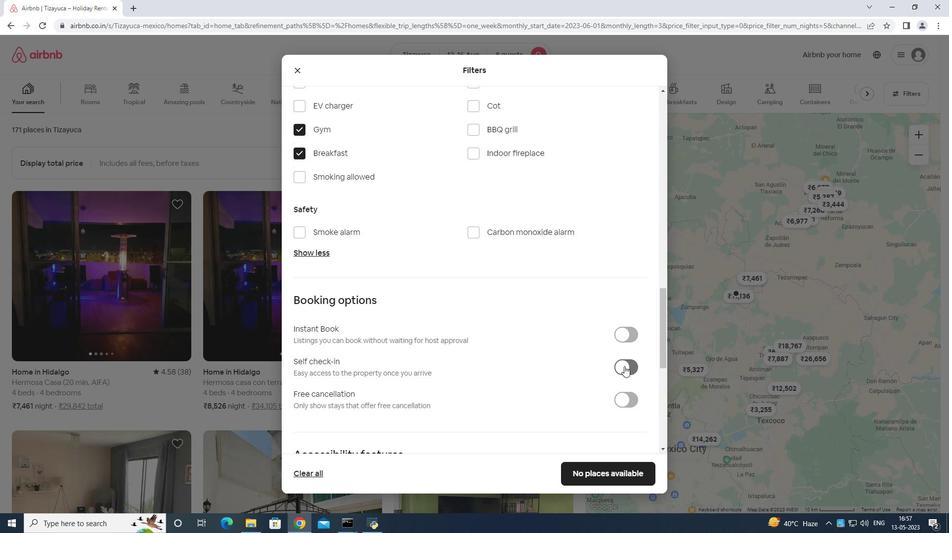 
Action: Mouse scrolled (614, 374) with delta (0, 0)
Screenshot: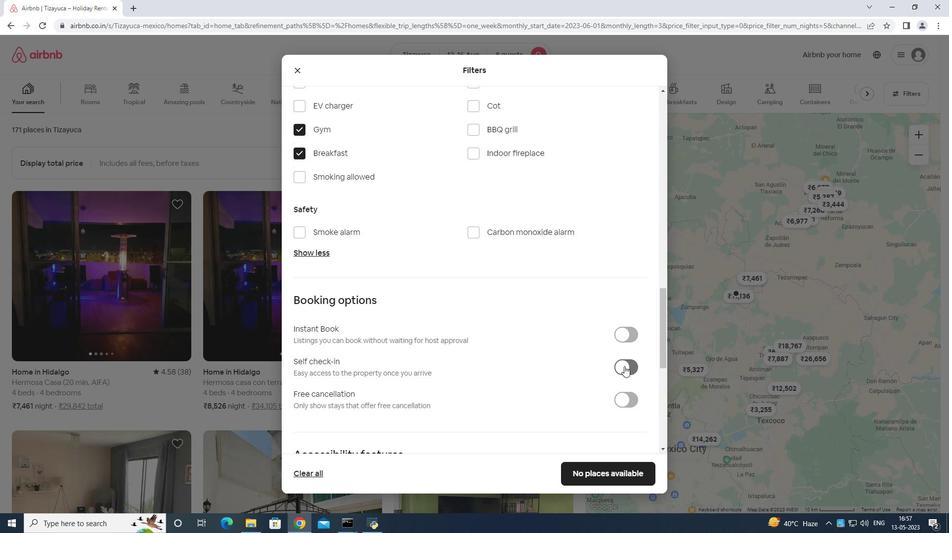 
Action: Mouse moved to (614, 375)
Screenshot: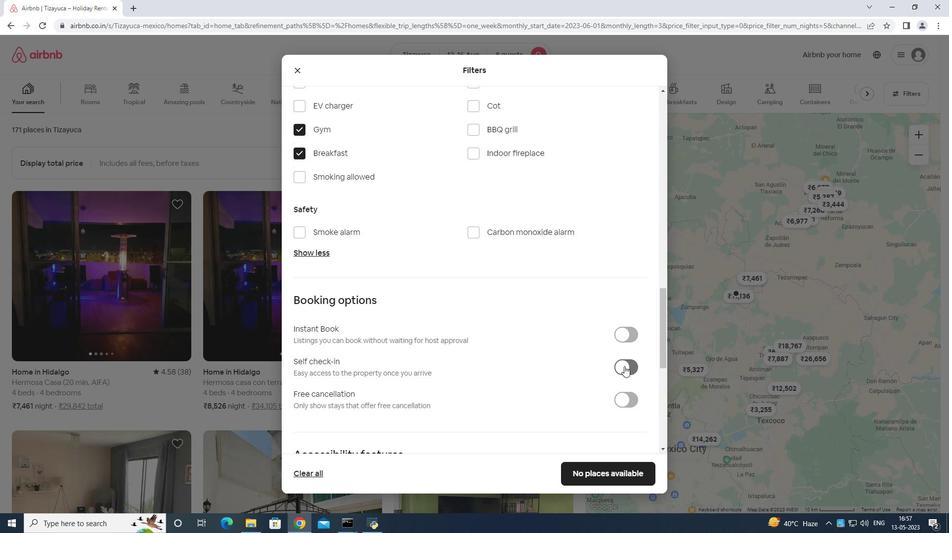 
Action: Mouse scrolled (614, 374) with delta (0, 0)
Screenshot: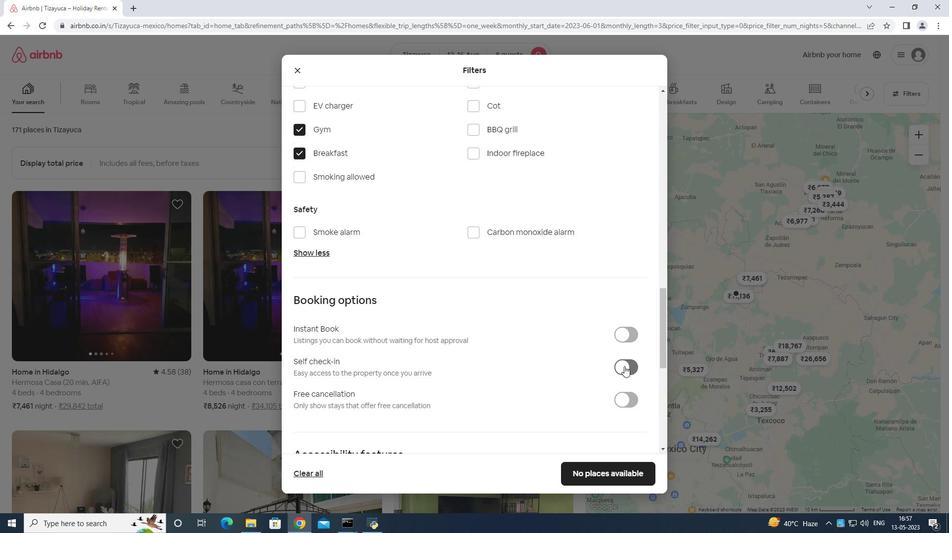 
Action: Mouse moved to (614, 375)
Screenshot: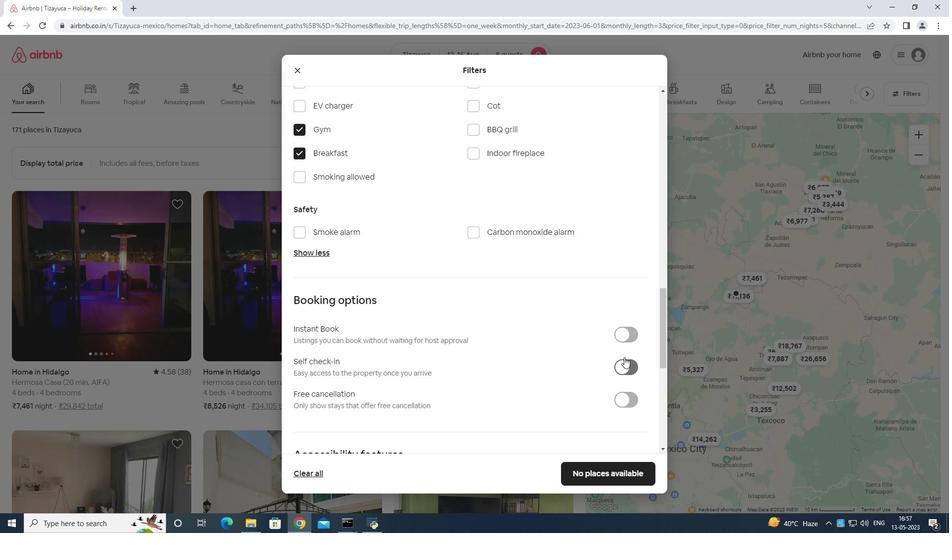 
Action: Mouse scrolled (614, 374) with delta (0, 0)
Screenshot: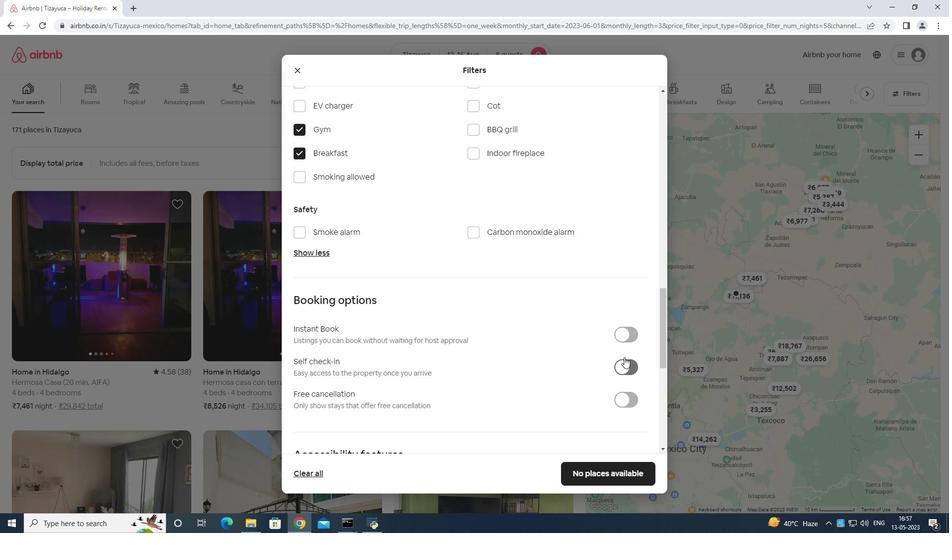 
Action: Mouse moved to (603, 374)
Screenshot: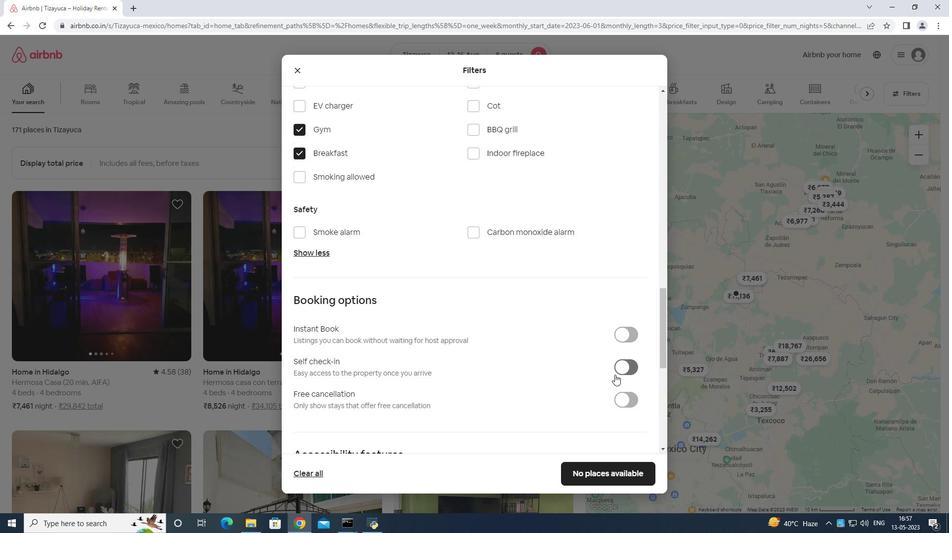 
Action: Mouse scrolled (603, 373) with delta (0, 0)
Screenshot: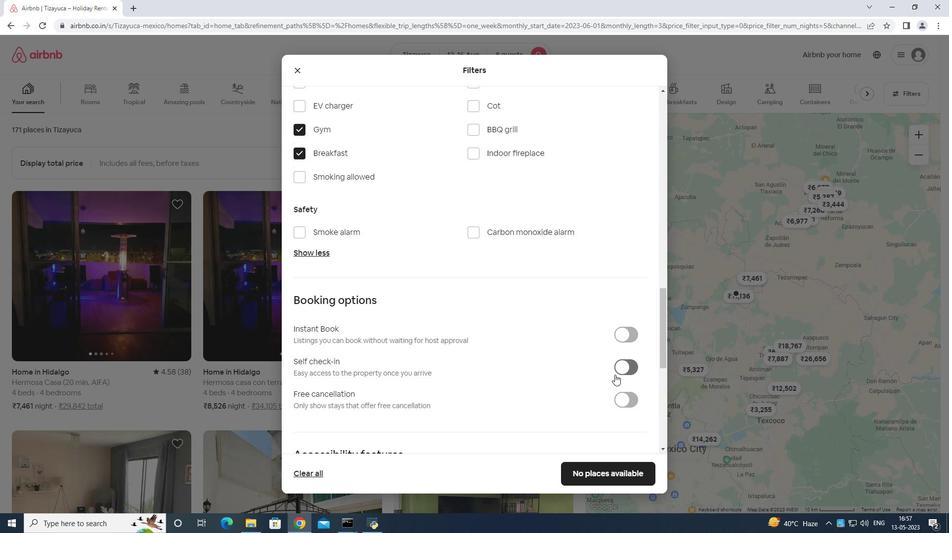 
Action: Mouse moved to (597, 380)
Screenshot: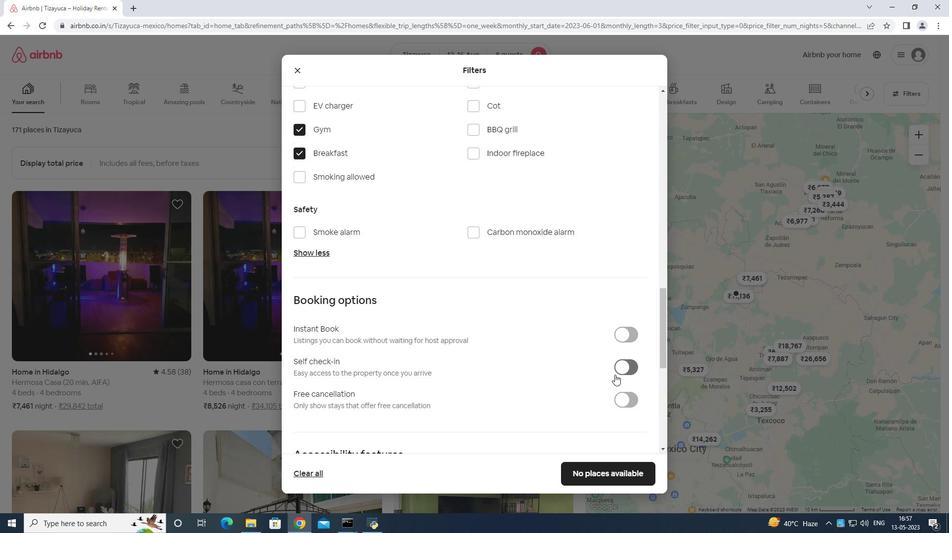 
Action: Mouse scrolled (597, 380) with delta (0, 0)
Screenshot: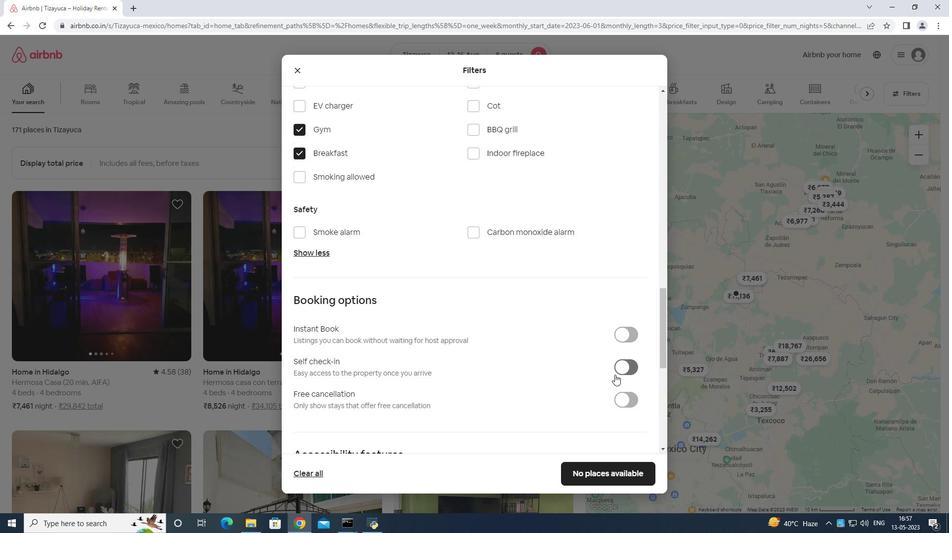 
Action: Mouse moved to (597, 382)
Screenshot: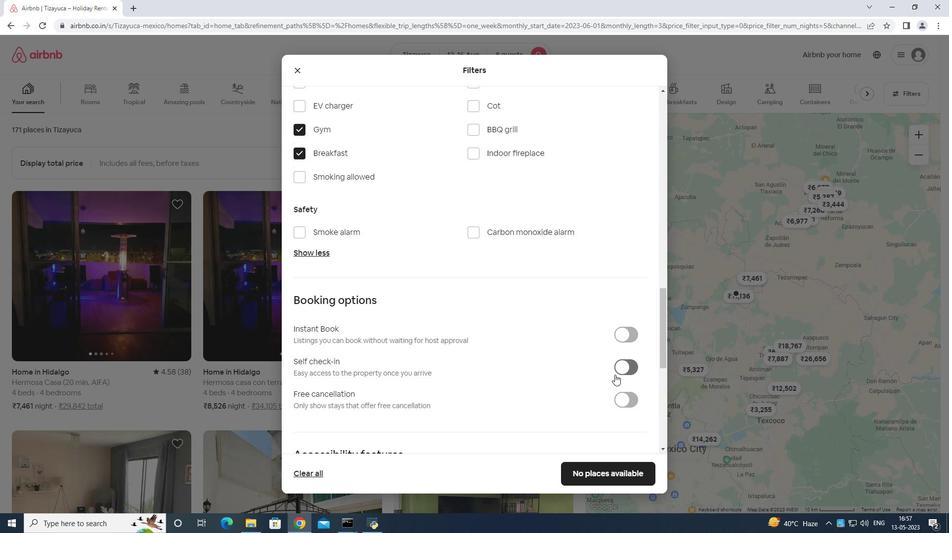 
Action: Mouse scrolled (597, 382) with delta (0, 0)
Screenshot: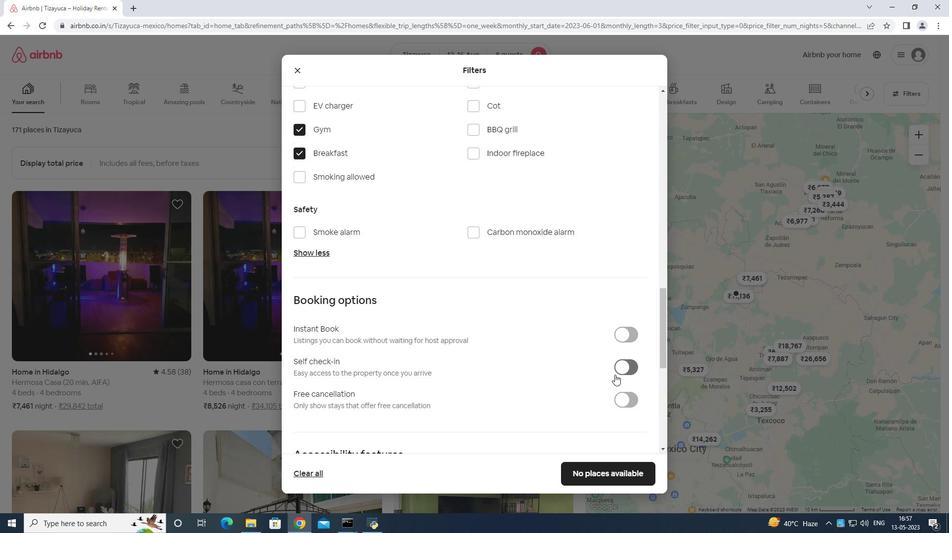 
Action: Mouse moved to (584, 403)
Screenshot: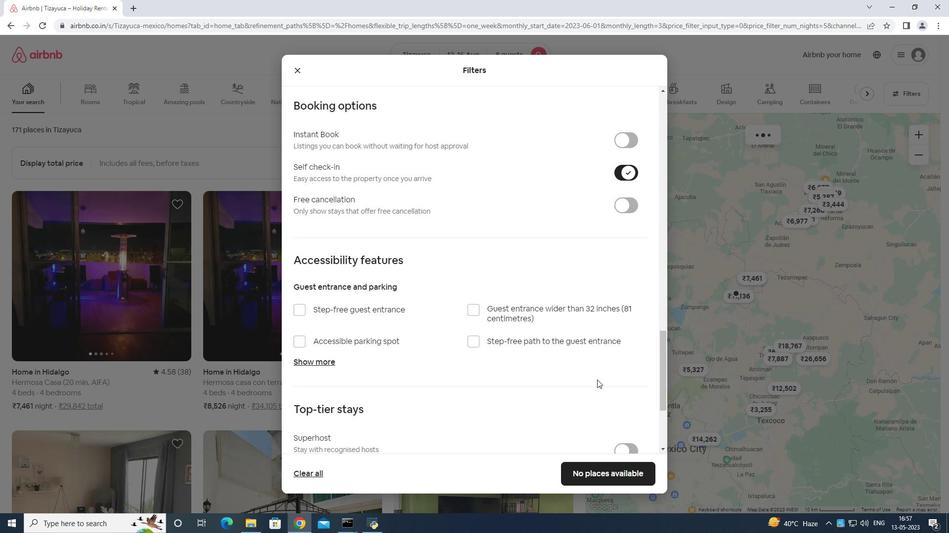 
Action: Mouse scrolled (584, 401) with delta (0, 0)
Screenshot: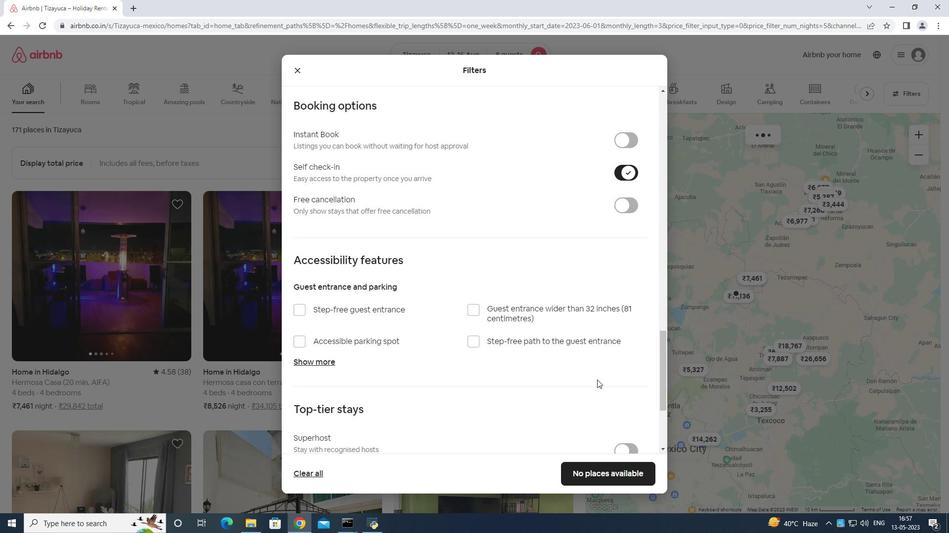 
Action: Mouse moved to (584, 403)
Screenshot: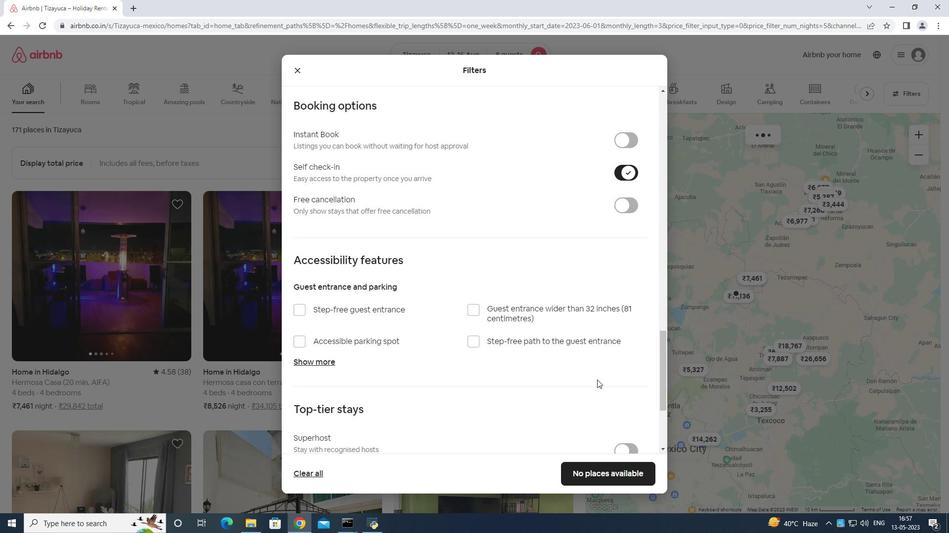 
Action: Mouse scrolled (584, 403) with delta (0, 0)
Screenshot: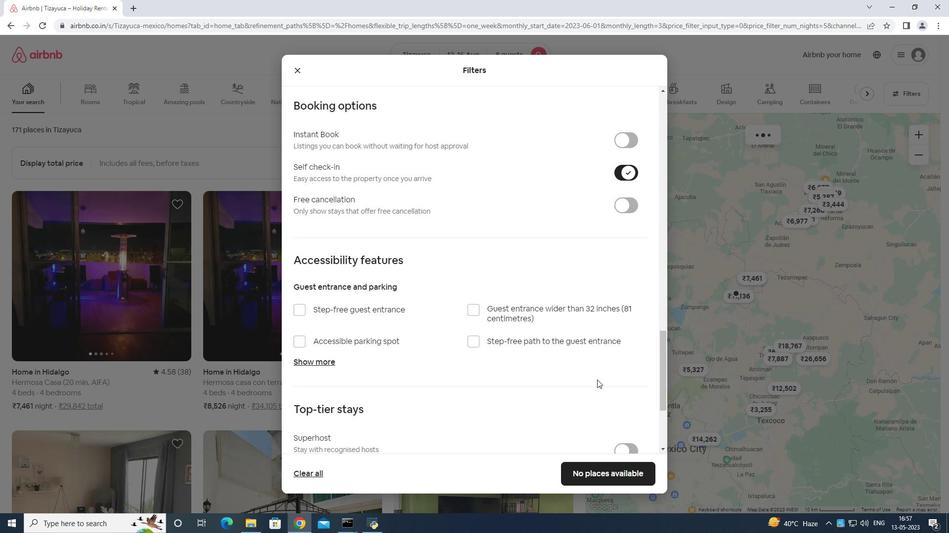 
Action: Mouse moved to (584, 404)
Screenshot: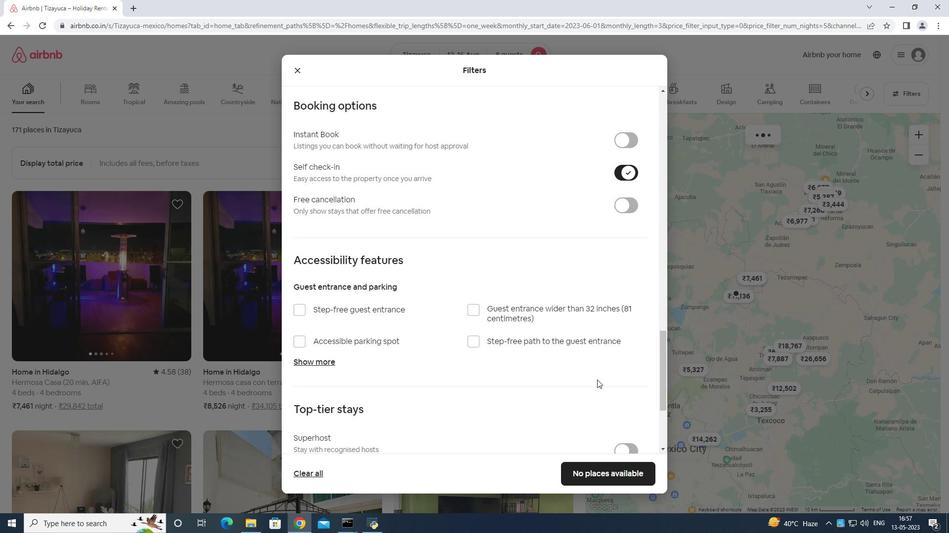 
Action: Mouse scrolled (584, 403) with delta (0, 0)
Screenshot: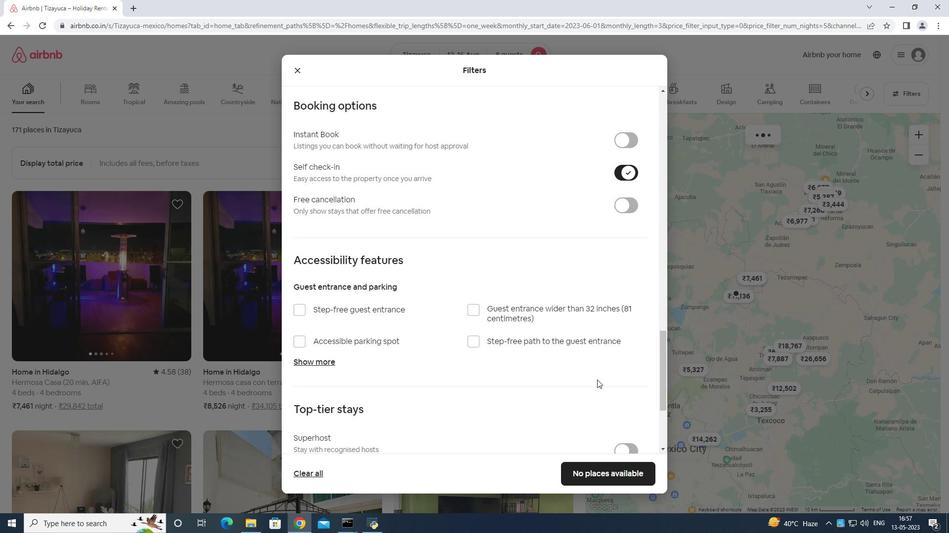 
Action: Mouse moved to (580, 399)
Screenshot: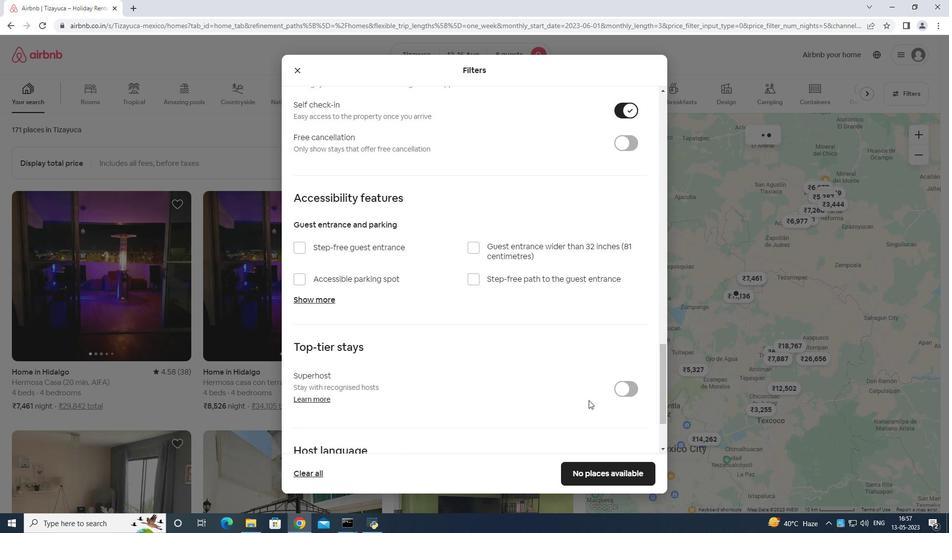 
Action: Mouse scrolled (580, 398) with delta (0, 0)
Screenshot: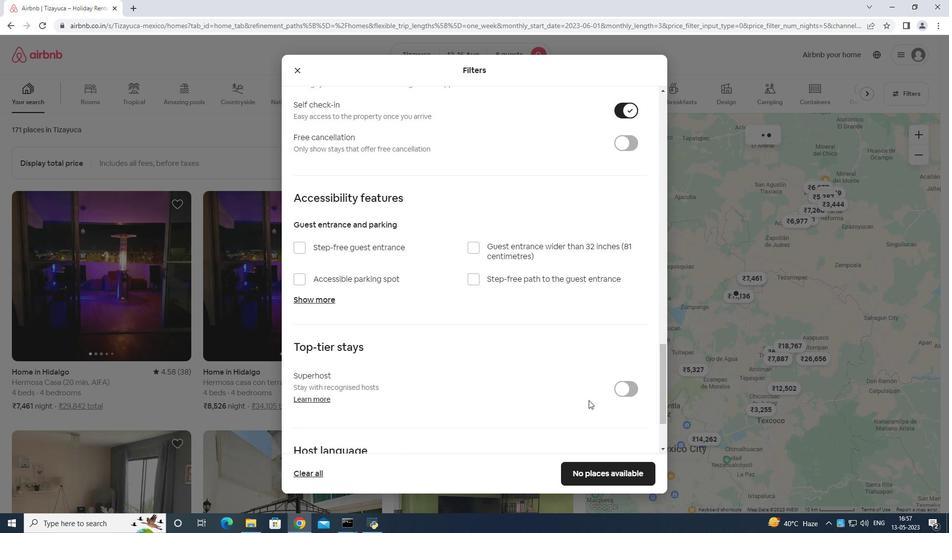 
Action: Mouse moved to (578, 402)
Screenshot: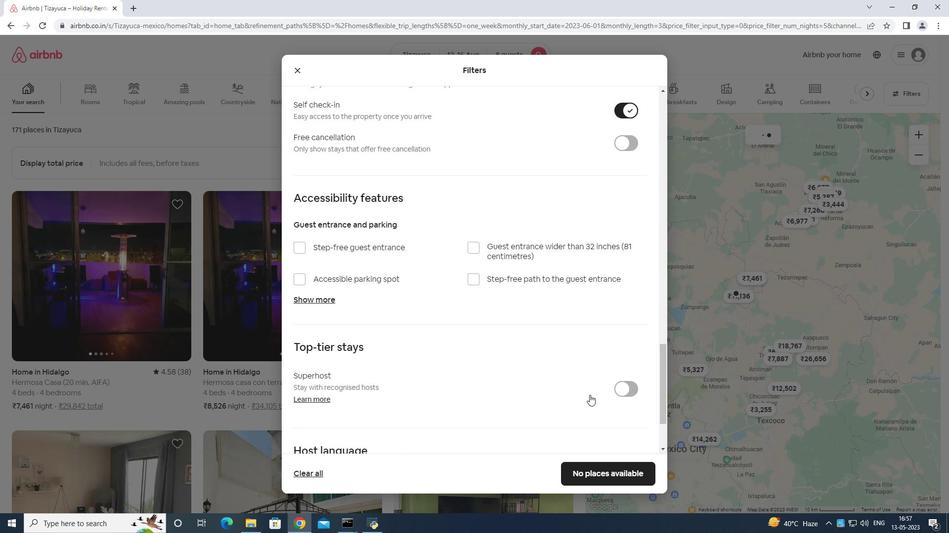 
Action: Mouse scrolled (578, 402) with delta (0, 0)
Screenshot: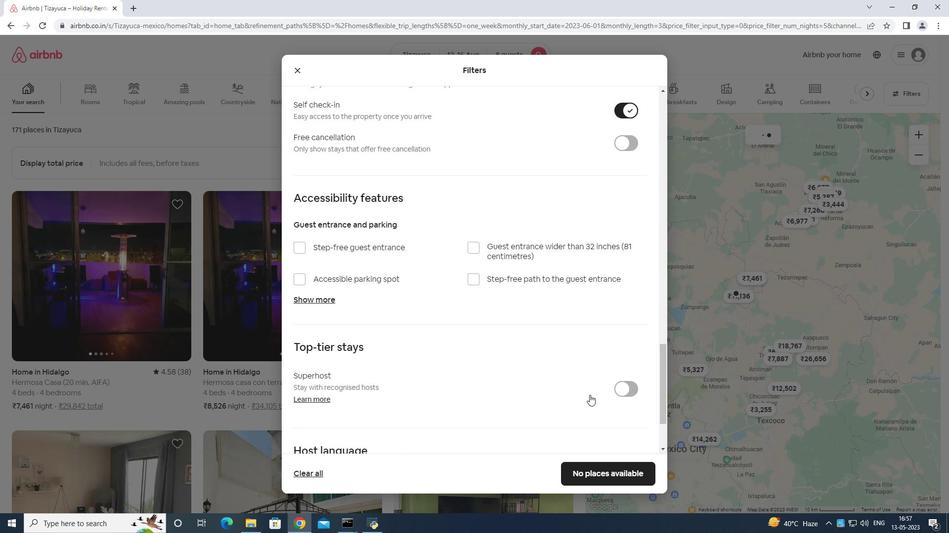 
Action: Mouse moved to (578, 403)
Screenshot: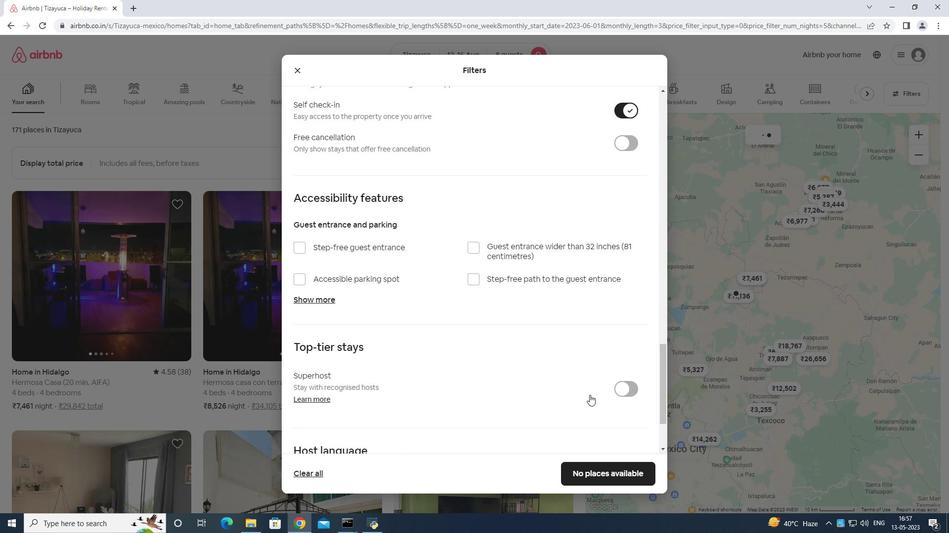 
Action: Mouse scrolled (578, 403) with delta (0, 0)
Screenshot: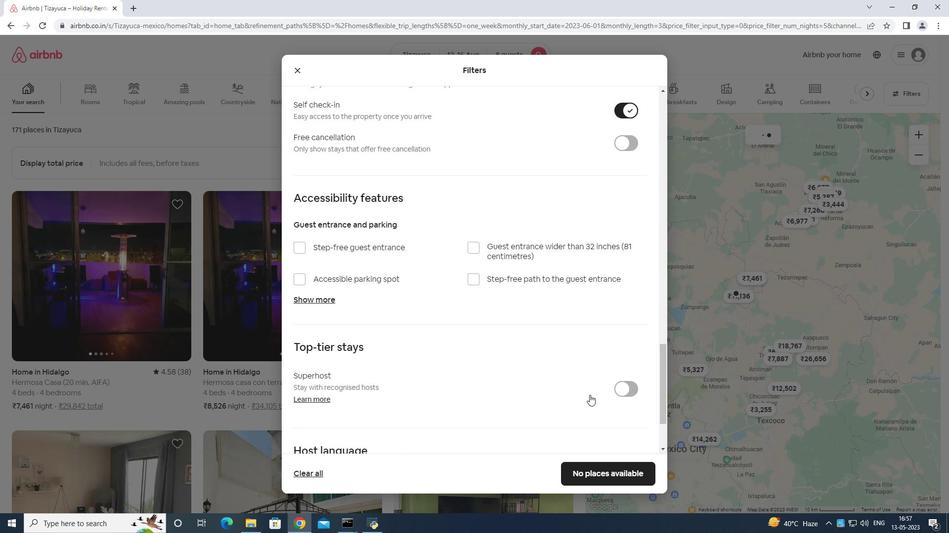 
Action: Mouse moved to (577, 405)
Screenshot: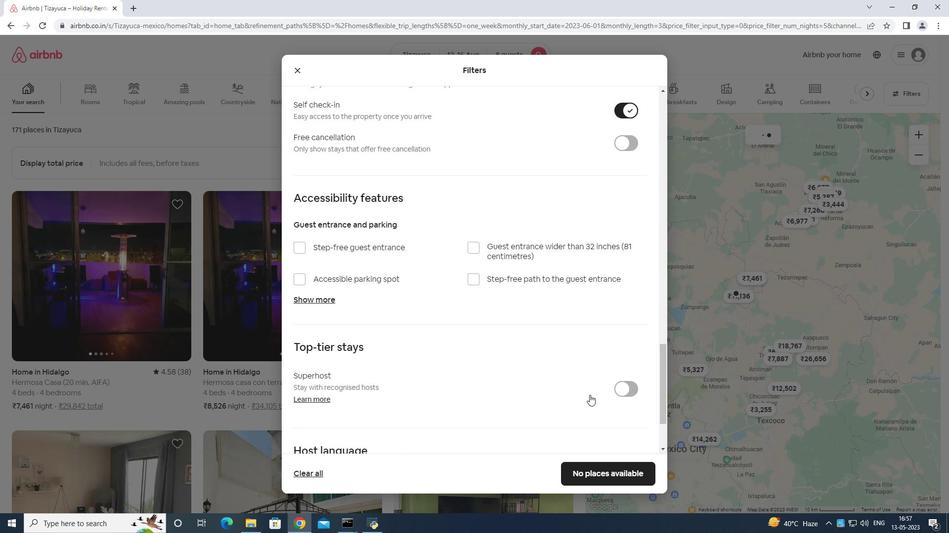 
Action: Mouse scrolled (577, 404) with delta (0, 0)
Screenshot: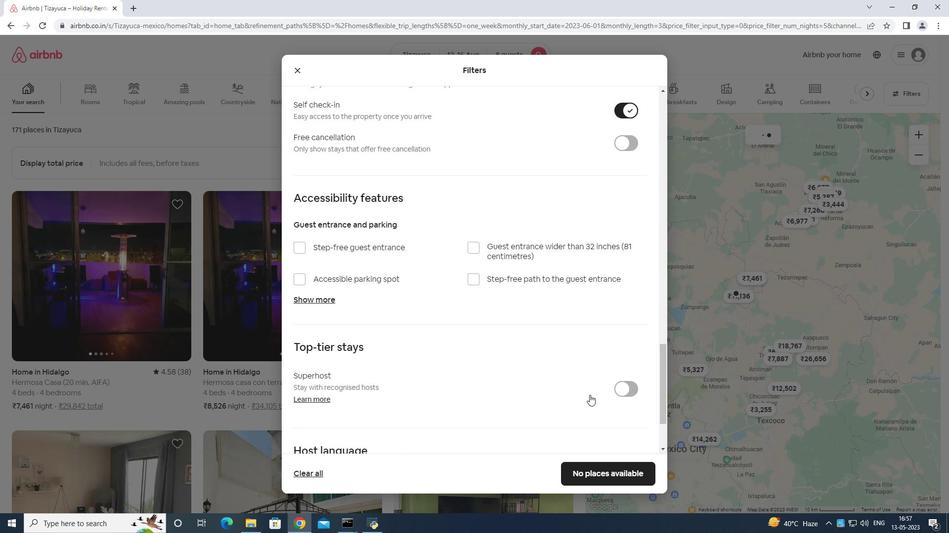 
Action: Mouse moved to (300, 381)
Screenshot: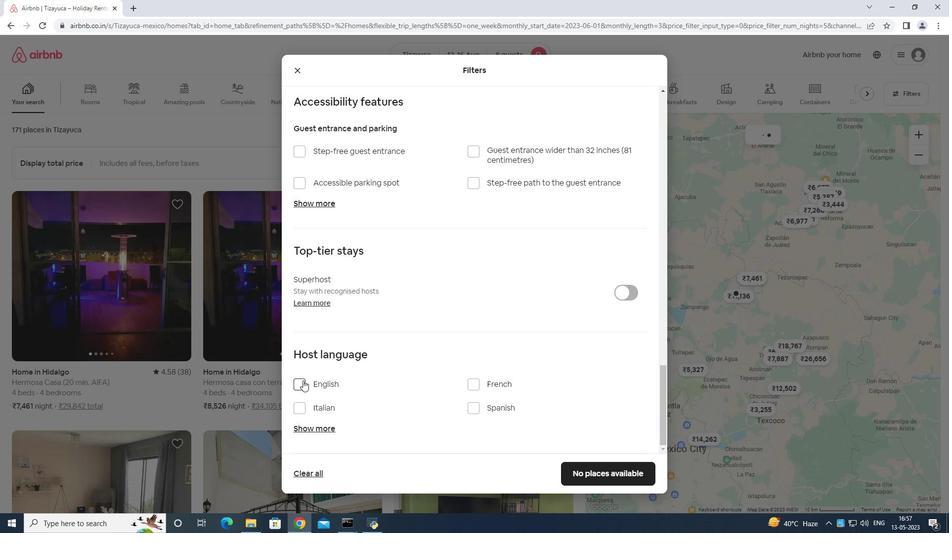 
Action: Mouse pressed left at (300, 381)
Screenshot: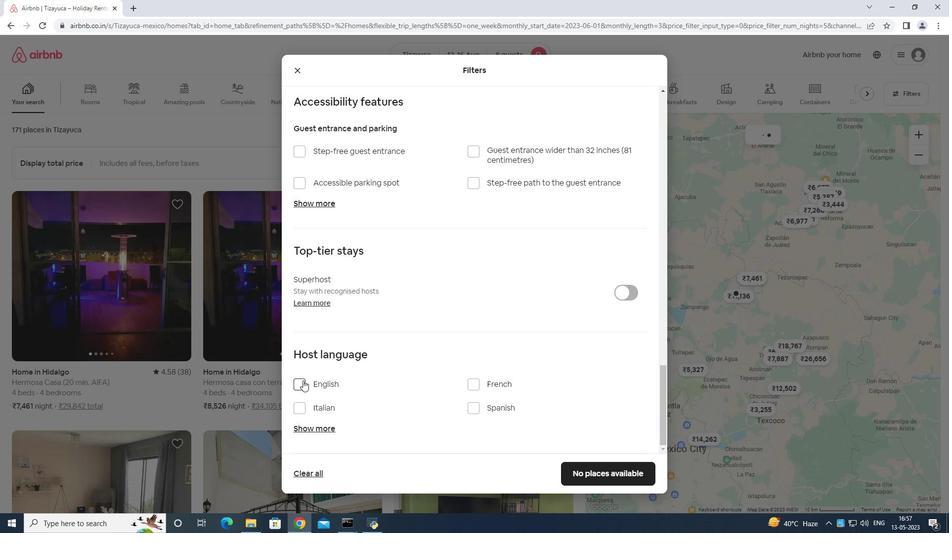
Action: Mouse moved to (603, 471)
Screenshot: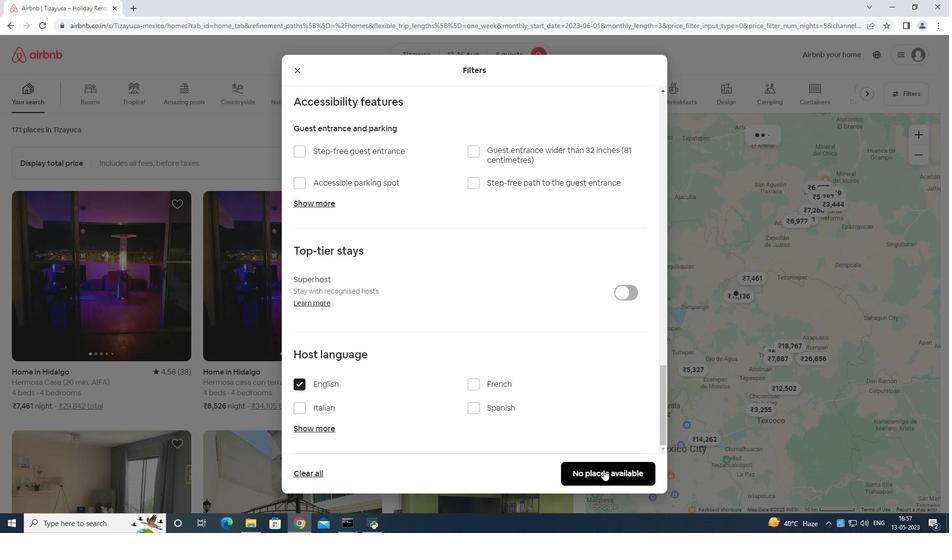 
Action: Mouse pressed left at (603, 471)
Screenshot: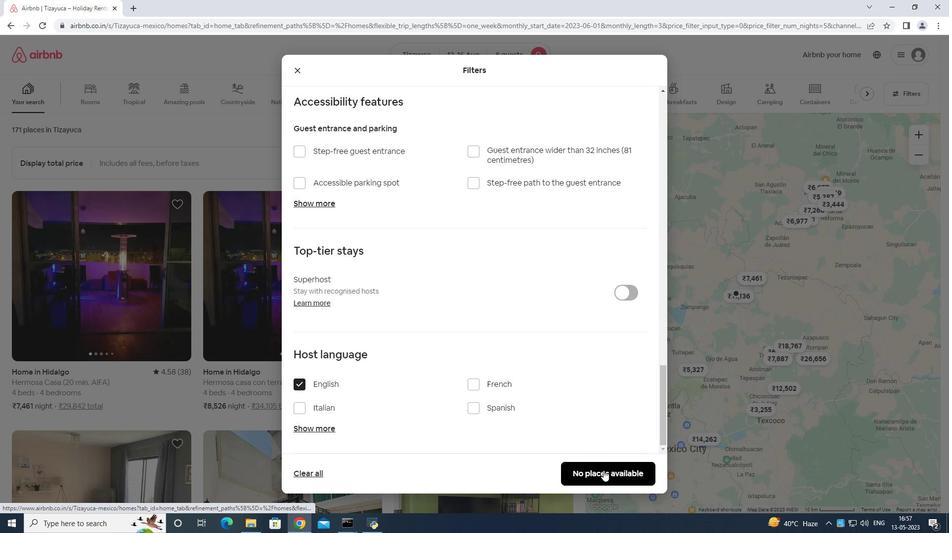 
Action: Mouse moved to (605, 470)
Screenshot: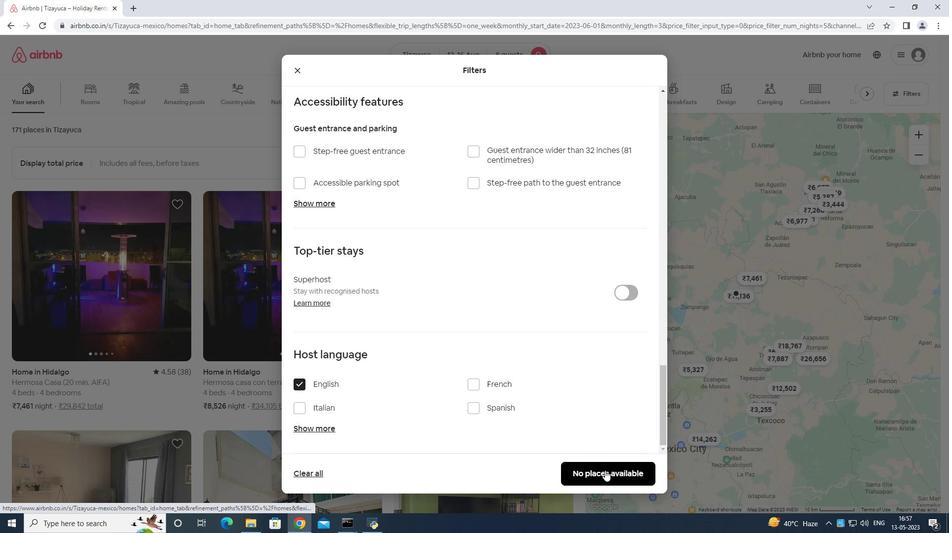 
